 Task: Find connections with filter location Sherghāti with filter topic #Travellingwith filter profile language German with filter current company Sapient with filter school Vellore Institute of Technology with filter industry Savings Institutions with filter service category Public Speaking with filter keywords title Building Inspector
Action: Mouse moved to (634, 81)
Screenshot: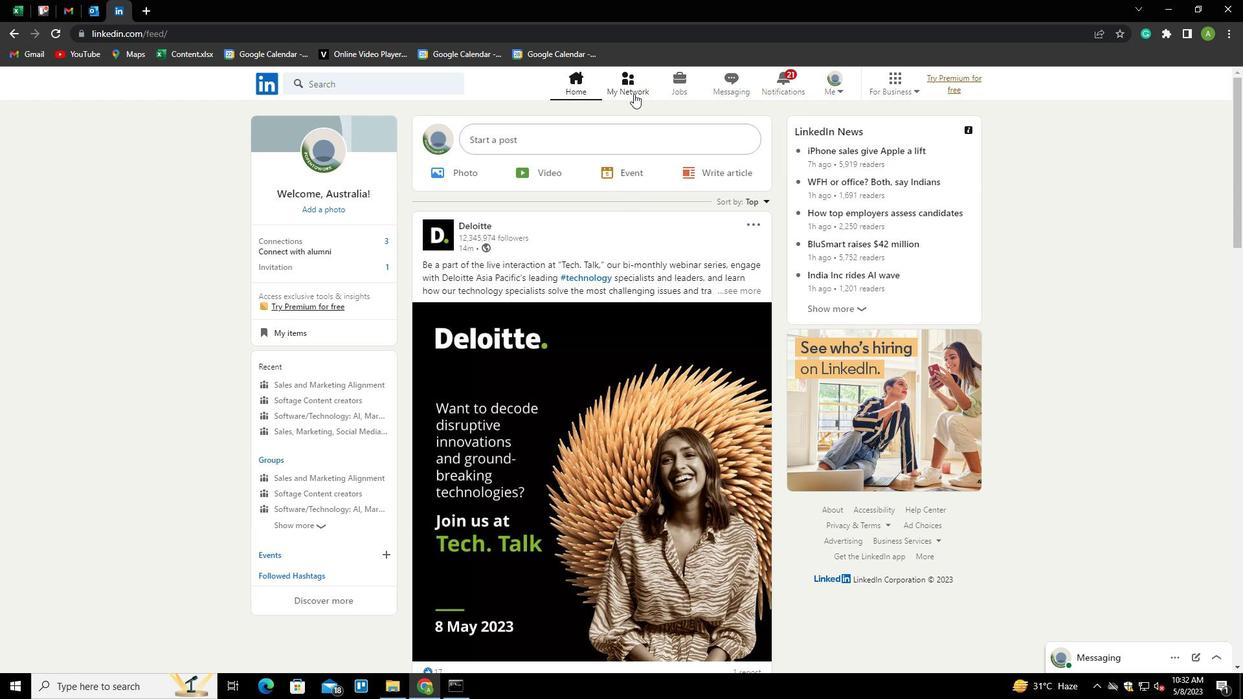 
Action: Mouse pressed left at (634, 81)
Screenshot: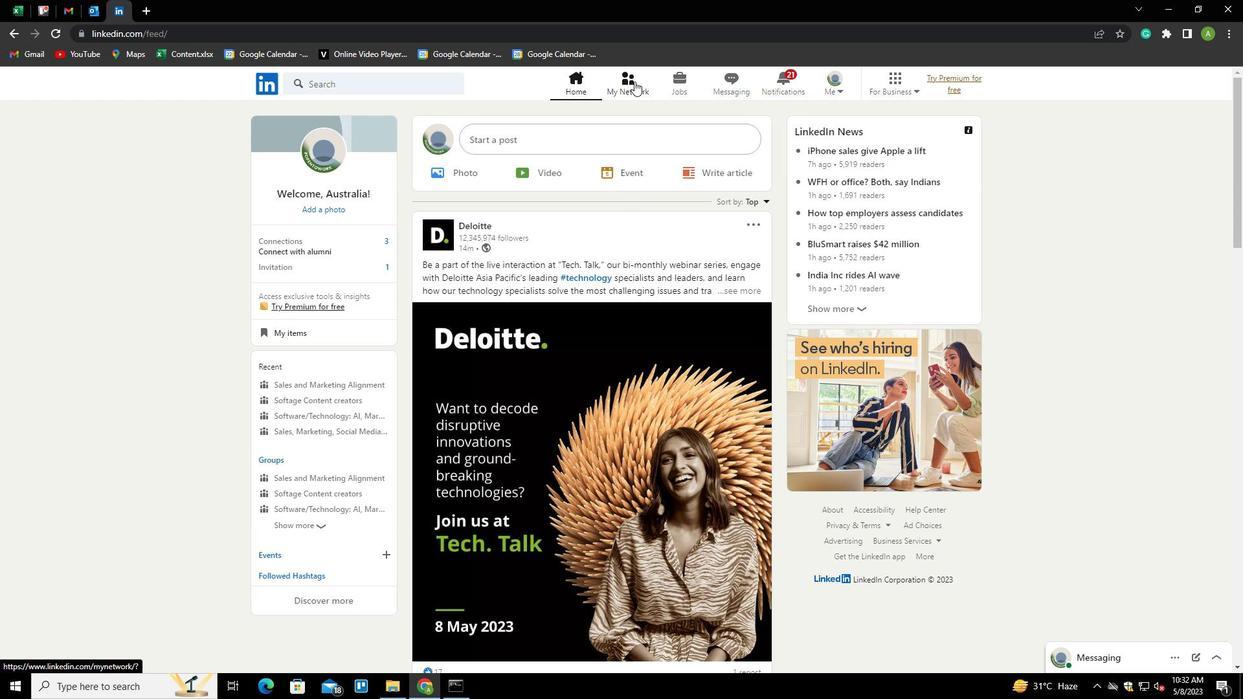 
Action: Mouse moved to (328, 152)
Screenshot: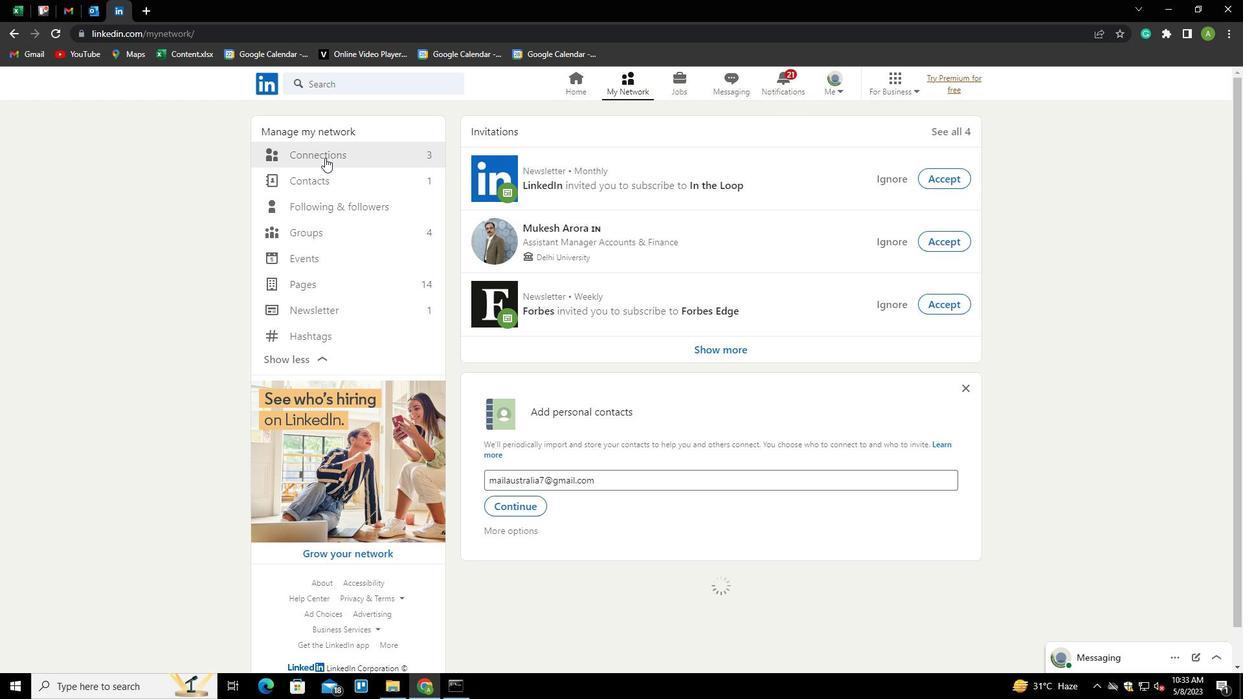 
Action: Mouse pressed left at (328, 152)
Screenshot: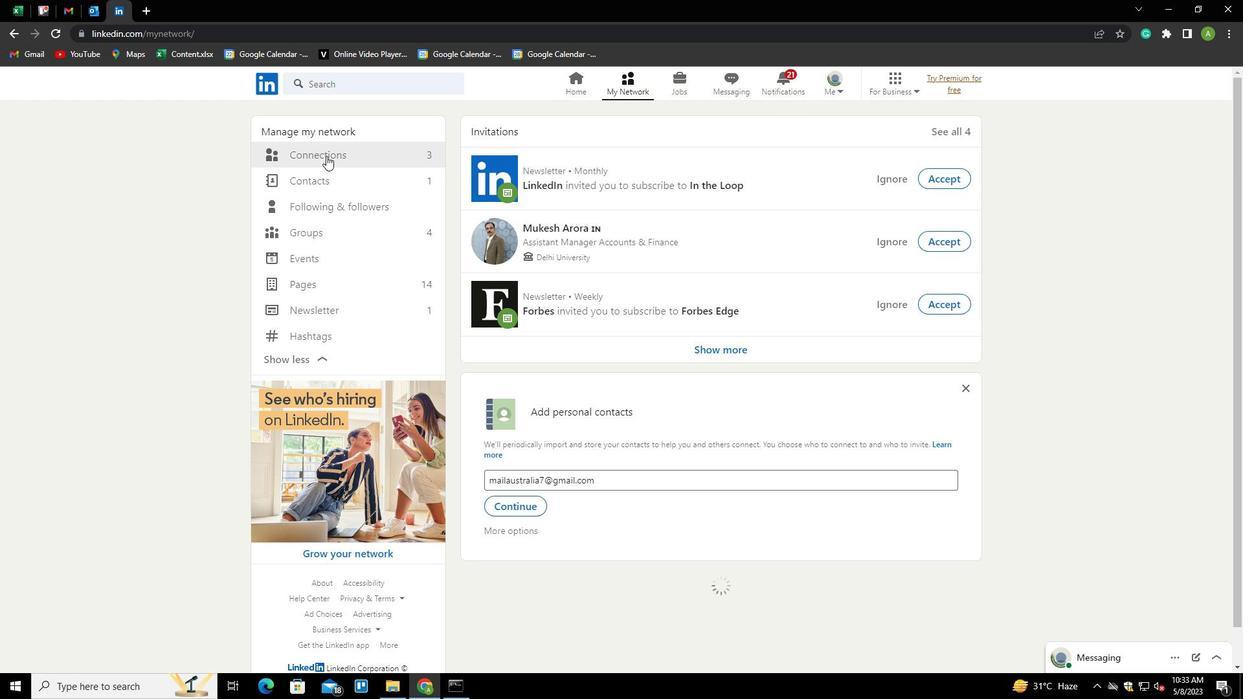 
Action: Mouse moved to (727, 150)
Screenshot: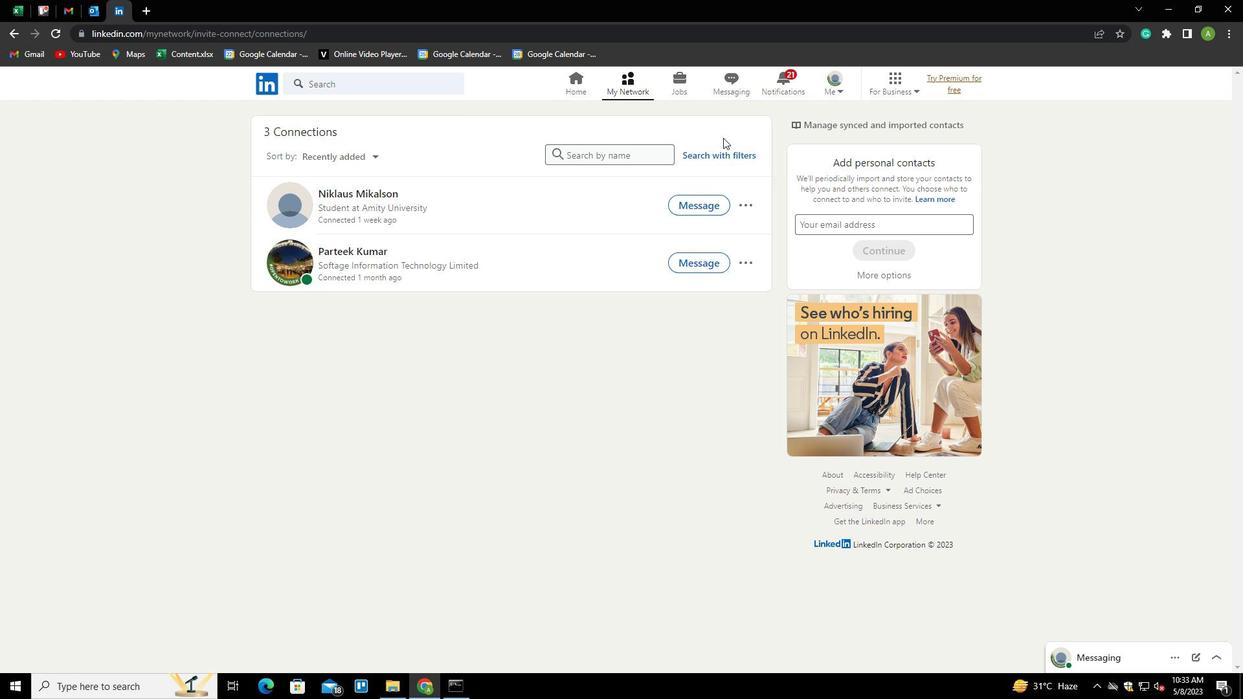 
Action: Mouse pressed left at (727, 150)
Screenshot: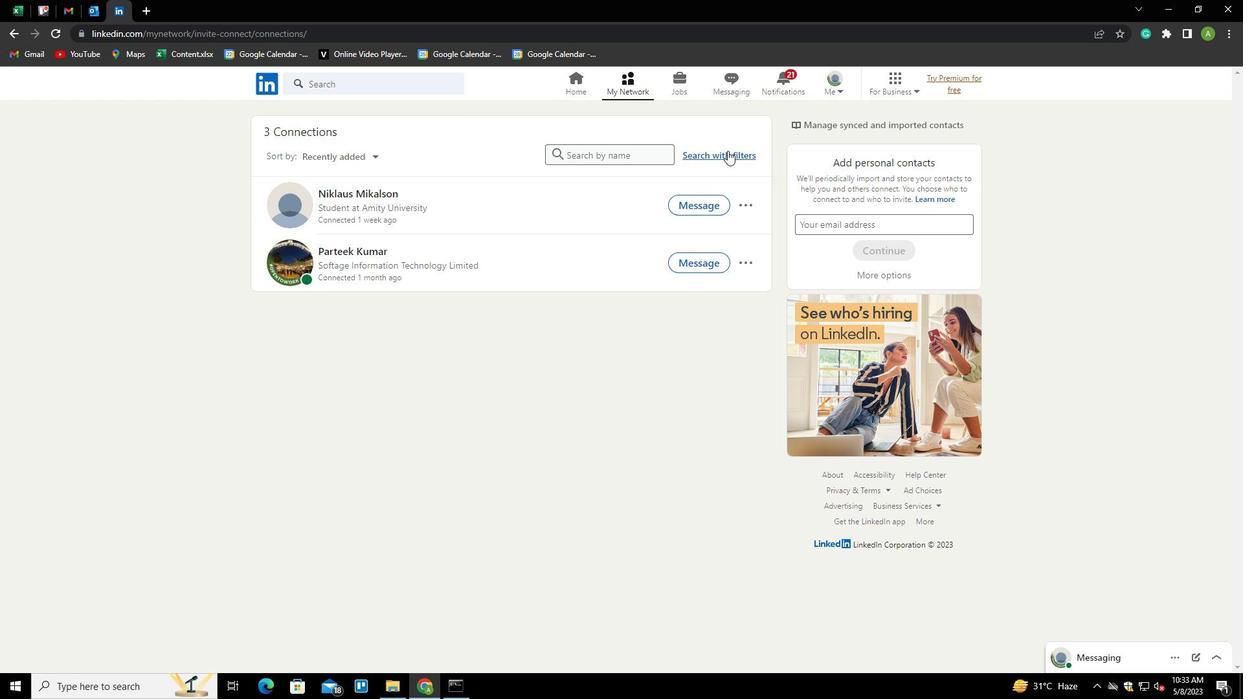 
Action: Mouse moved to (665, 122)
Screenshot: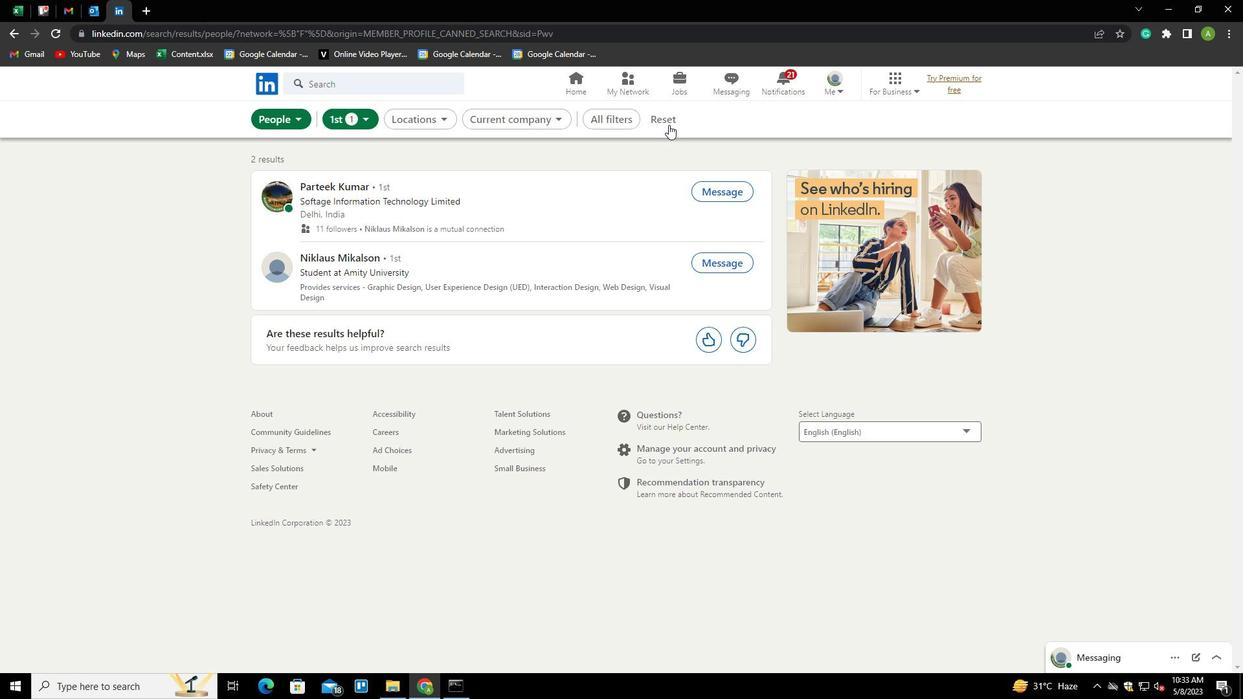 
Action: Mouse pressed left at (665, 122)
Screenshot: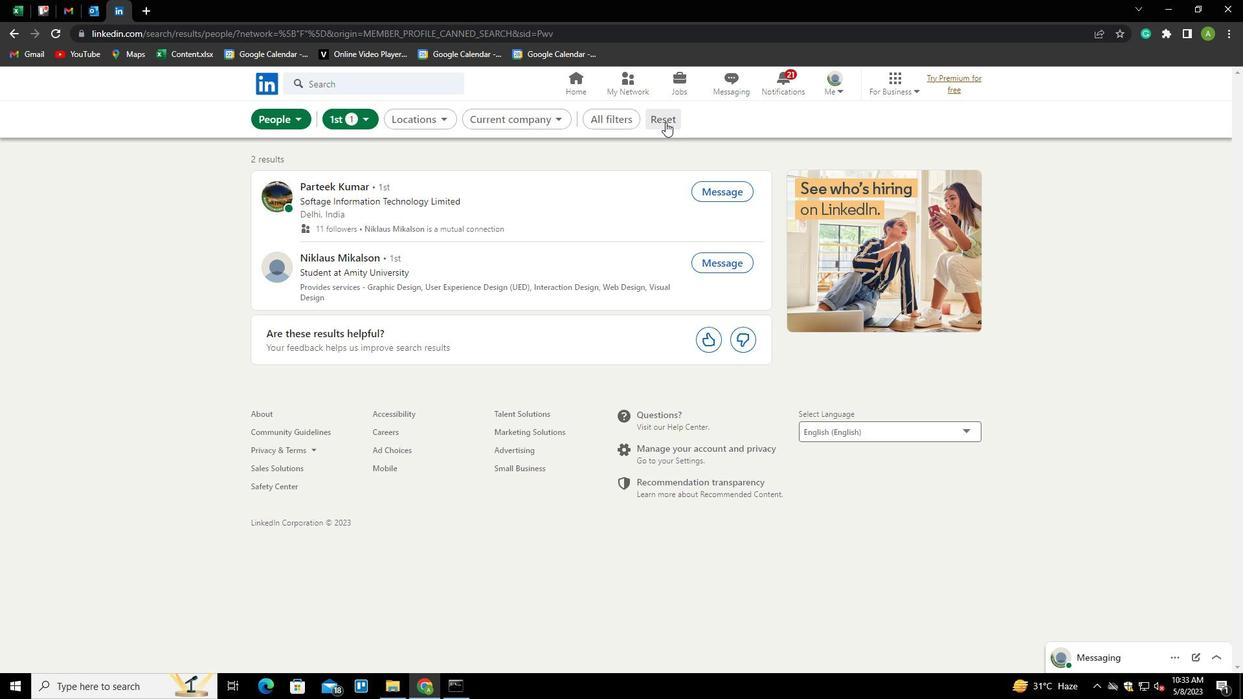 
Action: Mouse moved to (644, 119)
Screenshot: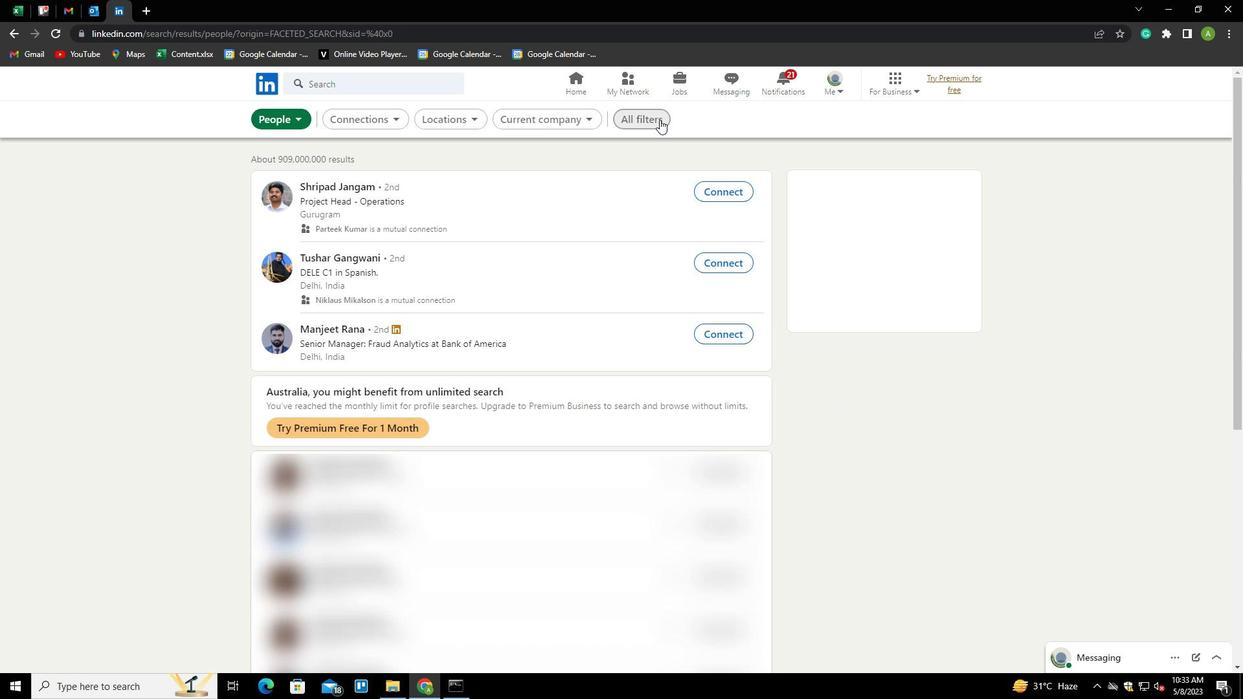 
Action: Mouse pressed left at (644, 119)
Screenshot: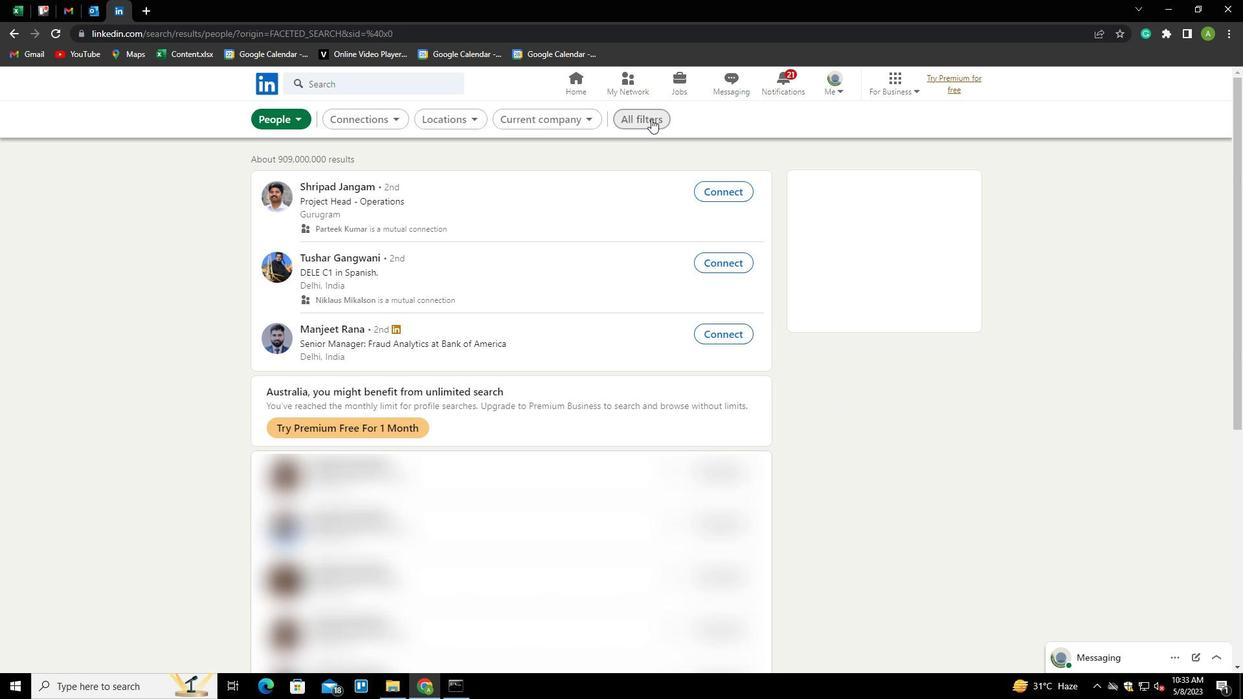 
Action: Mouse moved to (1131, 468)
Screenshot: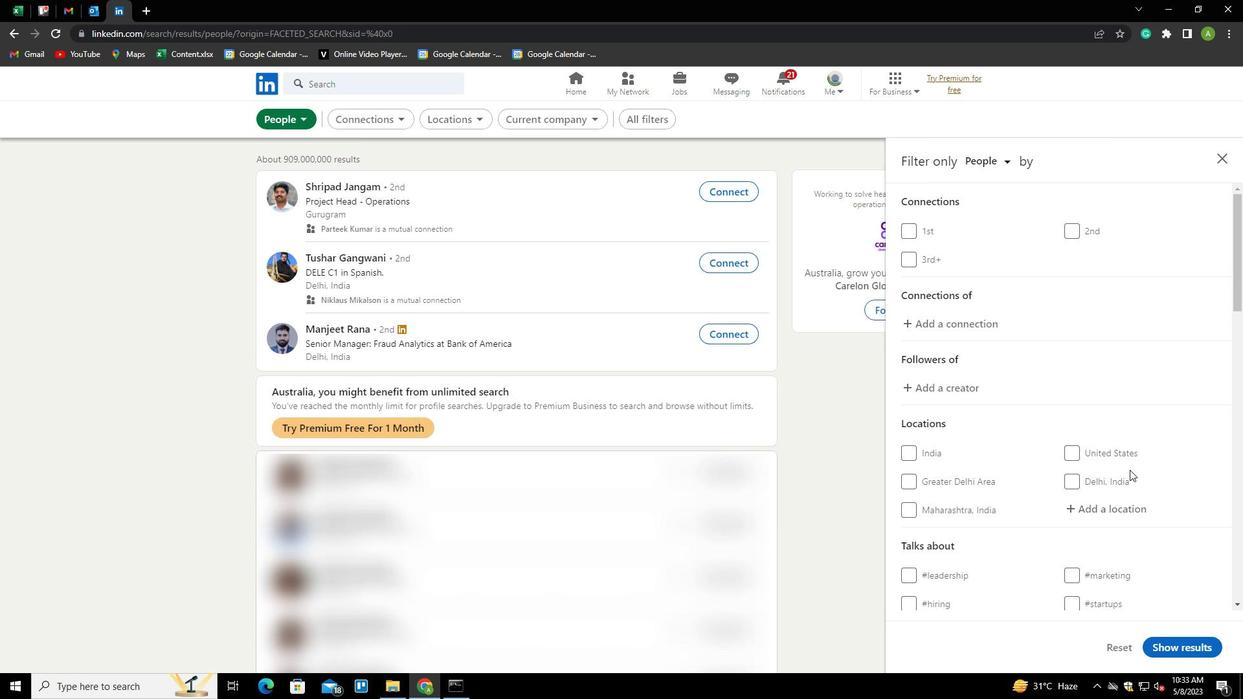 
Action: Mouse scrolled (1131, 467) with delta (0, 0)
Screenshot: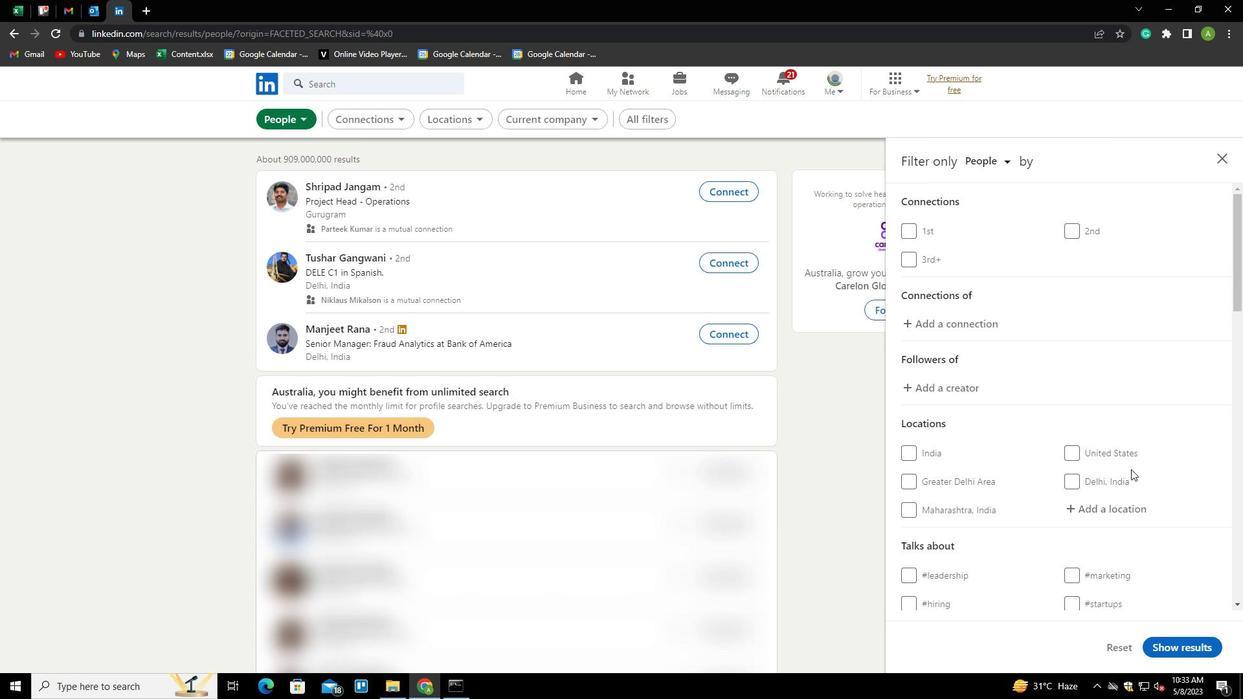 
Action: Mouse scrolled (1131, 467) with delta (0, 0)
Screenshot: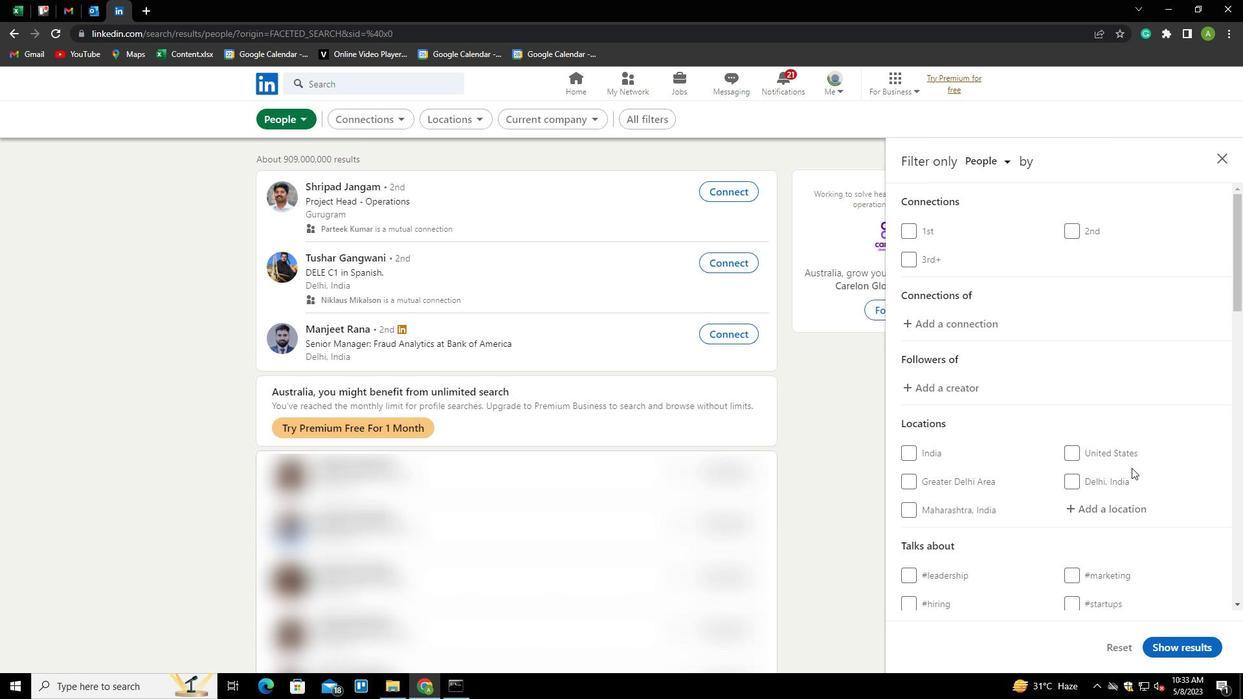 
Action: Mouse moved to (1114, 386)
Screenshot: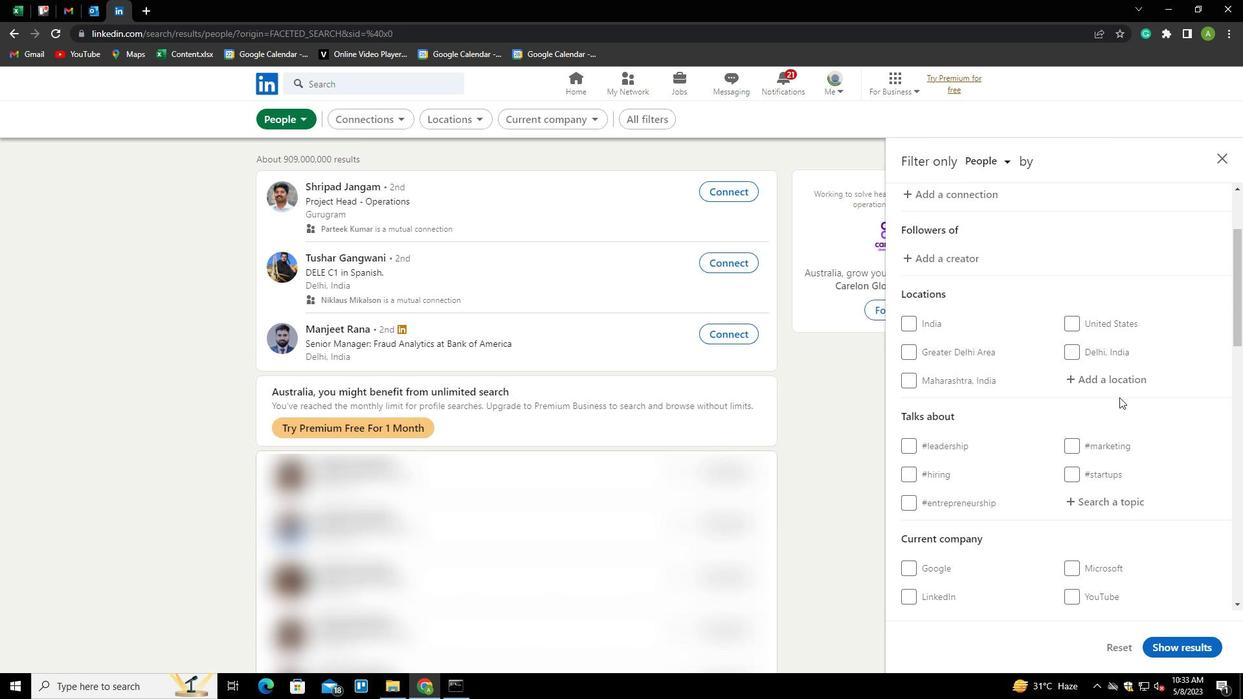 
Action: Mouse pressed left at (1114, 386)
Screenshot: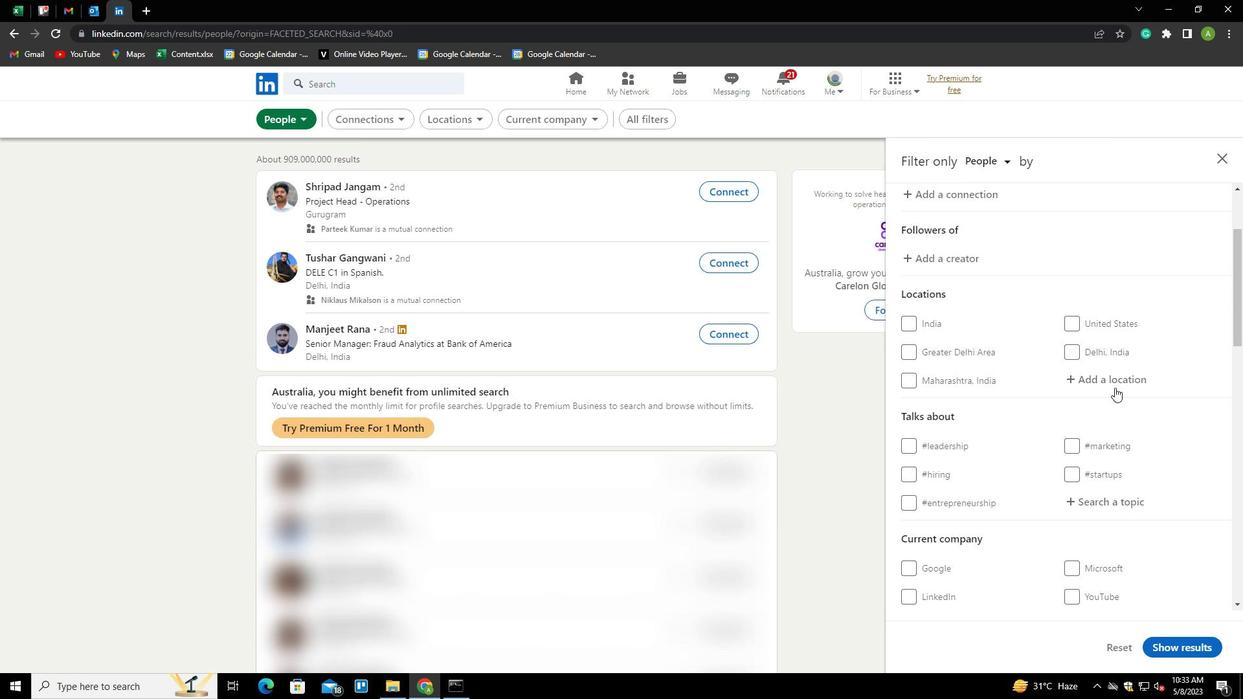 
Action: Key pressed <Key.shift>SHERGHATI<Key.down><Key.enter>
Screenshot: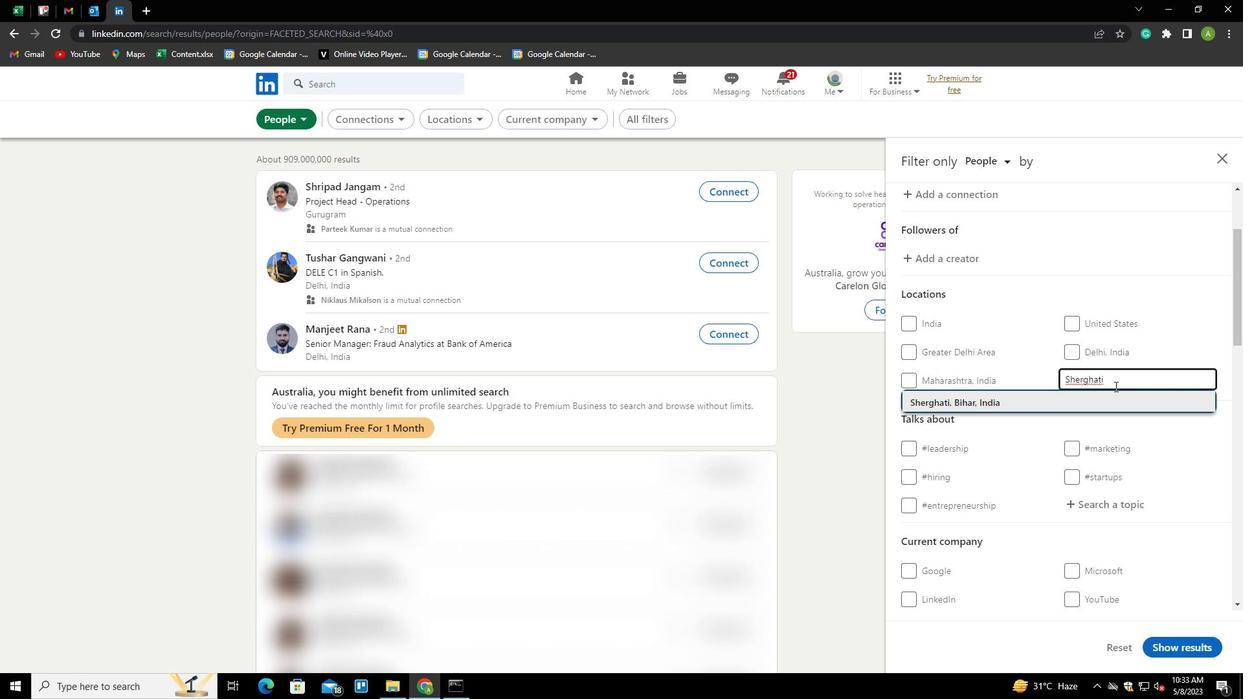 
Action: Mouse scrolled (1114, 385) with delta (0, 0)
Screenshot: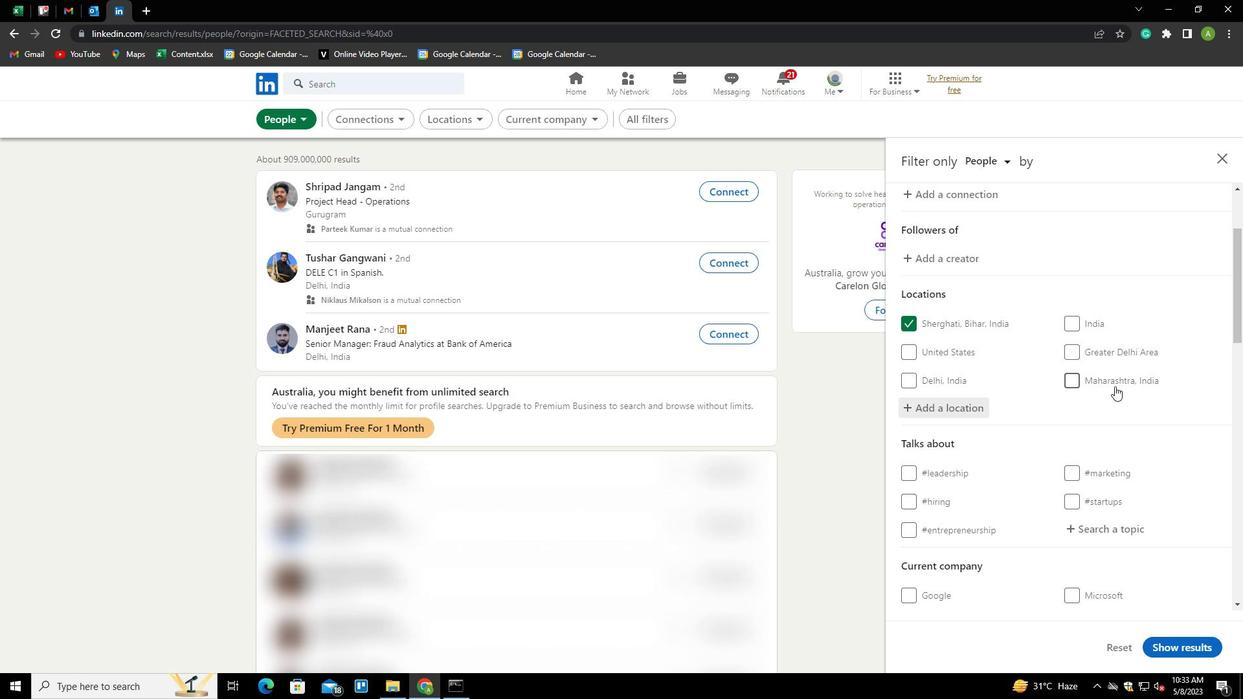 
Action: Mouse scrolled (1114, 385) with delta (0, 0)
Screenshot: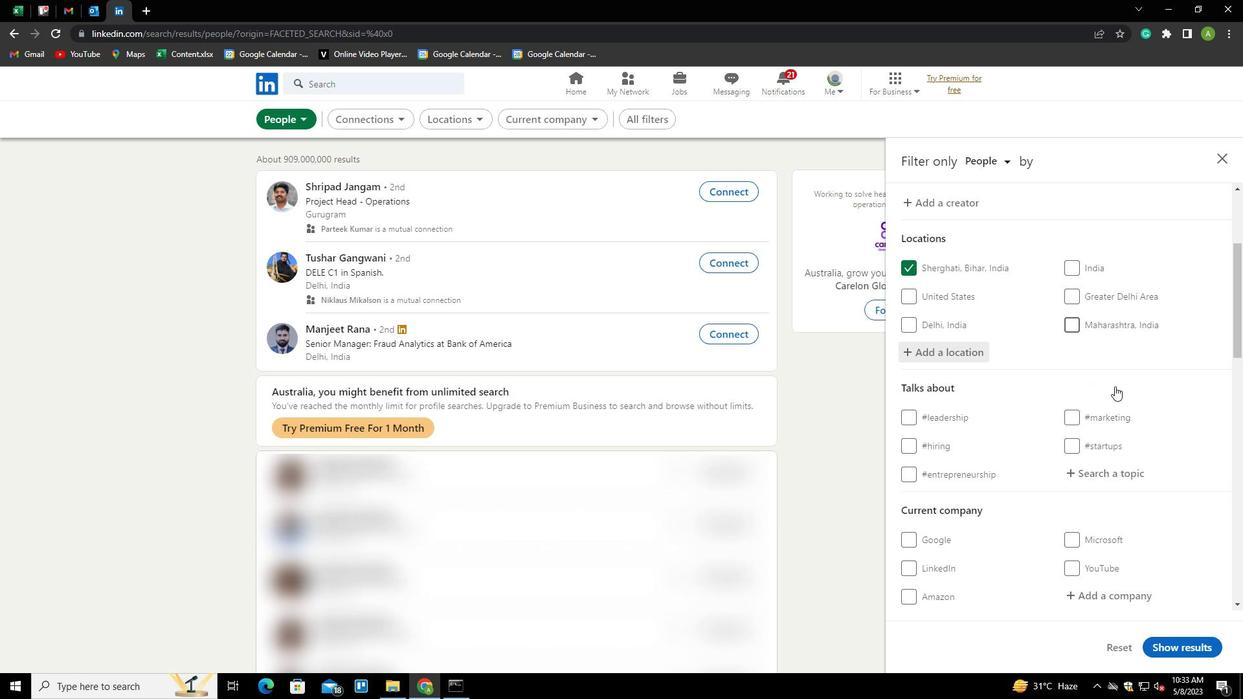 
Action: Mouse scrolled (1114, 385) with delta (0, 0)
Screenshot: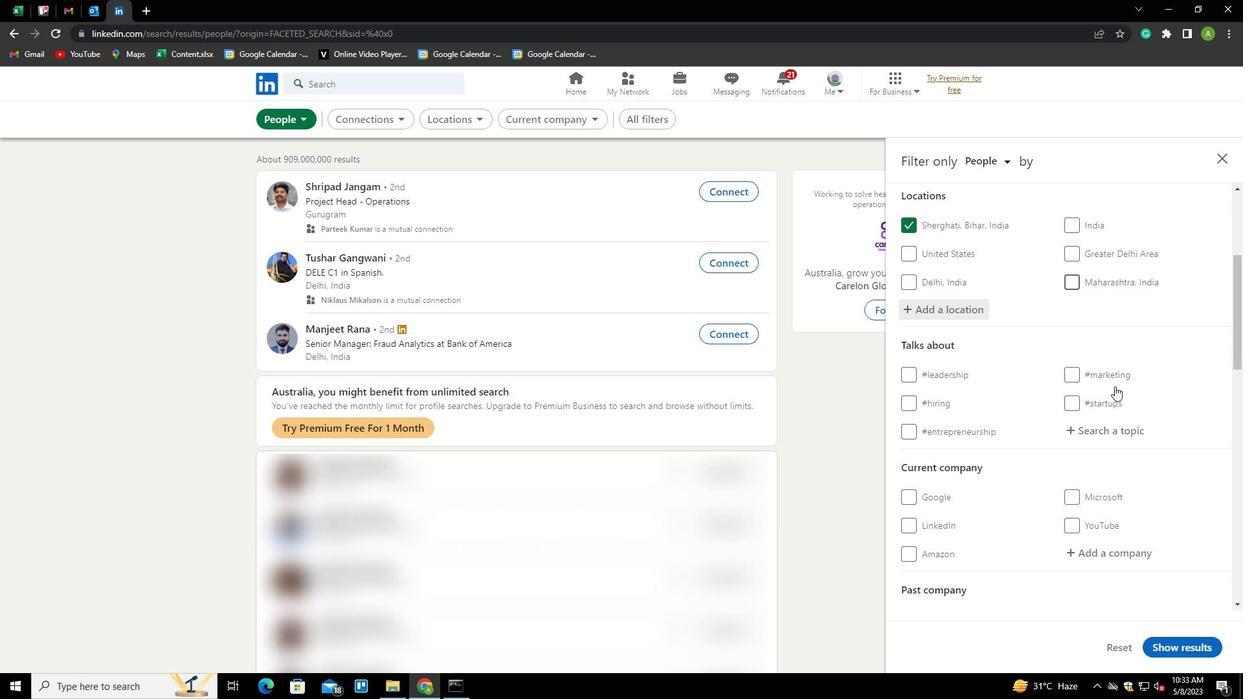 
Action: Mouse moved to (1105, 328)
Screenshot: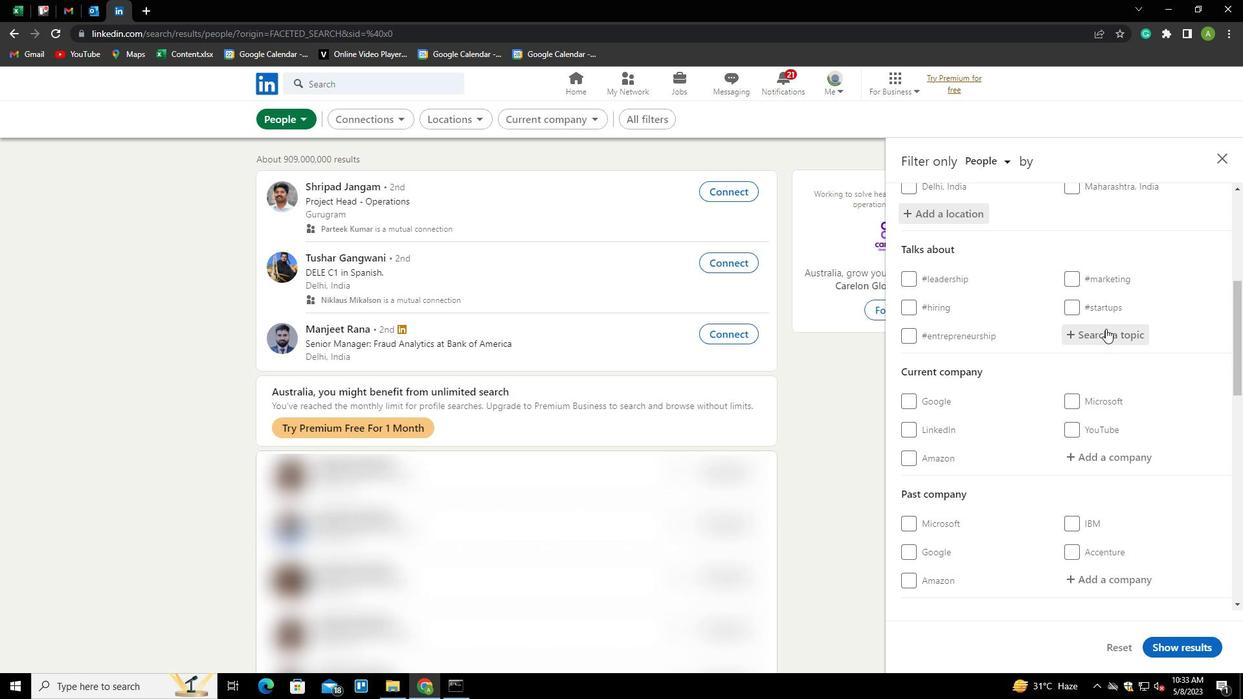 
Action: Mouse pressed left at (1105, 328)
Screenshot: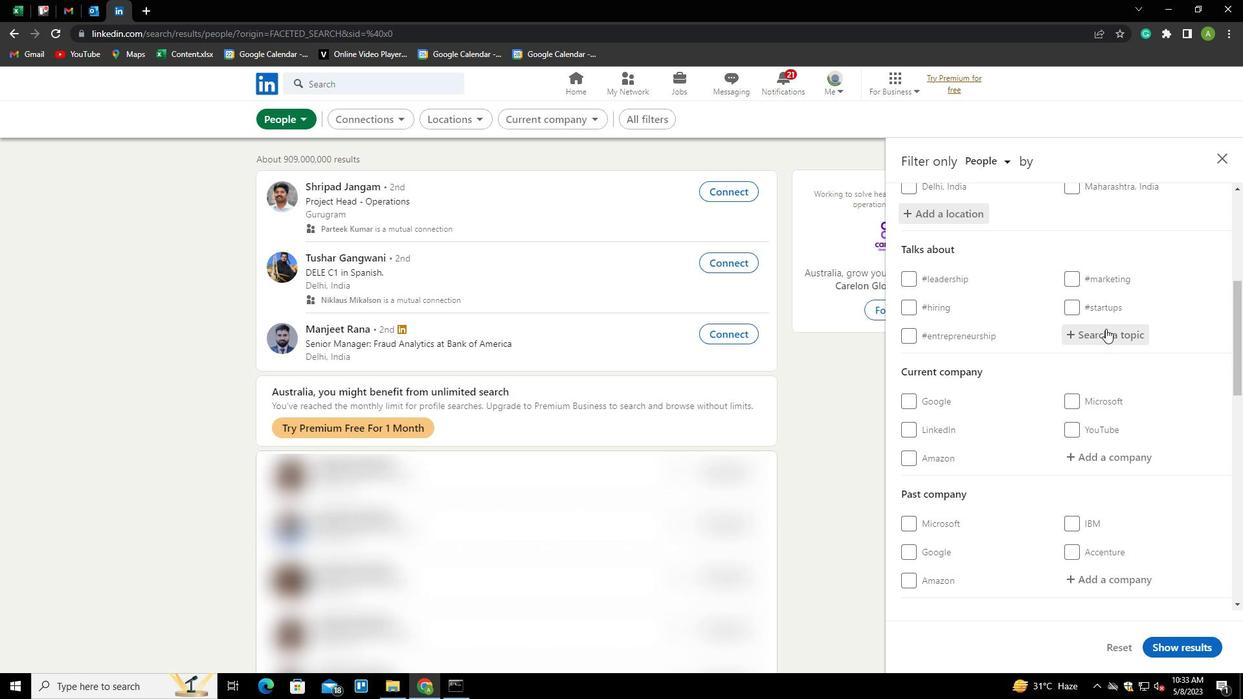 
Action: Key pressed <Key.shift>TRAVELLING<Key.down><Key.enter>
Screenshot: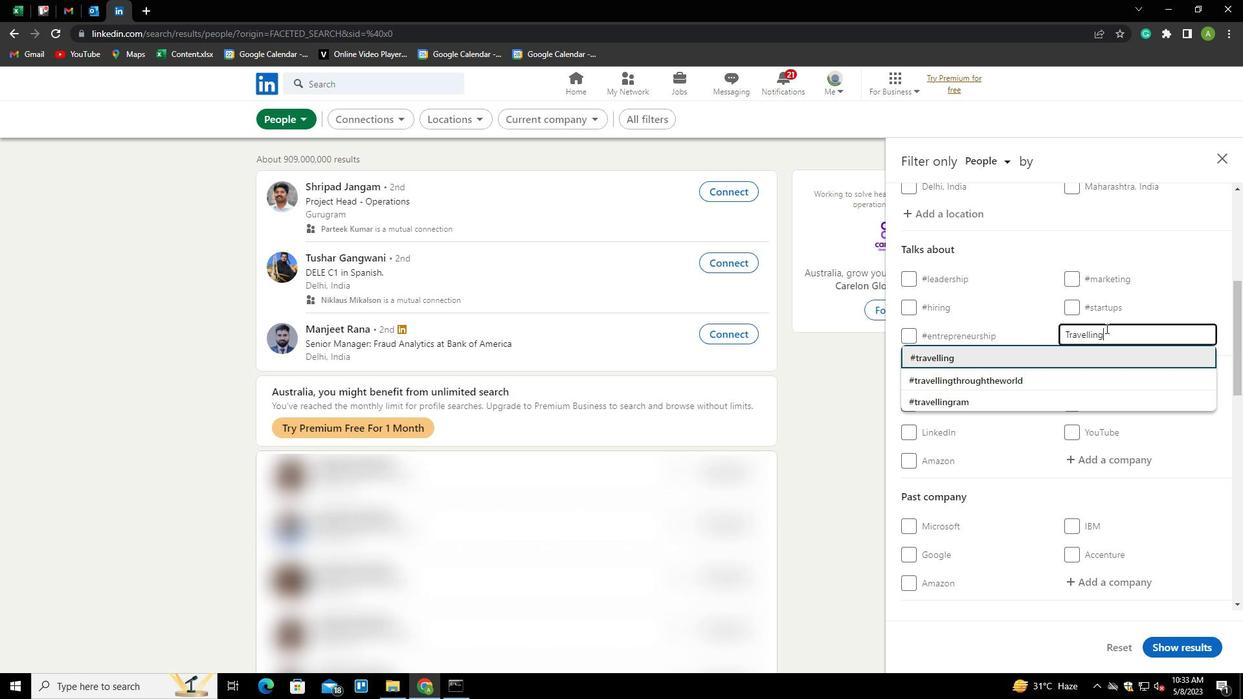 
Action: Mouse scrolled (1105, 327) with delta (0, 0)
Screenshot: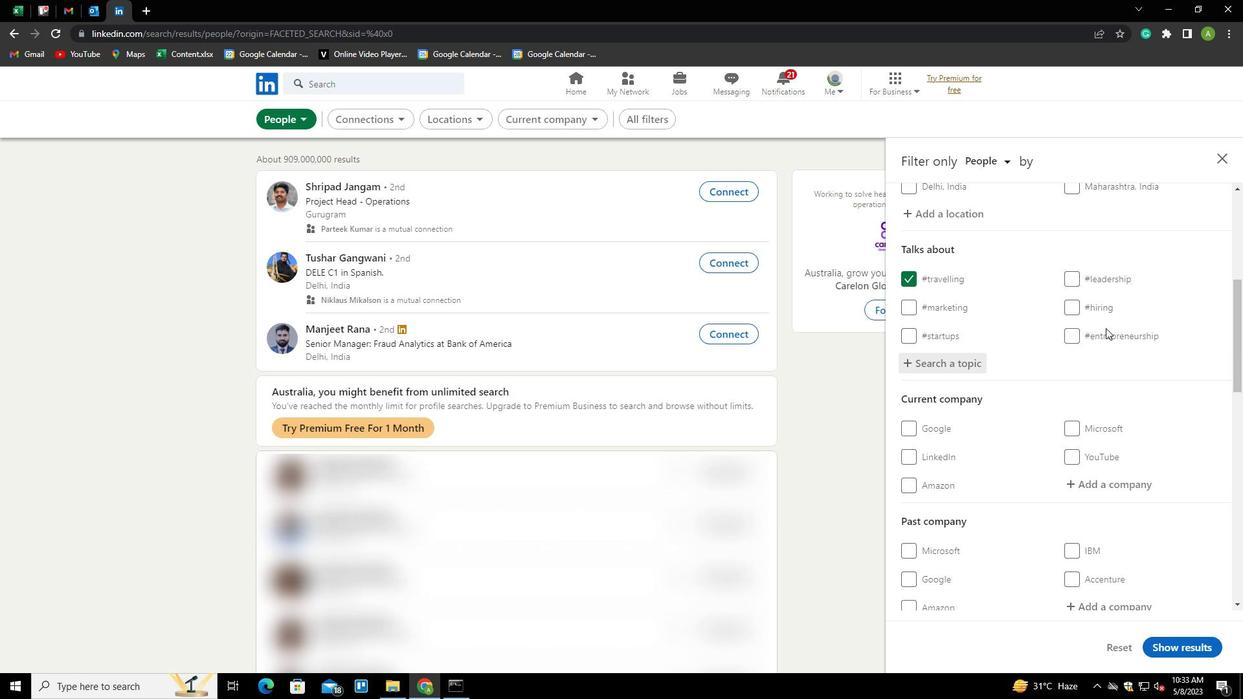 
Action: Mouse scrolled (1105, 327) with delta (0, 0)
Screenshot: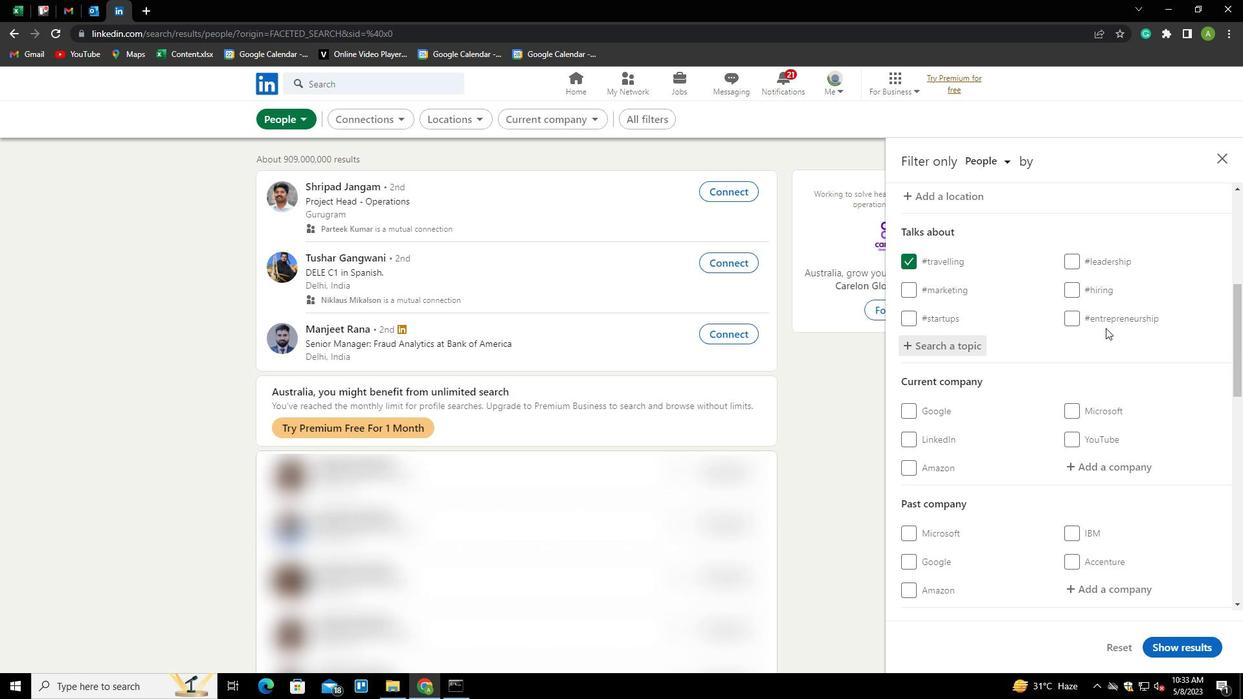 
Action: Mouse scrolled (1105, 327) with delta (0, 0)
Screenshot: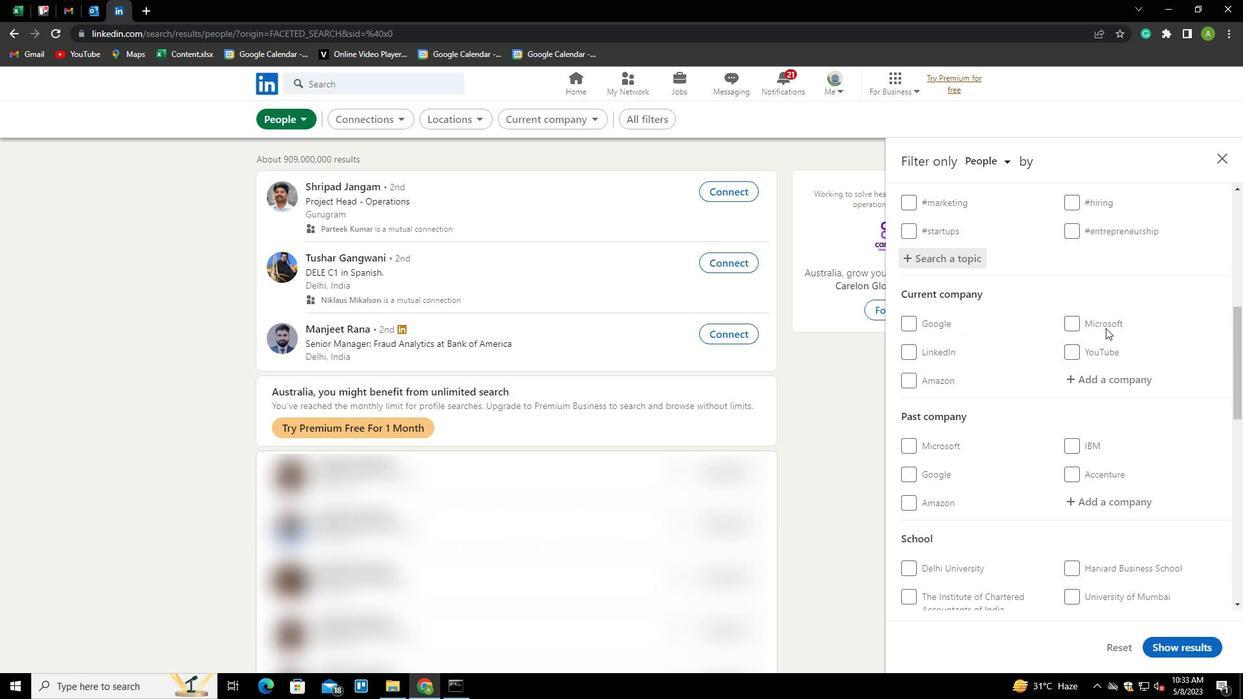 
Action: Mouse scrolled (1105, 327) with delta (0, 0)
Screenshot: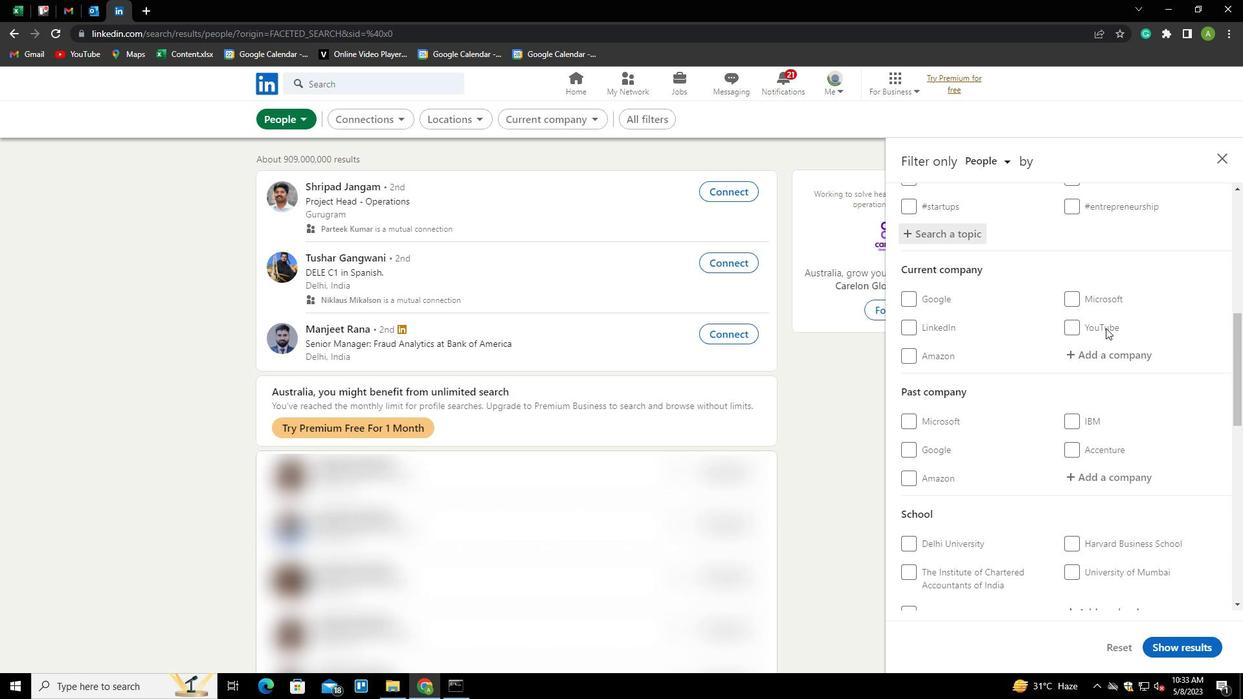 
Action: Mouse scrolled (1105, 327) with delta (0, 0)
Screenshot: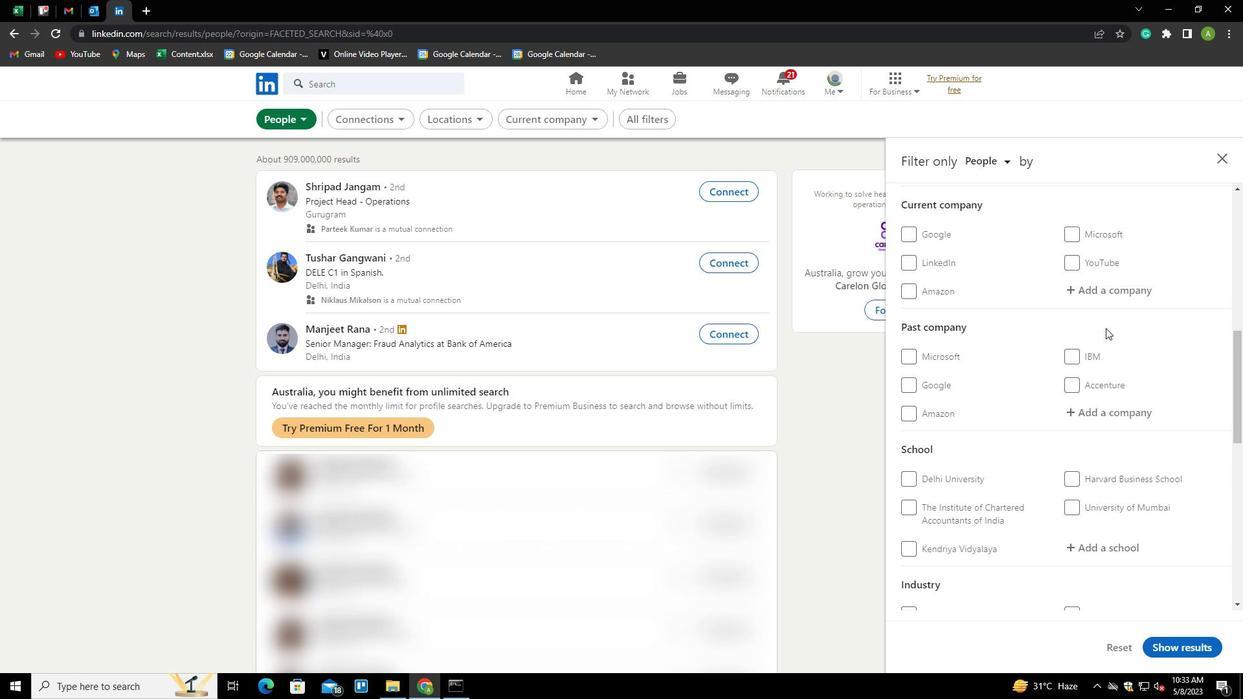 
Action: Mouse scrolled (1105, 327) with delta (0, 0)
Screenshot: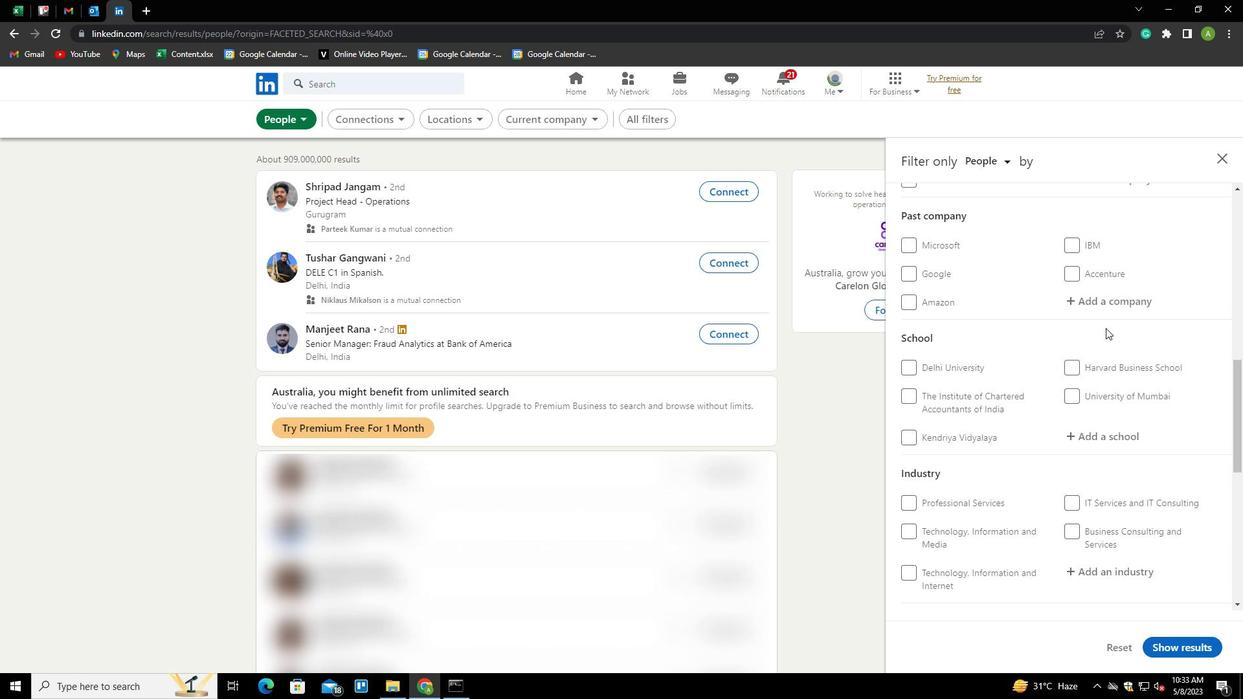 
Action: Mouse scrolled (1105, 327) with delta (0, 0)
Screenshot: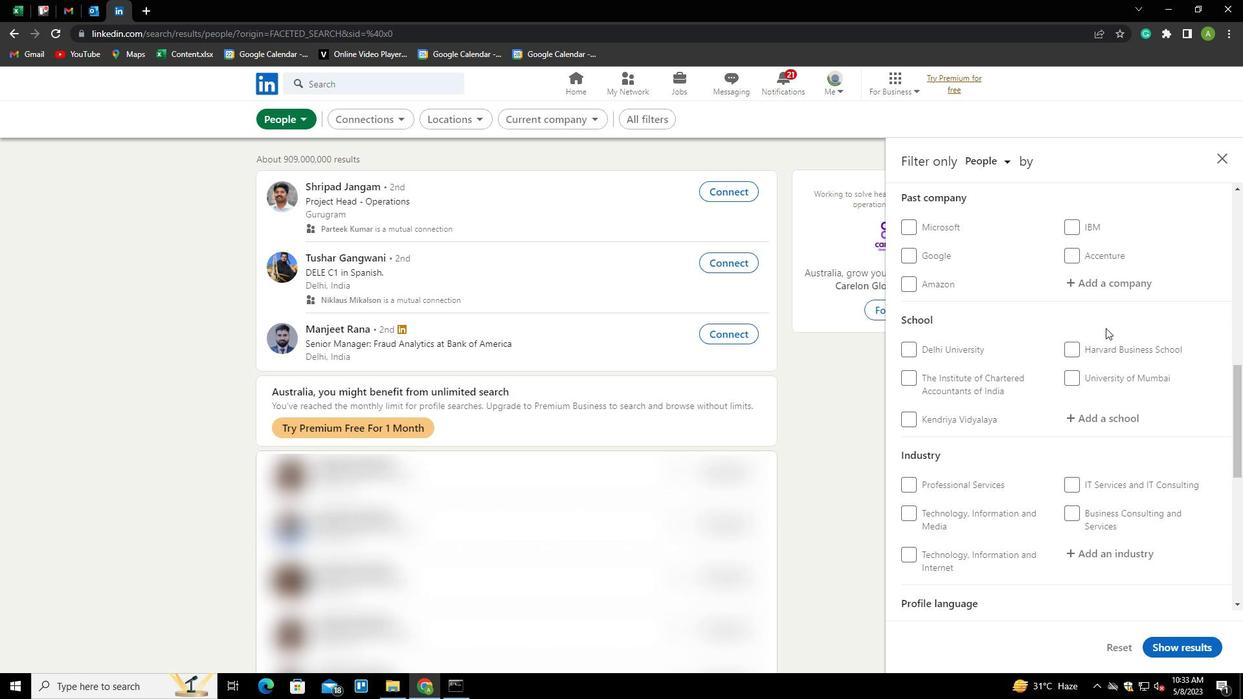 
Action: Mouse moved to (905, 559)
Screenshot: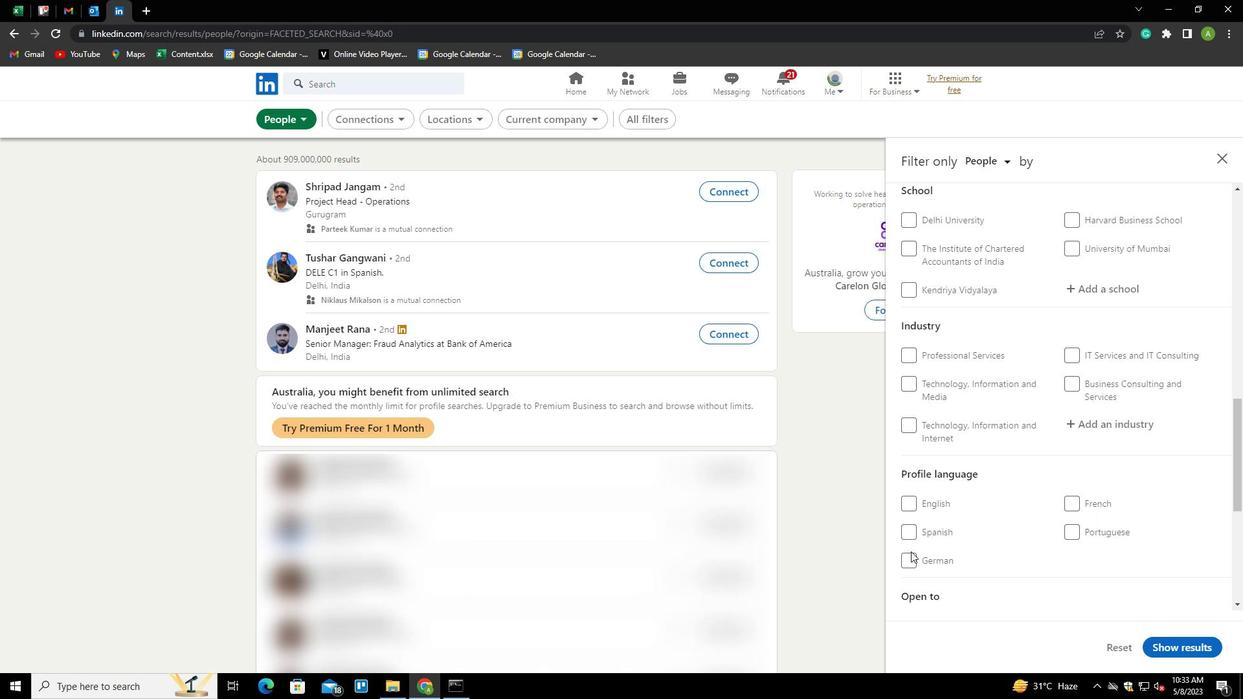 
Action: Mouse pressed left at (905, 559)
Screenshot: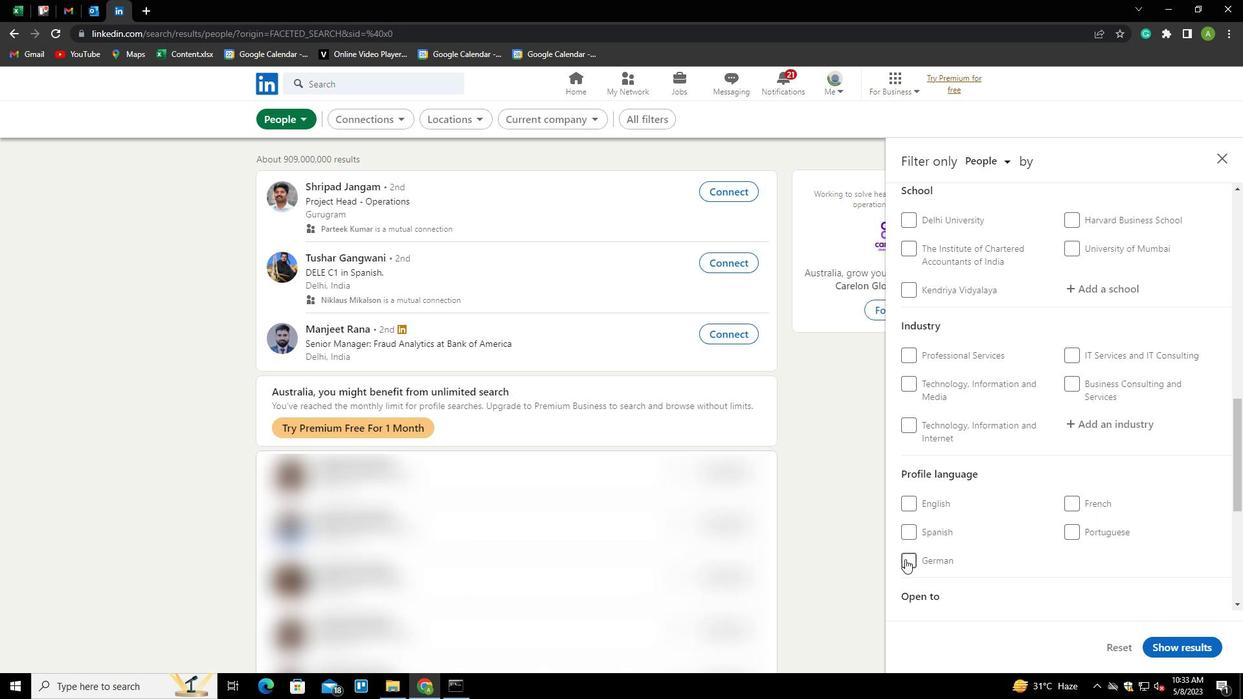 
Action: Mouse moved to (1002, 521)
Screenshot: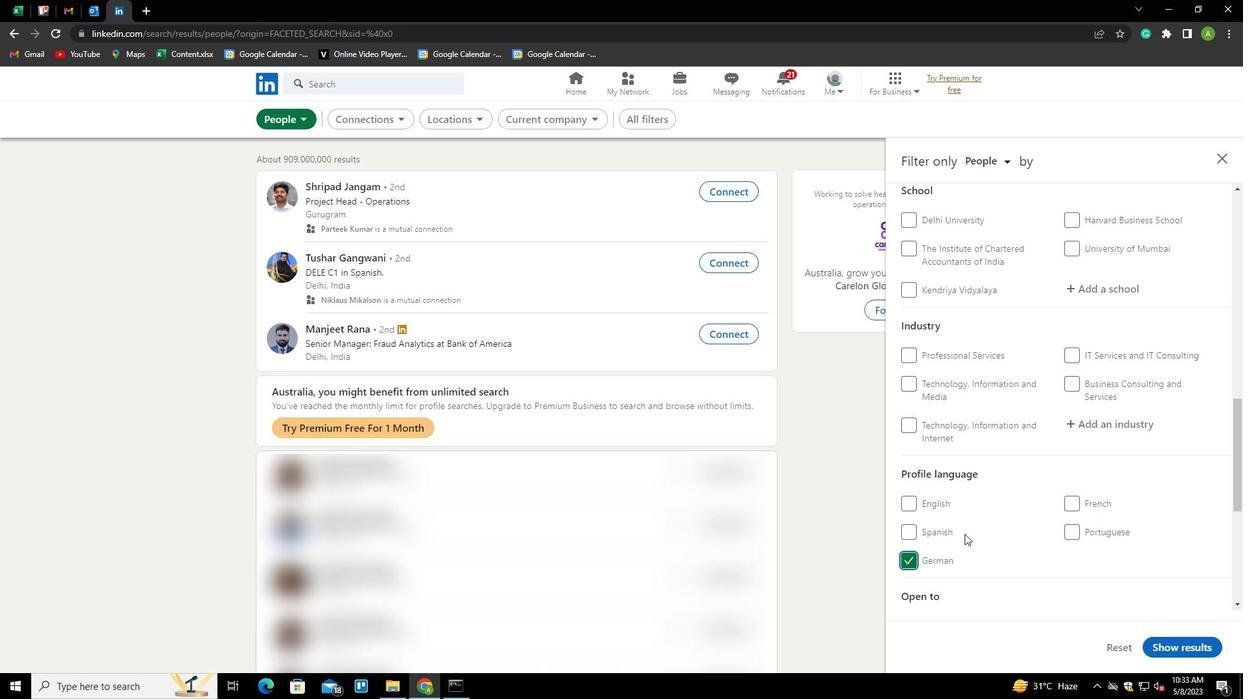 
Action: Mouse scrolled (1002, 521) with delta (0, 0)
Screenshot: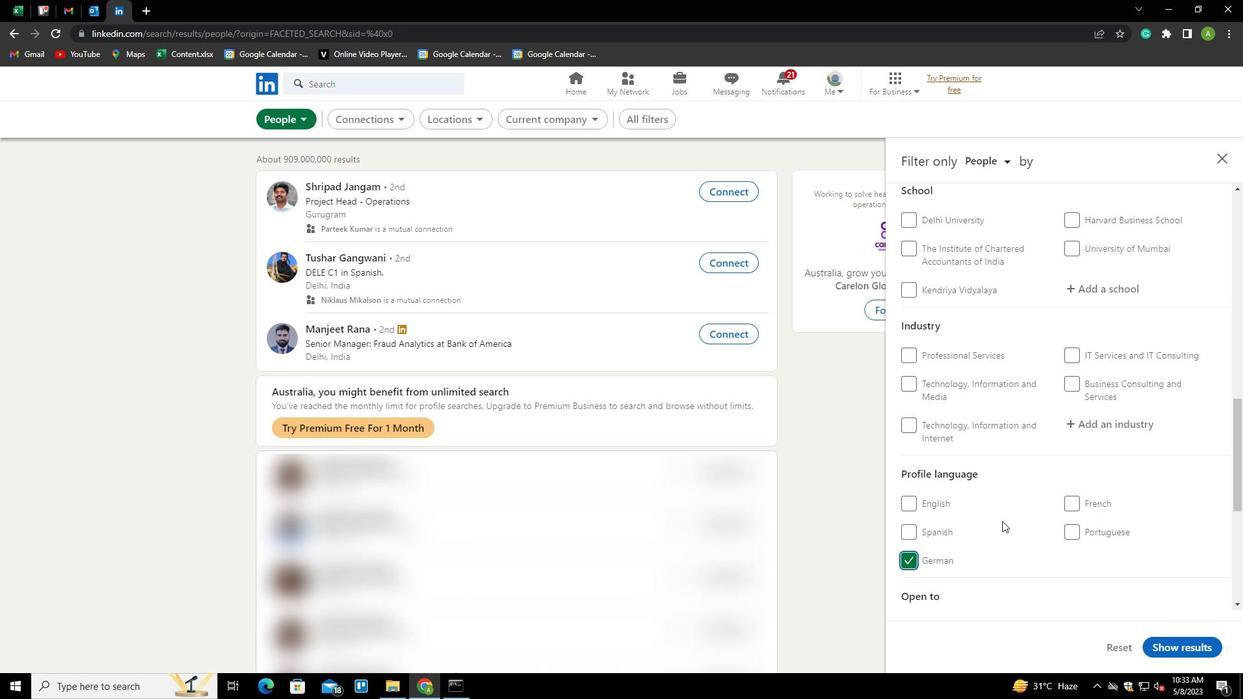 
Action: Mouse scrolled (1002, 521) with delta (0, 0)
Screenshot: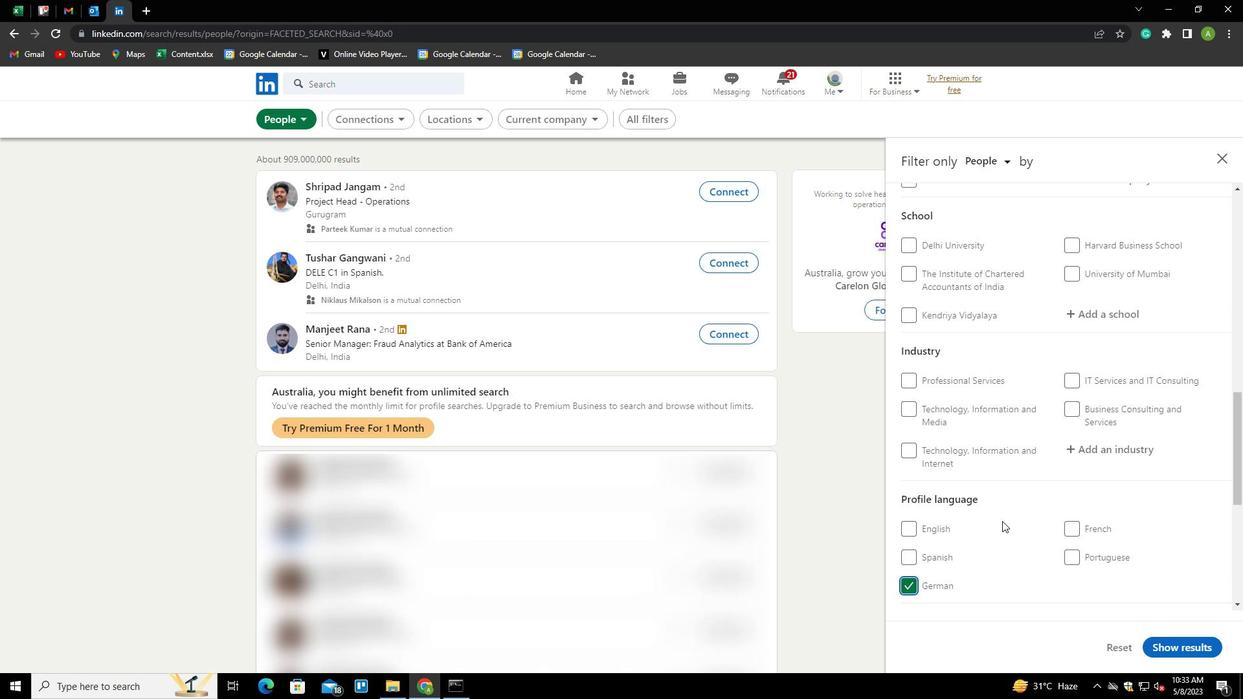 
Action: Mouse scrolled (1002, 521) with delta (0, 0)
Screenshot: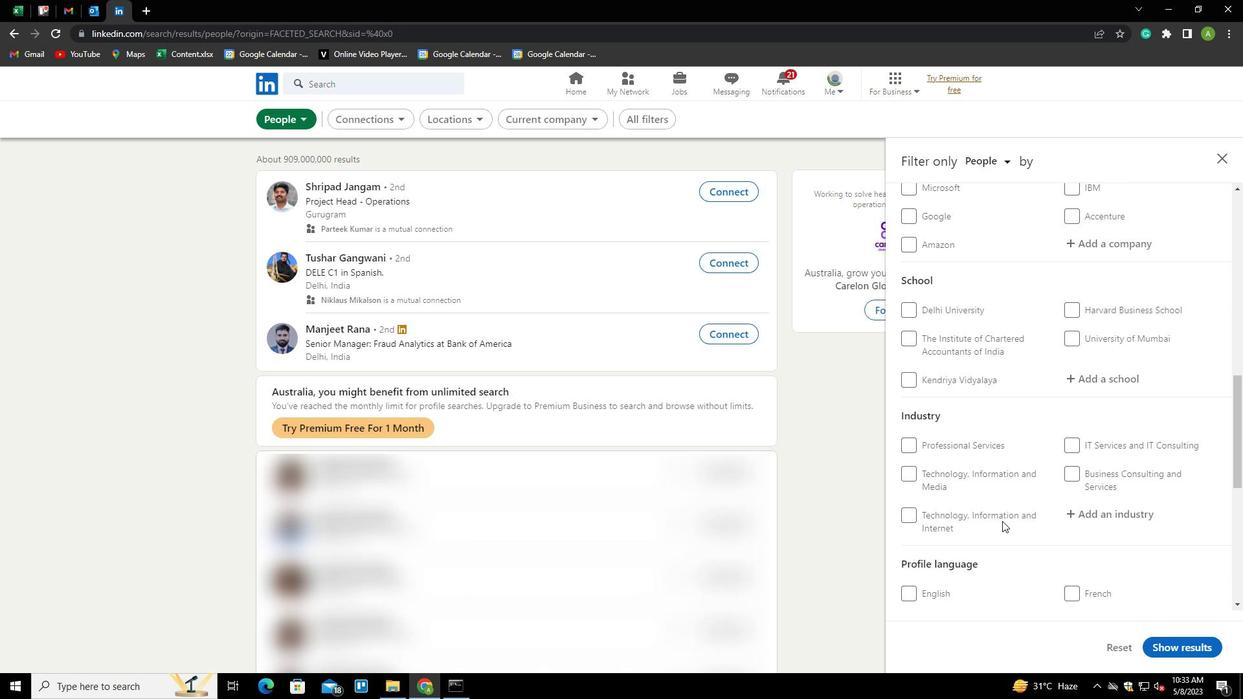 
Action: Mouse scrolled (1002, 521) with delta (0, 0)
Screenshot: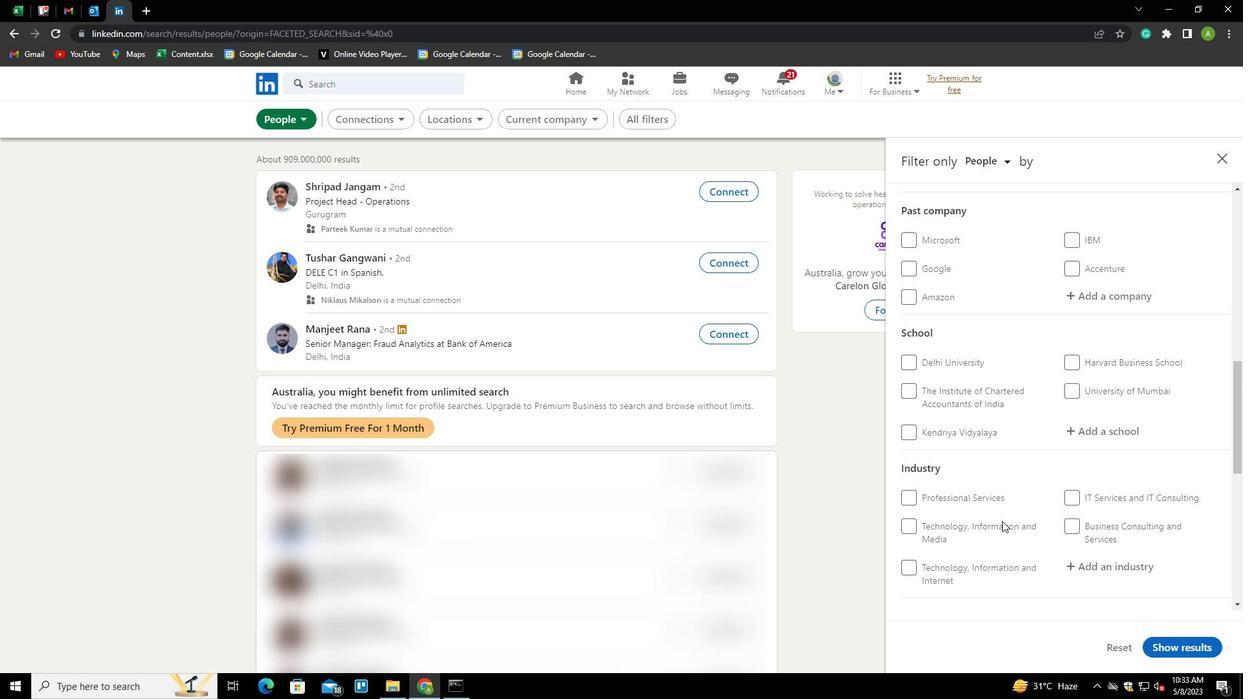 
Action: Mouse scrolled (1002, 521) with delta (0, 0)
Screenshot: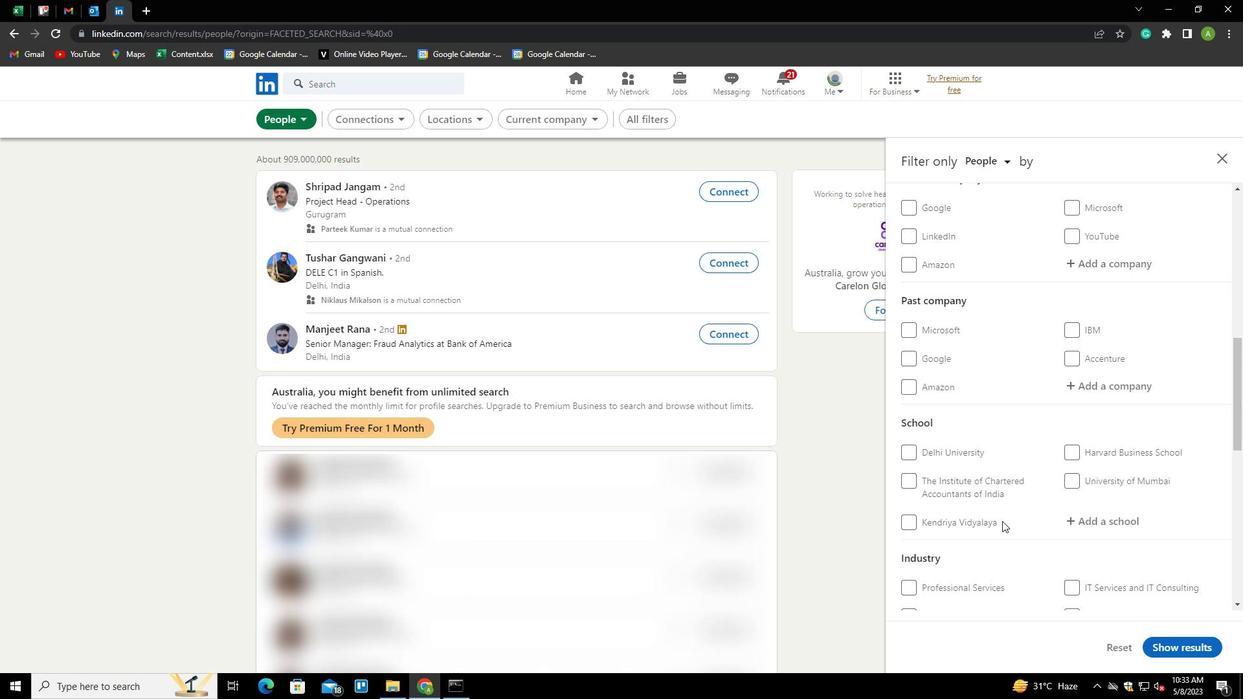 
Action: Mouse moved to (1076, 338)
Screenshot: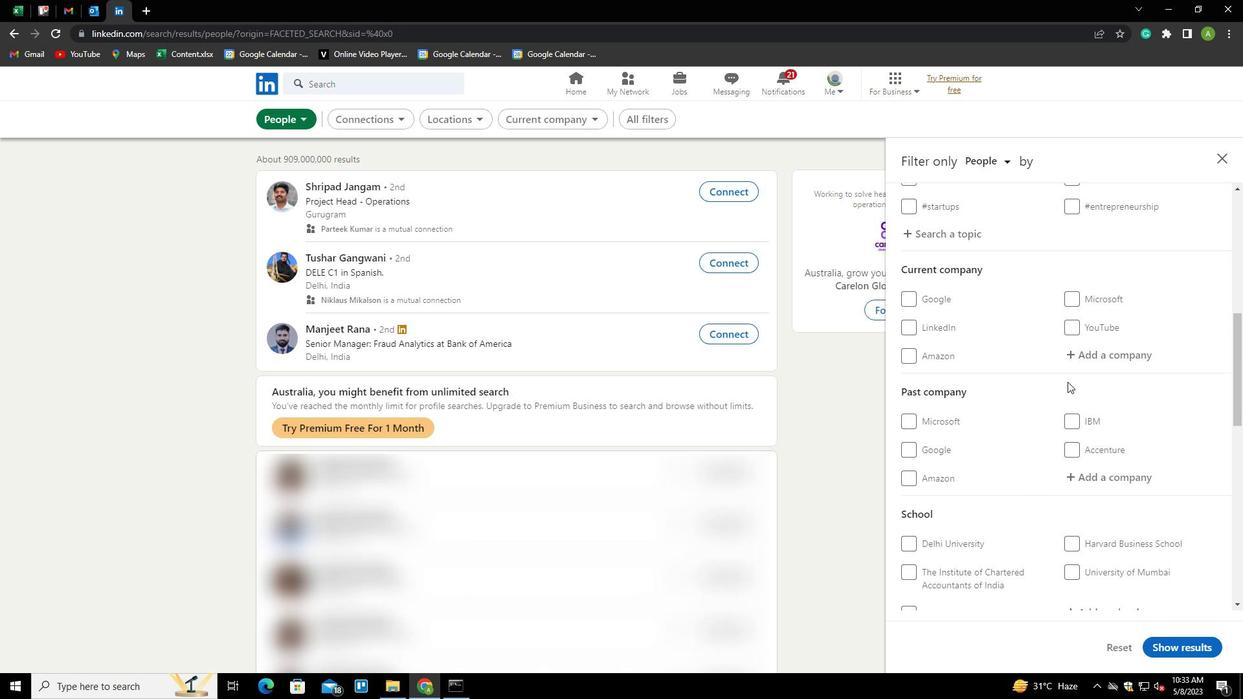 
Action: Mouse pressed left at (1076, 338)
Screenshot: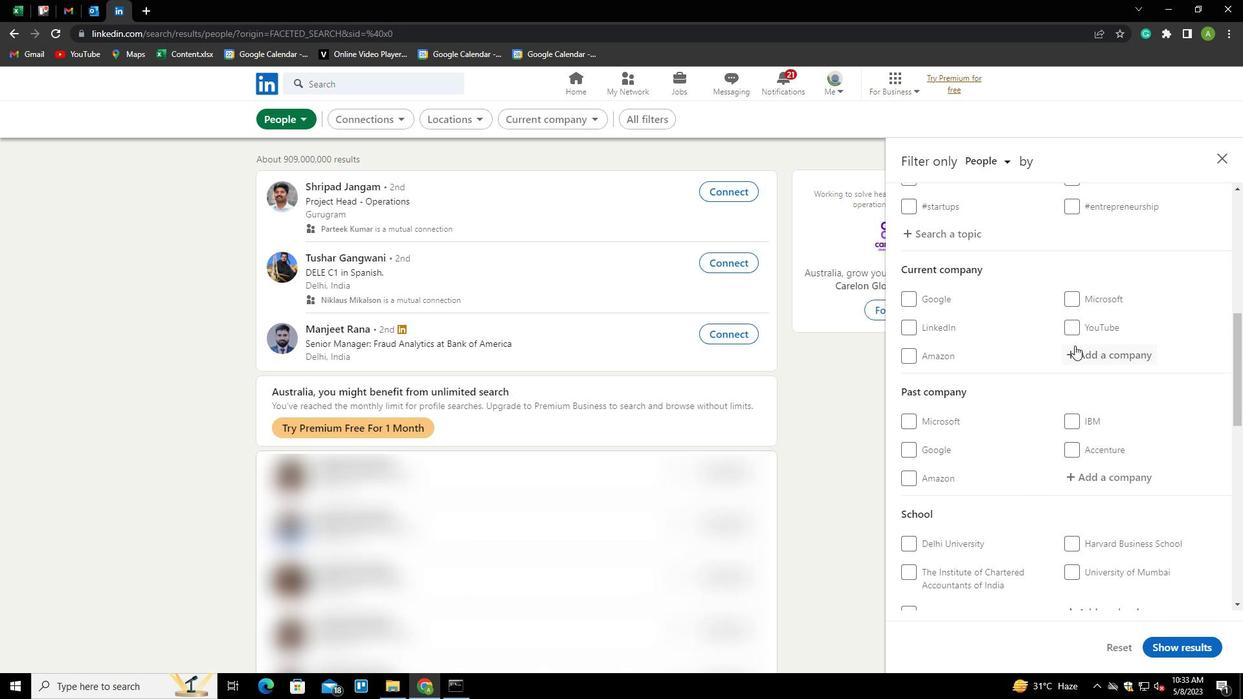 
Action: Mouse moved to (1077, 350)
Screenshot: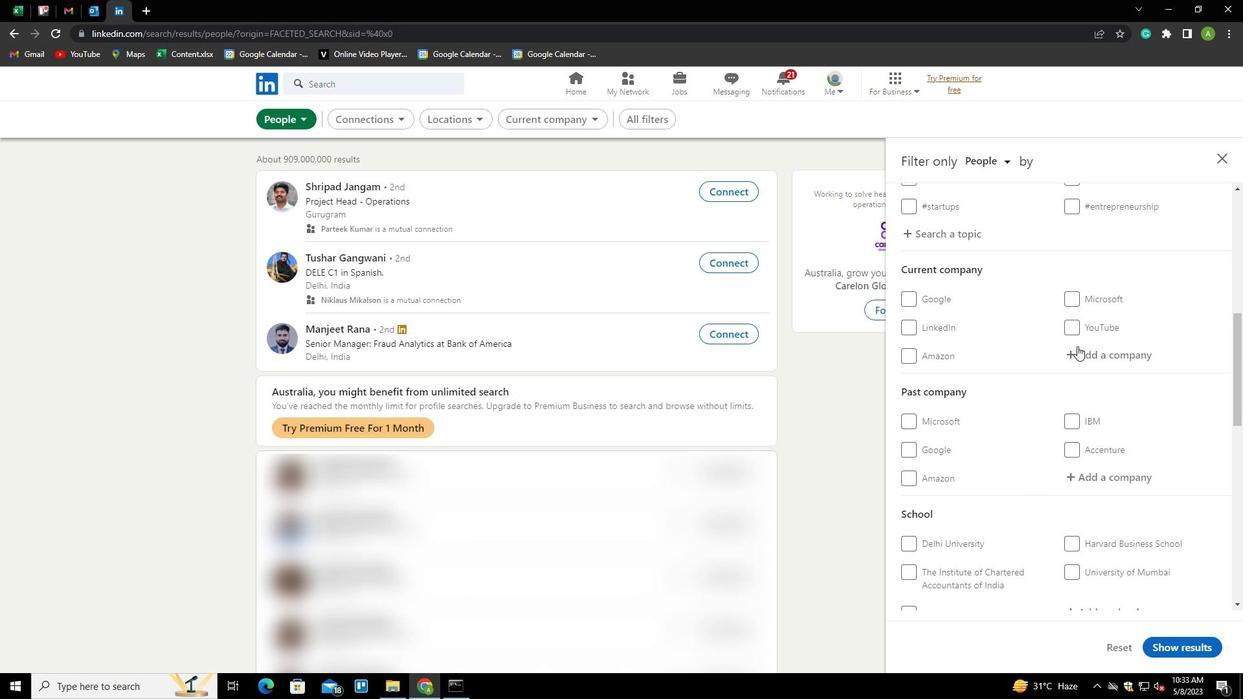 
Action: Mouse pressed left at (1077, 350)
Screenshot: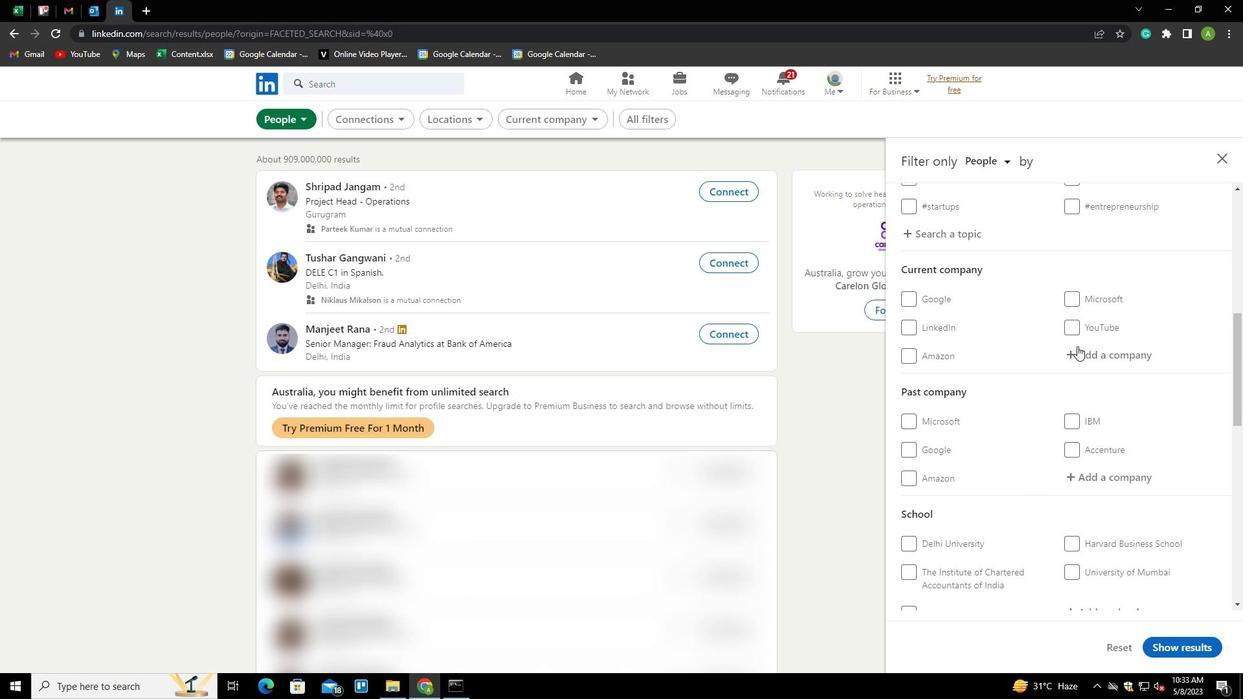 
Action: Key pressed <Key.shift>P<Key.backspace>SAPIENT<Key.down><Key.enter>
Screenshot: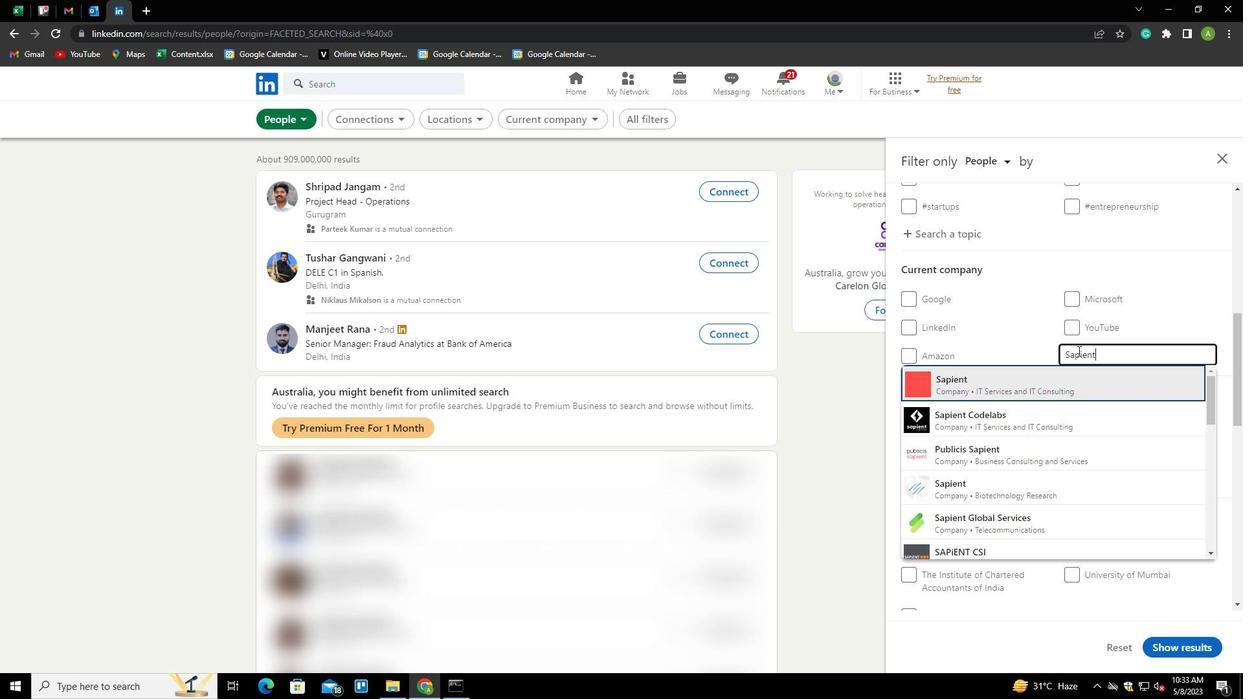 
Action: Mouse scrolled (1077, 350) with delta (0, 0)
Screenshot: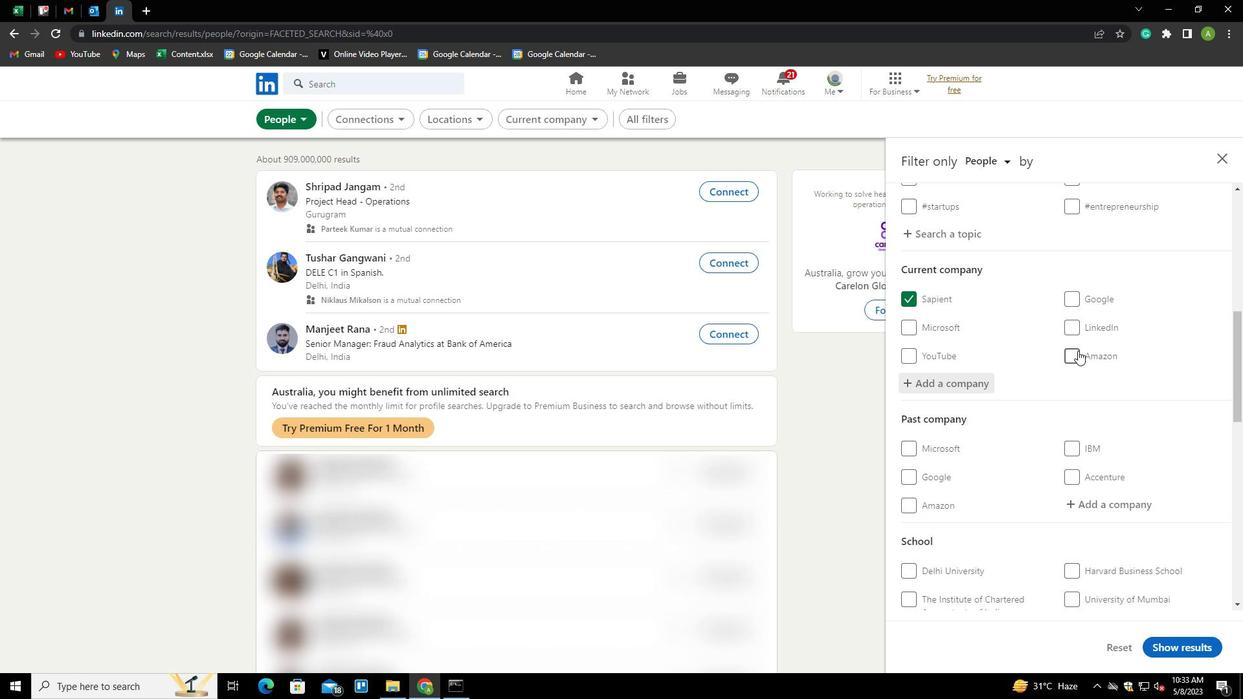 
Action: Mouse scrolled (1077, 350) with delta (0, 0)
Screenshot: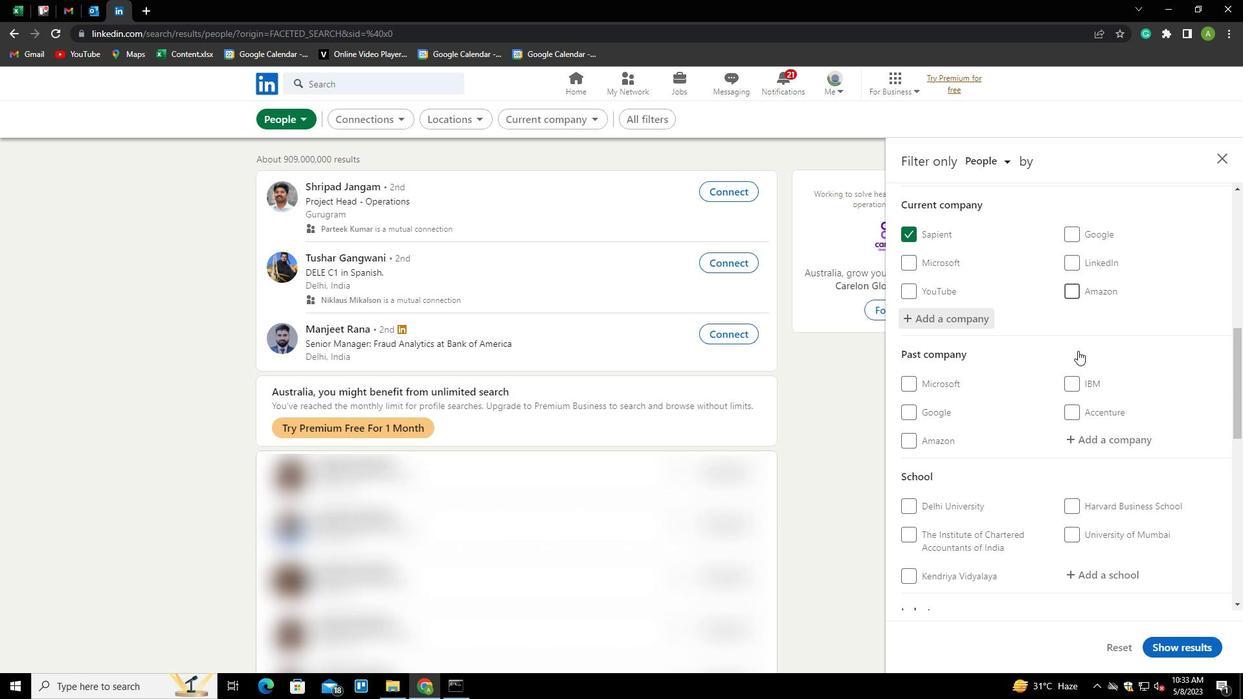 
Action: Mouse moved to (1081, 352)
Screenshot: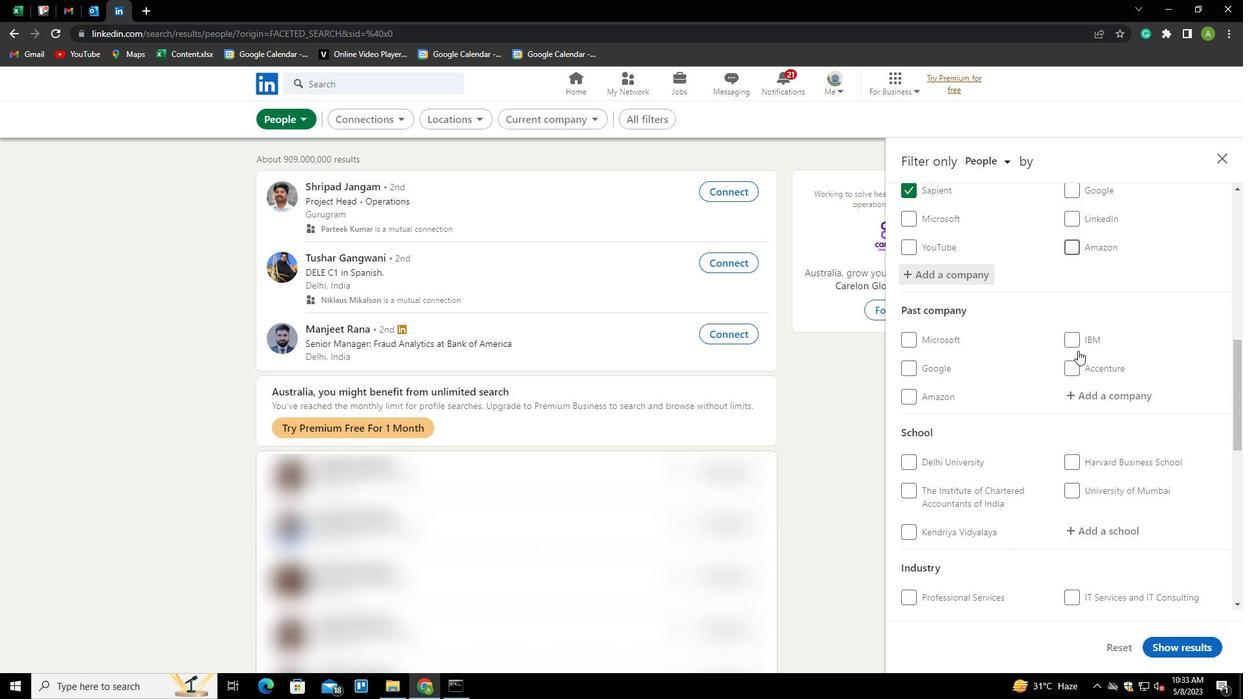 
Action: Mouse scrolled (1081, 351) with delta (0, 0)
Screenshot: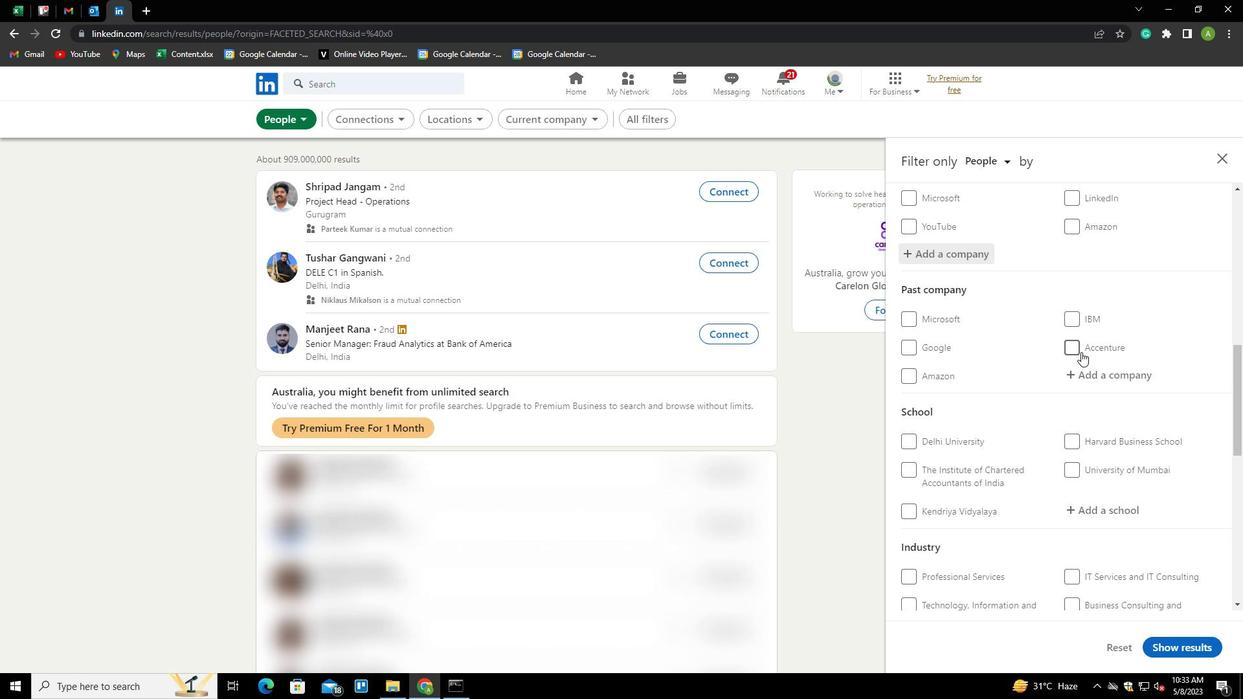 
Action: Mouse moved to (1089, 372)
Screenshot: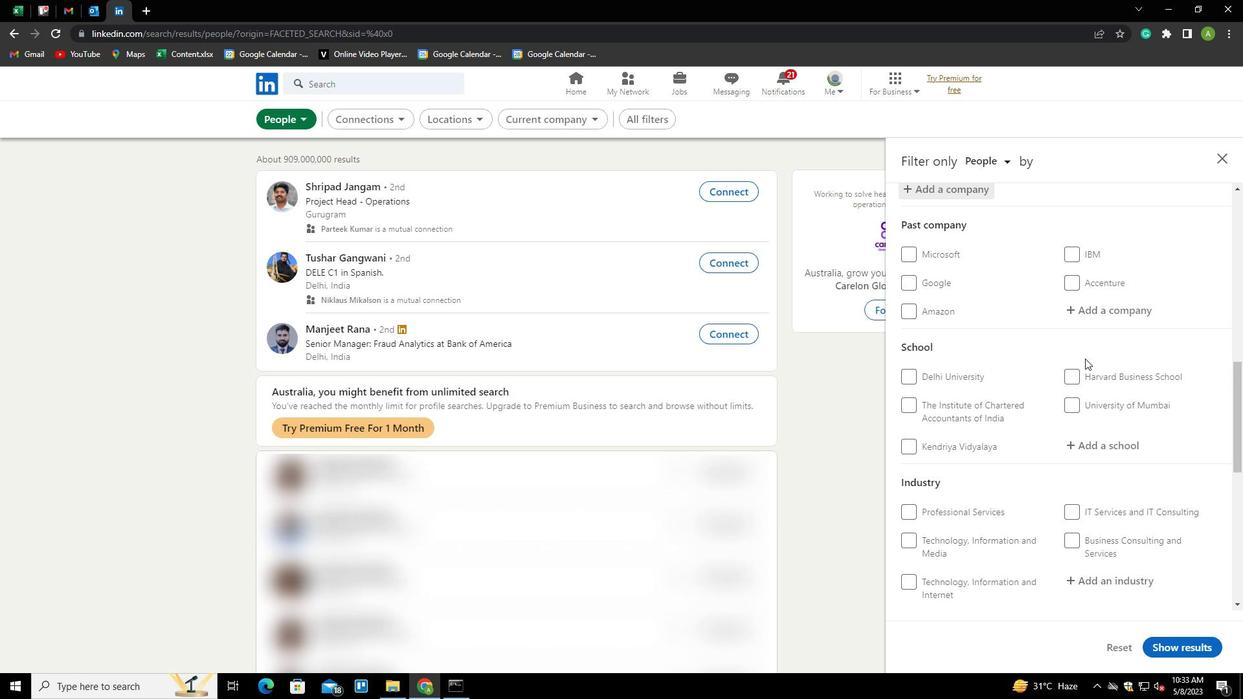 
Action: Mouse scrolled (1089, 372) with delta (0, 0)
Screenshot: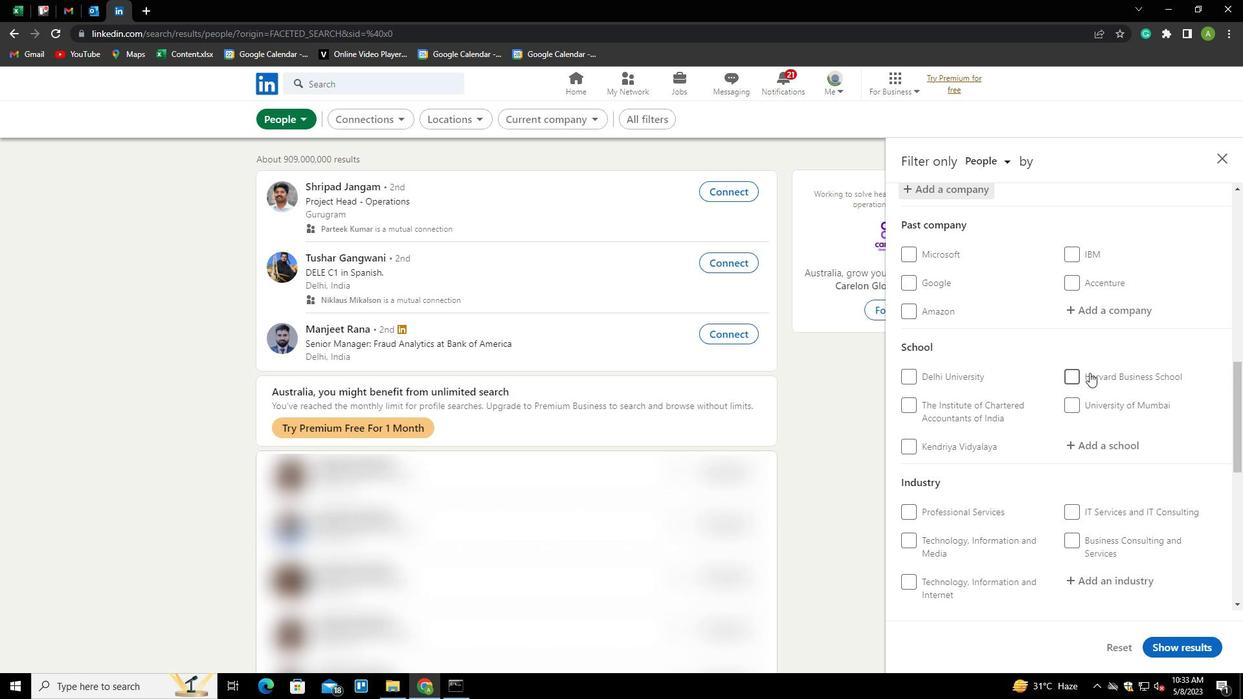 
Action: Mouse moved to (1085, 383)
Screenshot: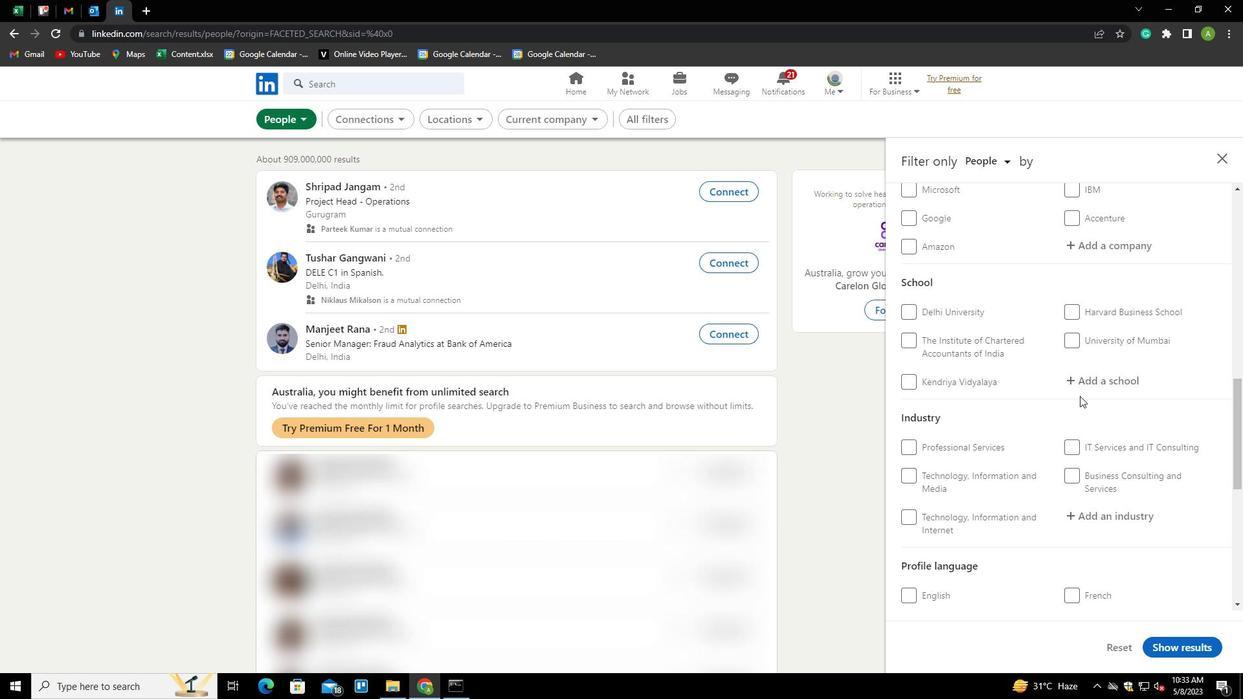 
Action: Mouse pressed left at (1085, 383)
Screenshot: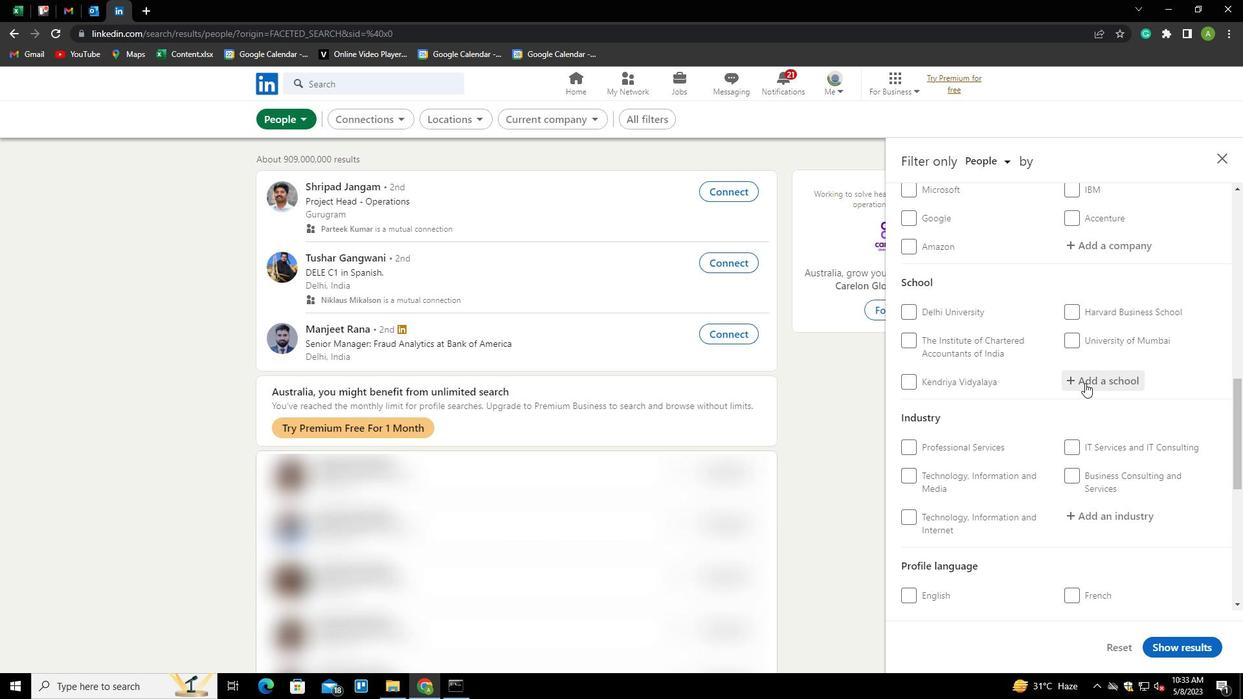 
Action: Key pressed <Key.shift><Key.shift><Key.shift><Key.shift><Key.shift><Key.shift><Key.shift><Key.shift><Key.shift><Key.shift><Key.shift><Key.shift><Key.shift><Key.shift><Key.shift><Key.shift><Key.shift><Key.shift><Key.shift><Key.shift><Key.shift><Key.shift>VELLORE<Key.space><Key.shift>INSTITUTE<Key.space>OF<Key.space><Key.shift>TECHO<Key.backspace>NOLOGY<Key.down><Key.enter>
Screenshot: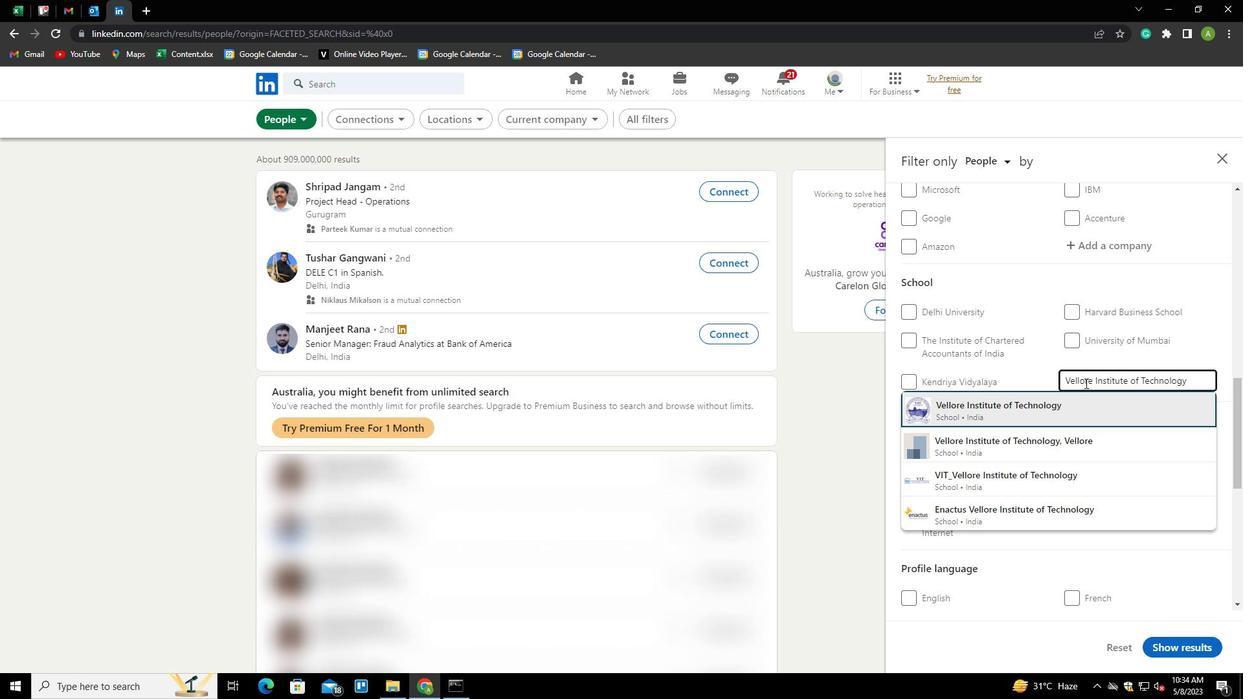 
Action: Mouse scrolled (1085, 382) with delta (0, 0)
Screenshot: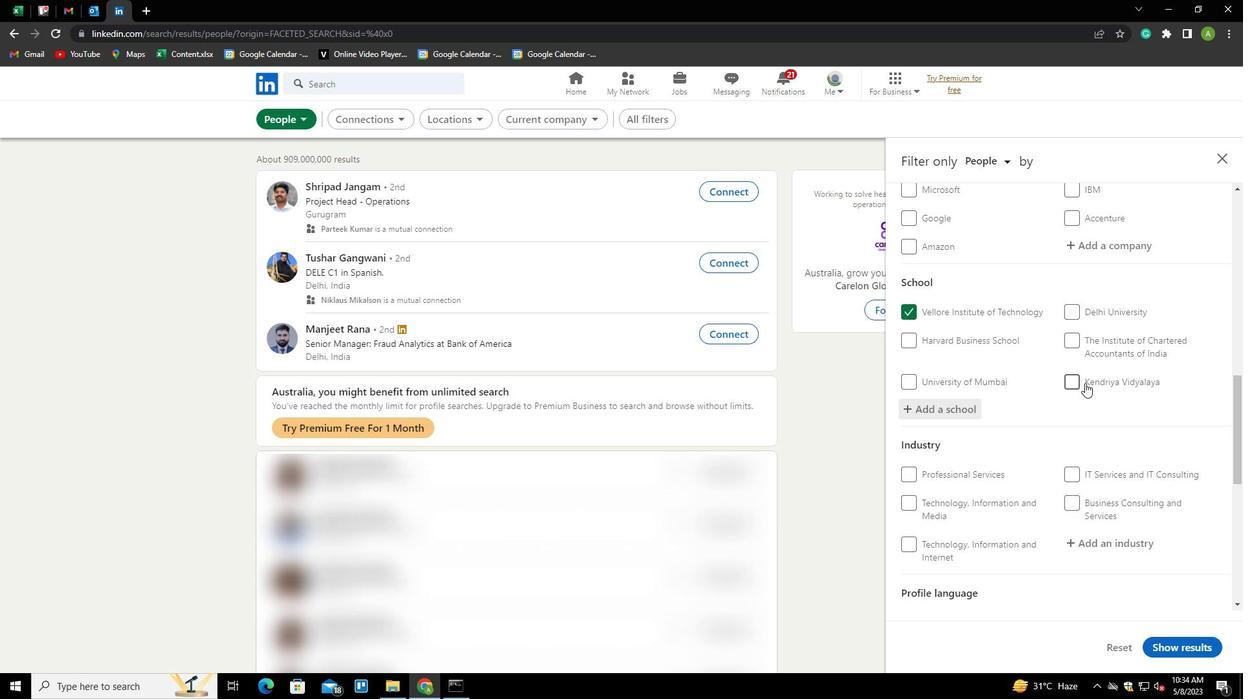 
Action: Mouse scrolled (1085, 382) with delta (0, 0)
Screenshot: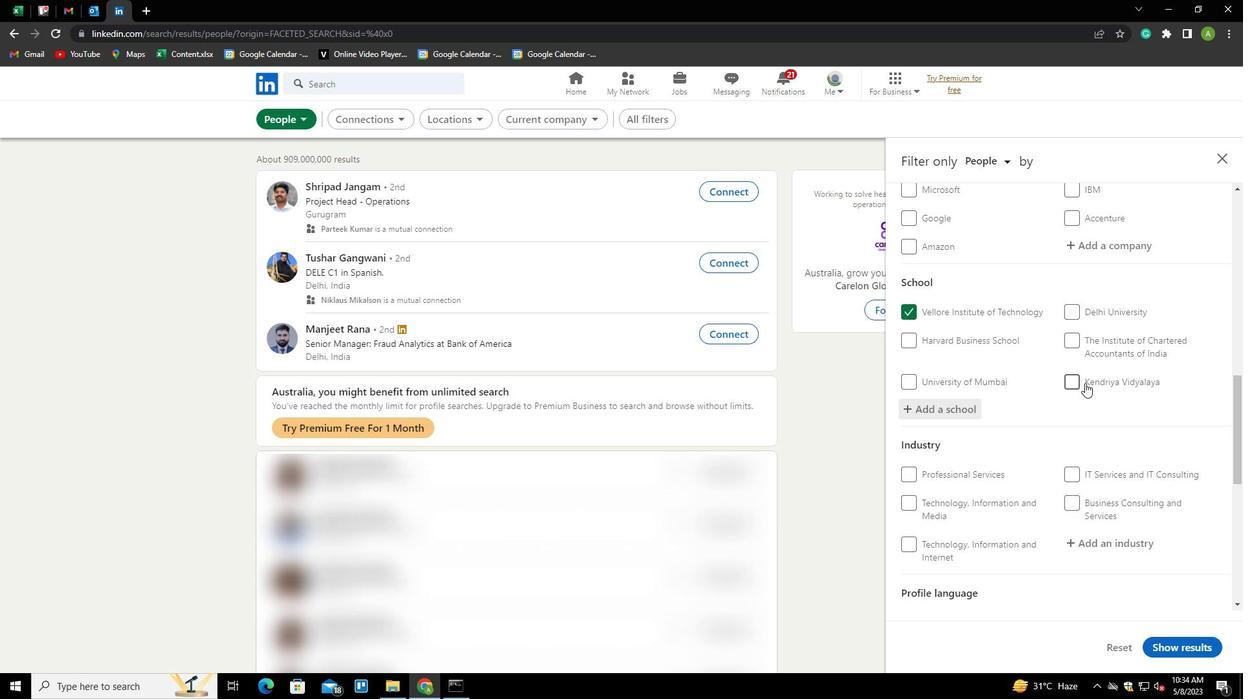 
Action: Mouse scrolled (1085, 382) with delta (0, 0)
Screenshot: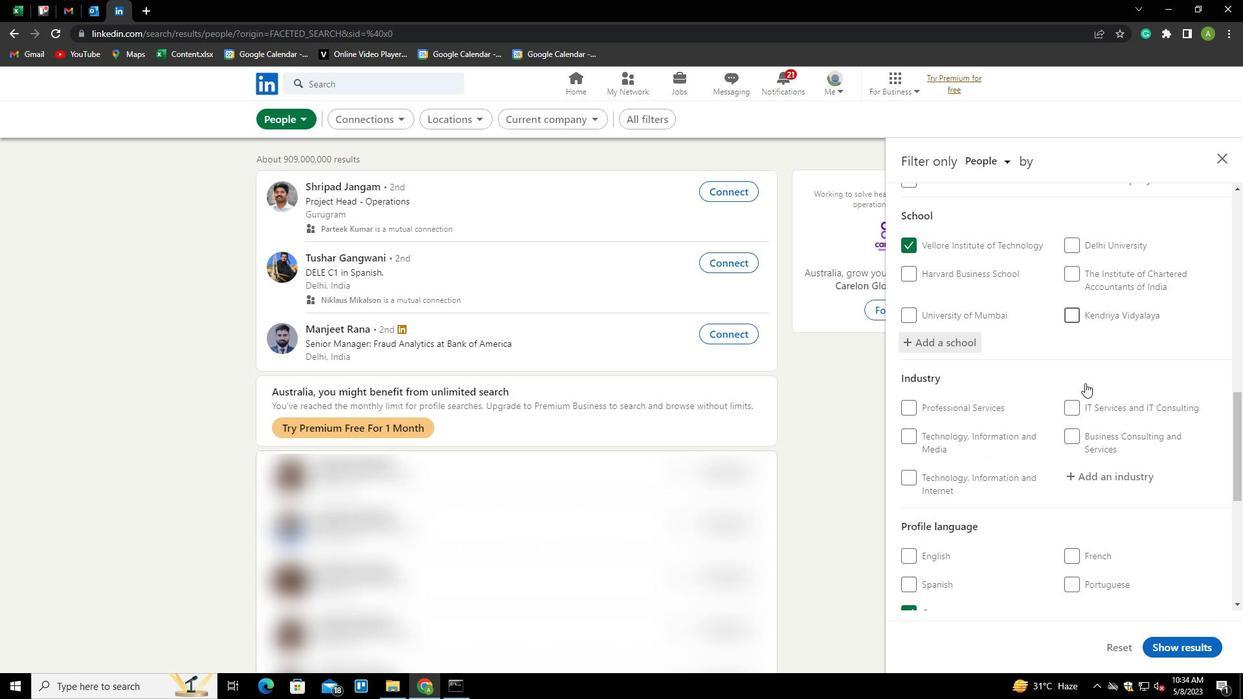 
Action: Mouse moved to (1094, 348)
Screenshot: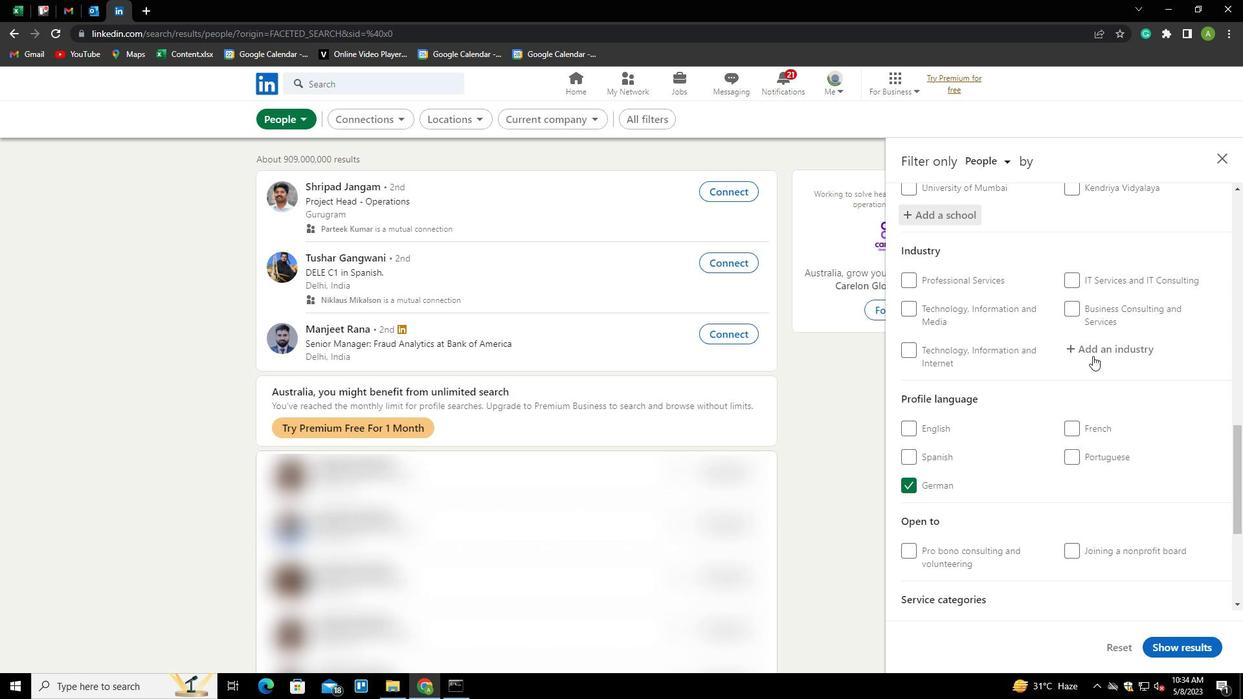
Action: Mouse pressed left at (1094, 348)
Screenshot: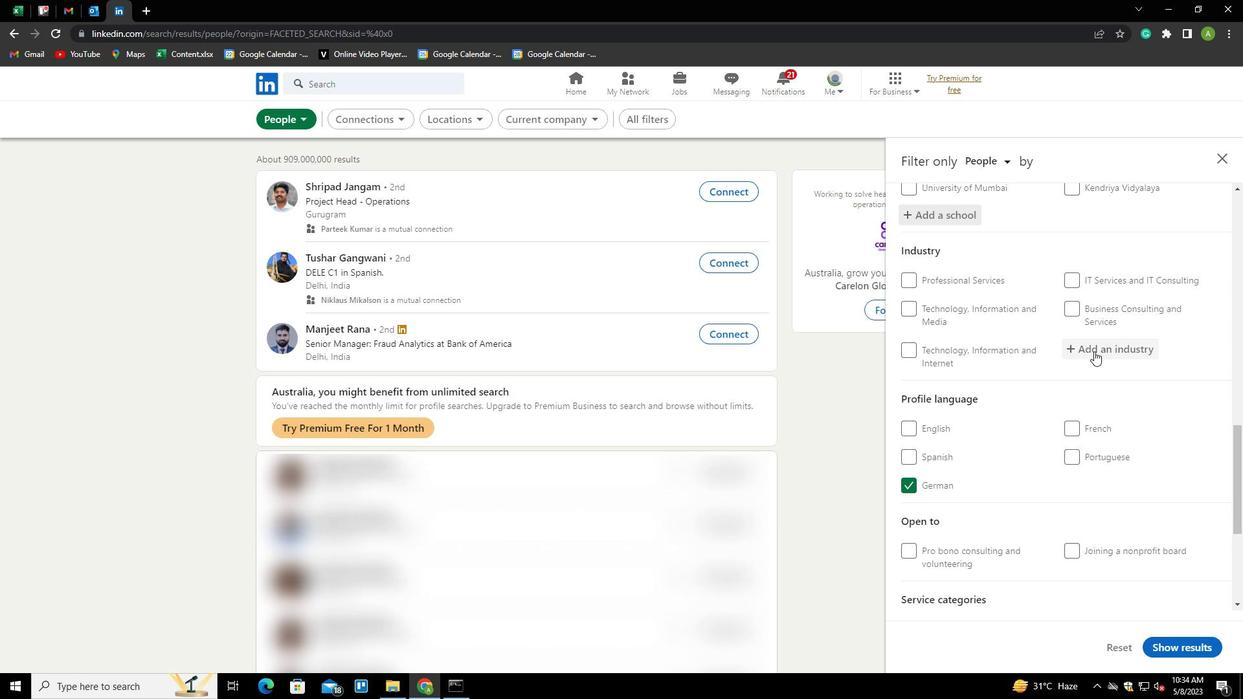 
Action: Key pressed <Key.shift>SAVINGS<Key.space><Key.shift>INSTITUTIONS<Key.down><Key.enter>
Screenshot: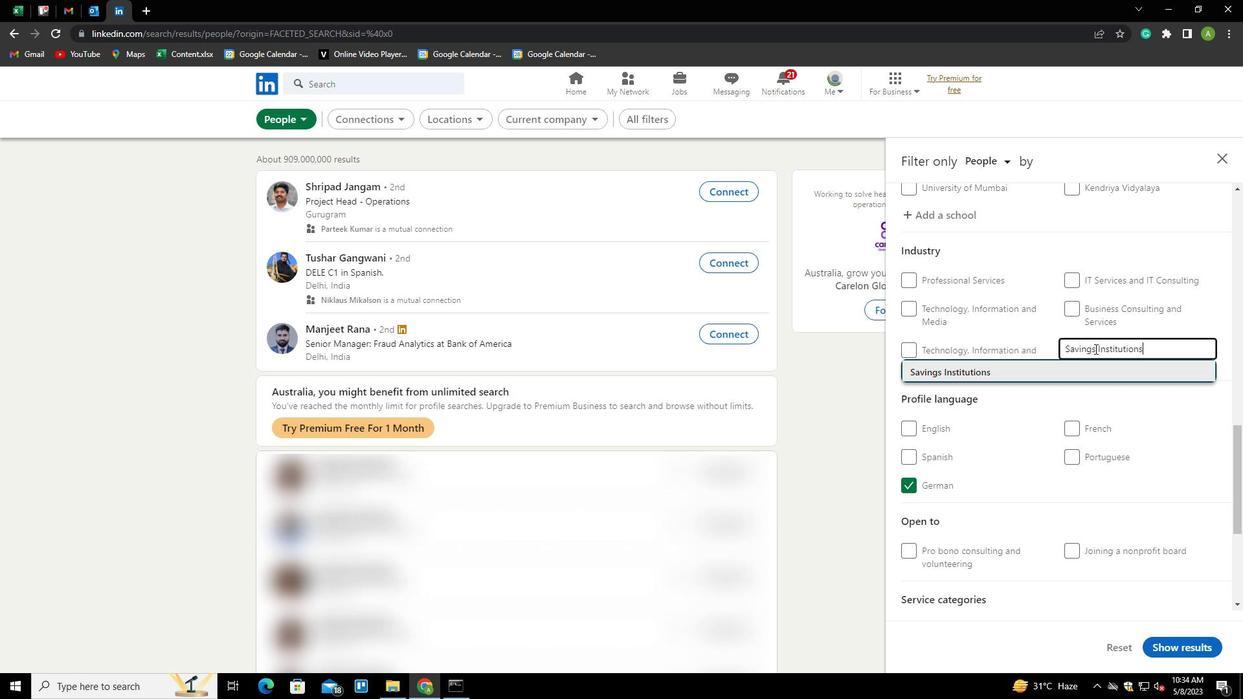 
Action: Mouse scrolled (1094, 348) with delta (0, 0)
Screenshot: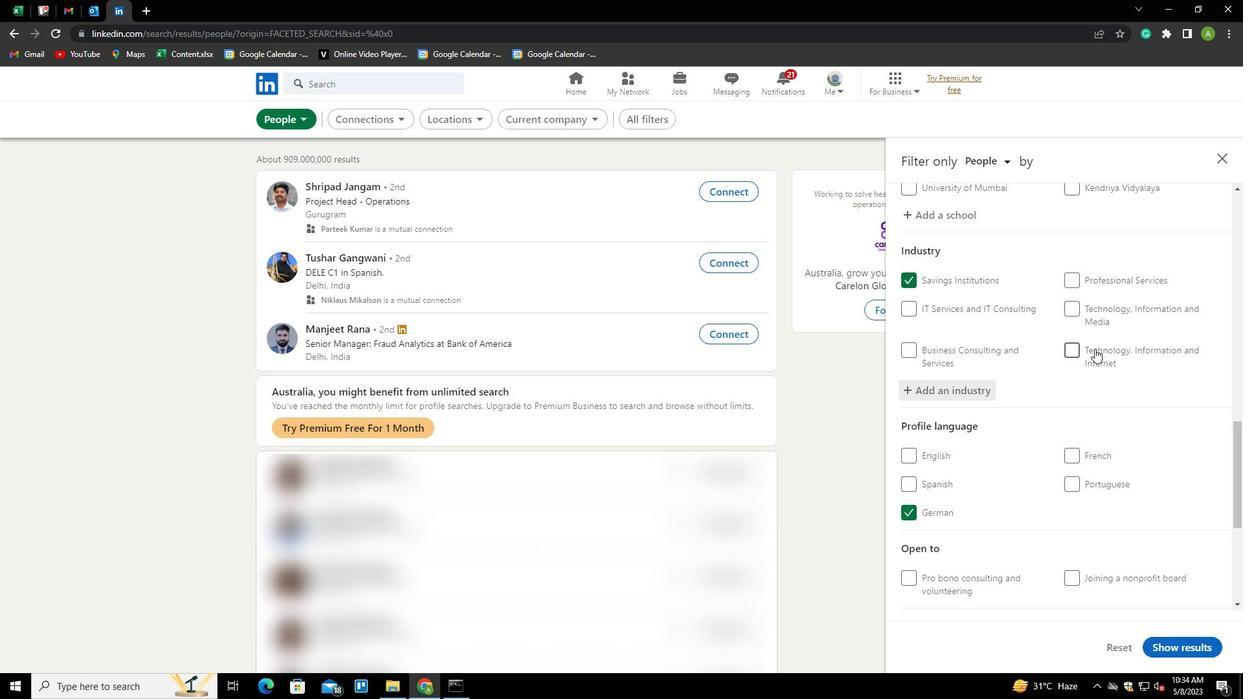 
Action: Mouse scrolled (1094, 348) with delta (0, 0)
Screenshot: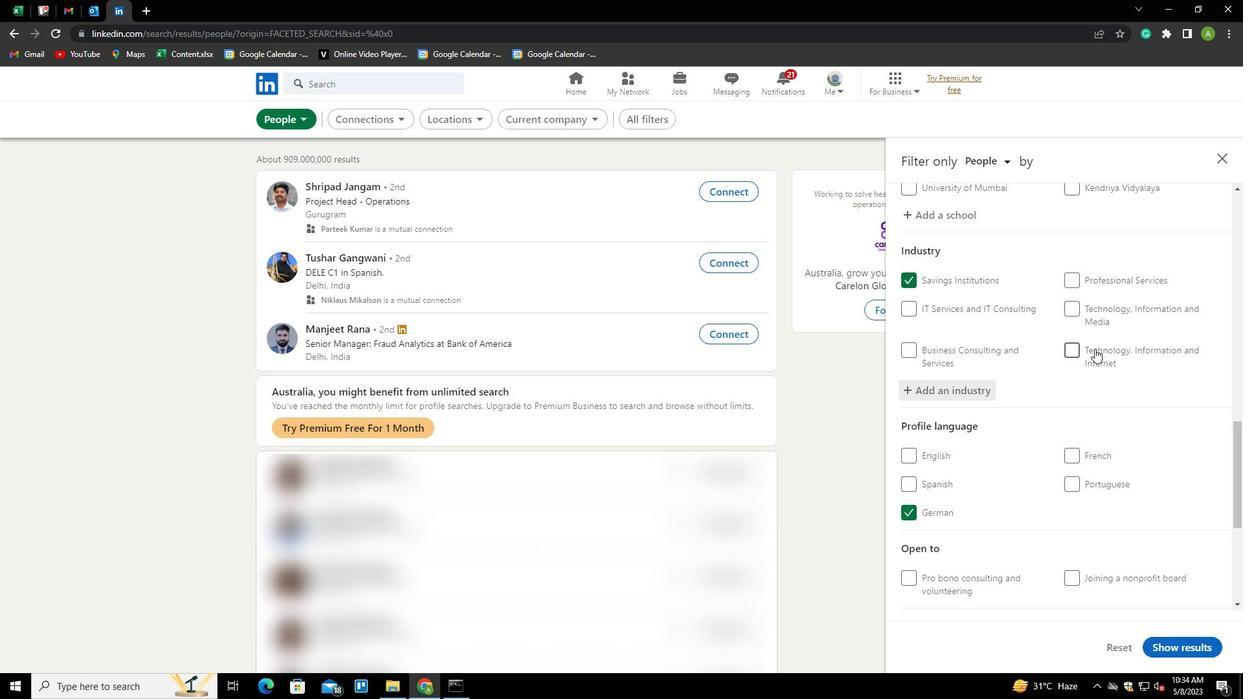 
Action: Mouse scrolled (1094, 348) with delta (0, 0)
Screenshot: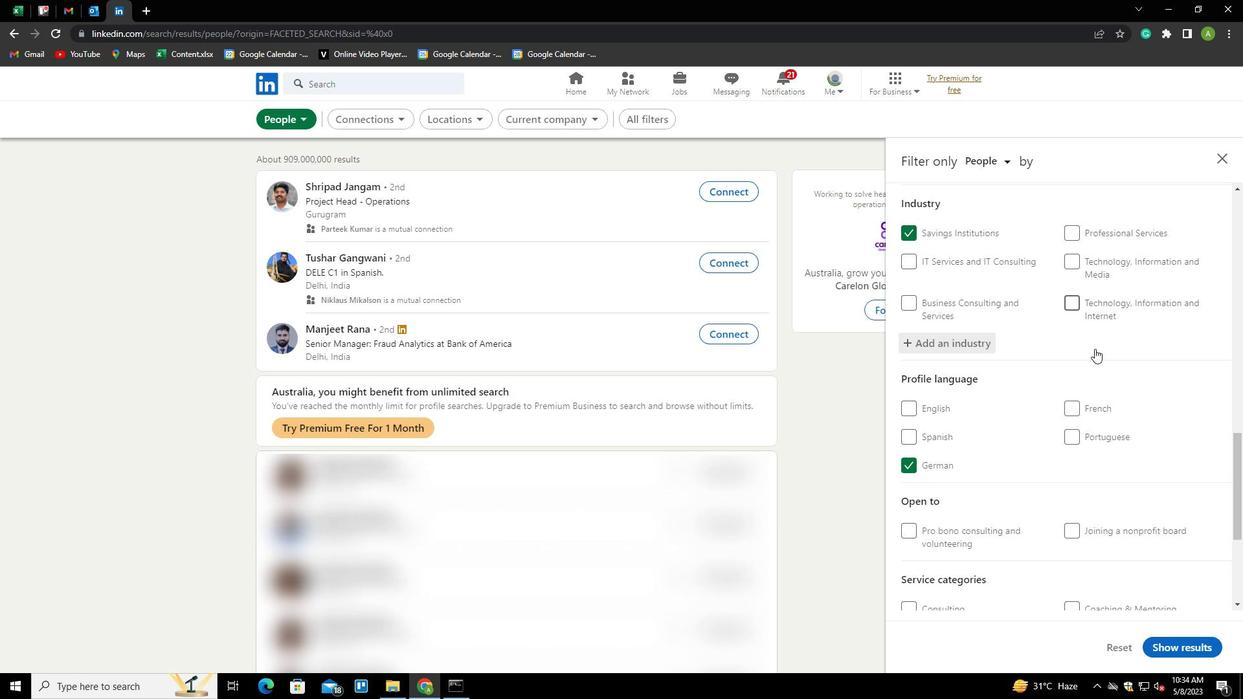 
Action: Mouse scrolled (1094, 348) with delta (0, 0)
Screenshot: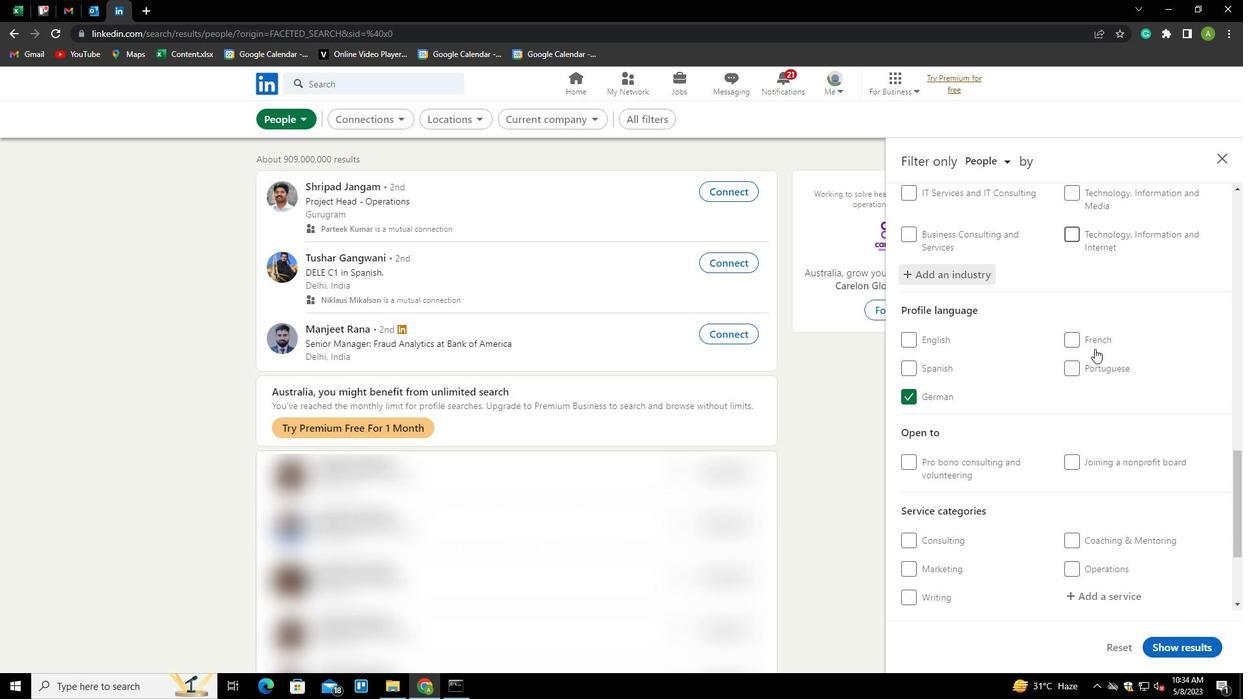 
Action: Mouse moved to (1101, 448)
Screenshot: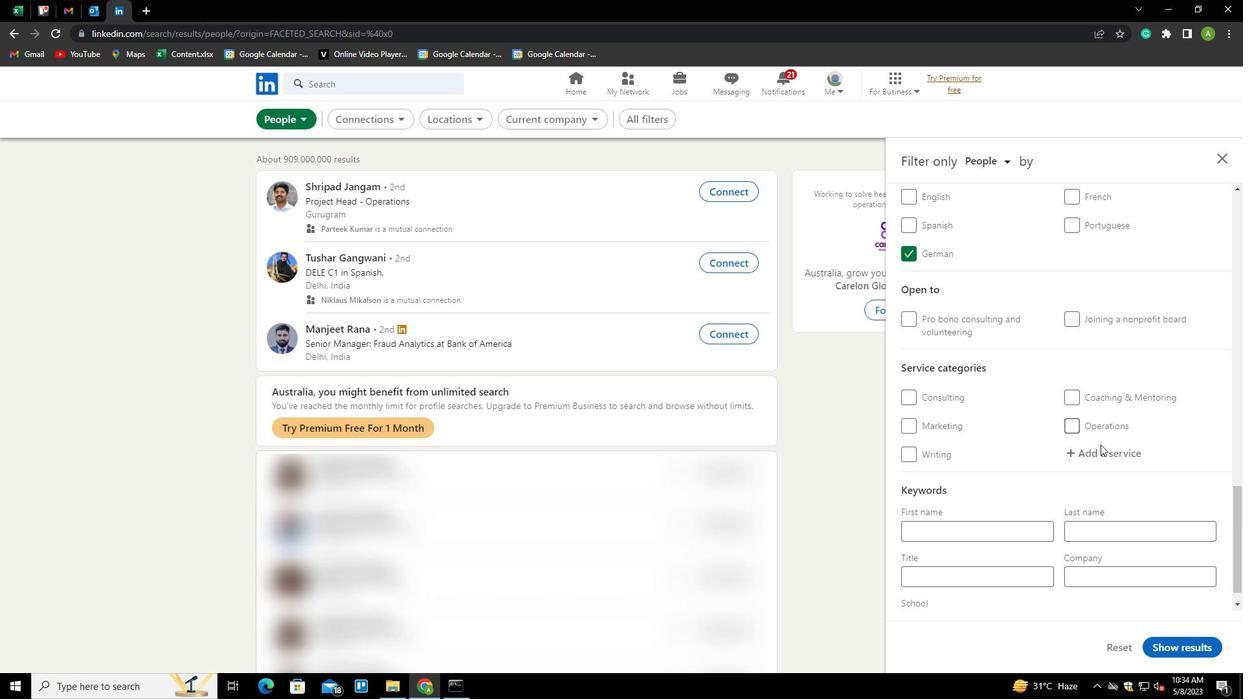 
Action: Mouse pressed left at (1101, 448)
Screenshot: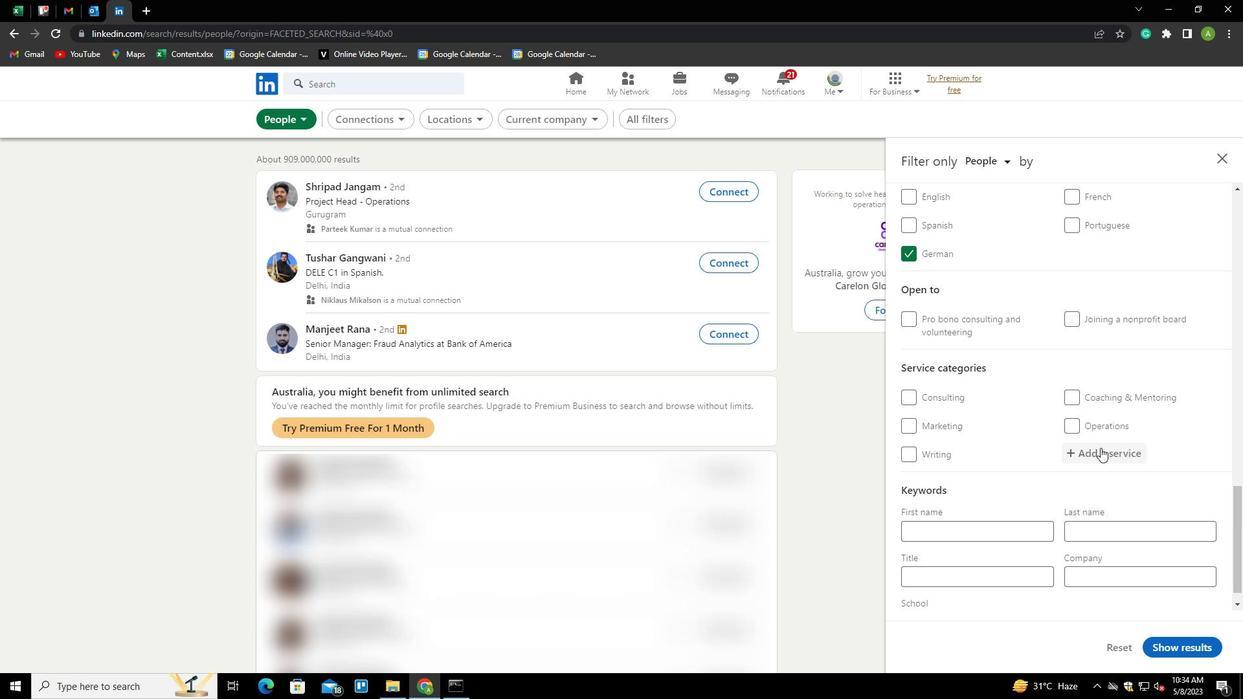
Action: Key pressed <Key.shift>SAVINGS<Key.space><Key.shift><Key.shift><Key.shift><Key.shift><Key.shift><Key.shift><Key.shift><Key.shift><Key.shift><Key.shift><Key.shift><Key.shift><Key.shift><Key.shift><Key.shift><Key.shift><Key.shift><Key.shift><Key.shift><Key.shift><Key.shift><Key.shift><Key.shift><Key.shift><Key.shift><Key.shift><Key.shift><Key.shift><Key.shift><Key.shift><Key.shift><Key.shift><Key.shift><Key.shift><Key.shift><Key.shift><Key.shift><Key.shift><Key.shift><Key.shift><Key.shift><Key.shift>INSTITUTIONS
Screenshot: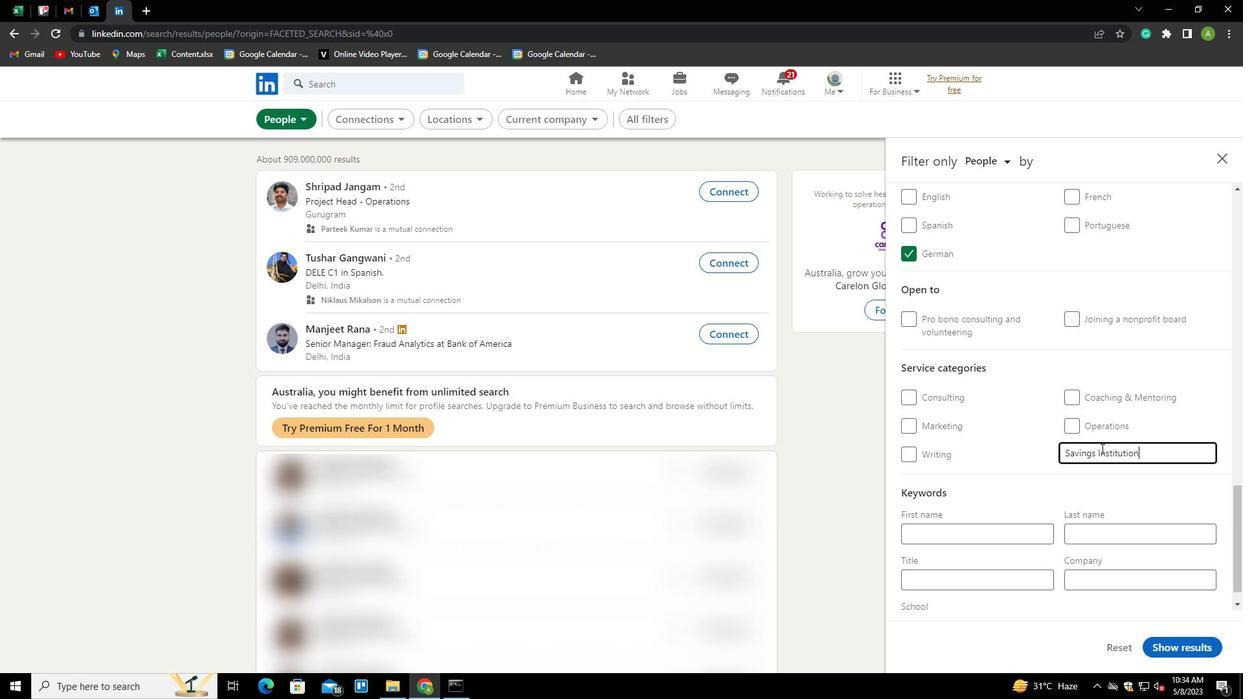 
Action: Mouse moved to (1066, 487)
Screenshot: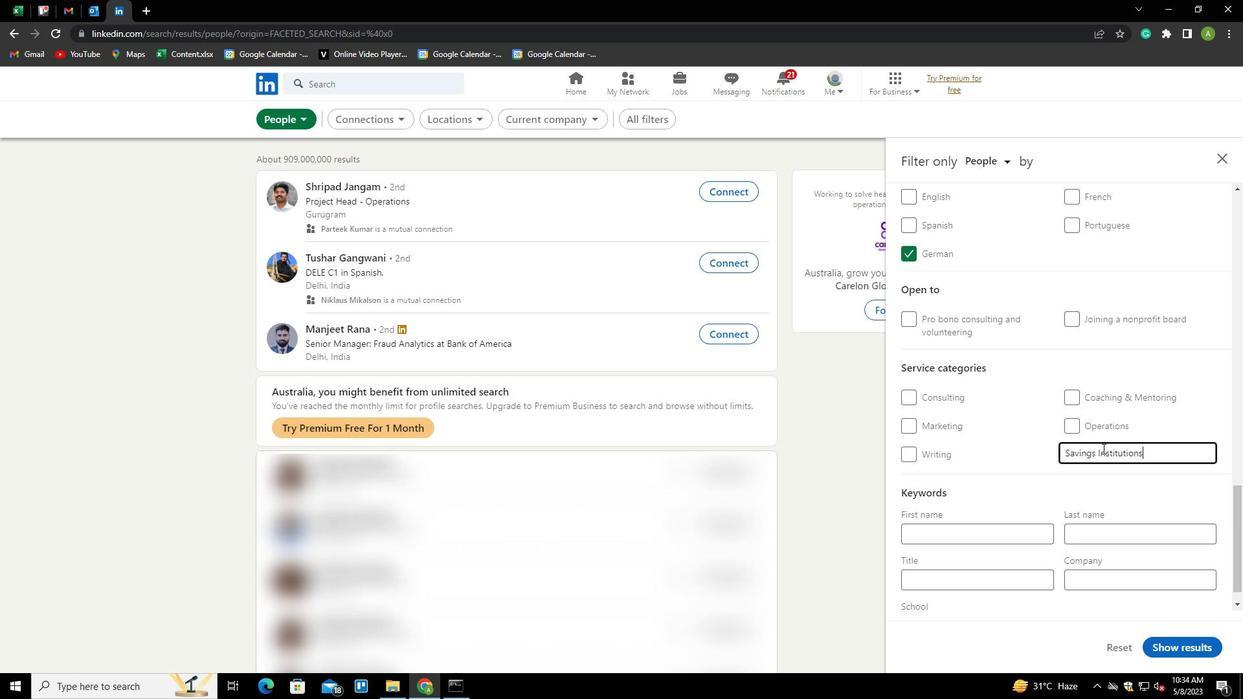 
Action: Mouse scrolled (1066, 486) with delta (0, 0)
Screenshot: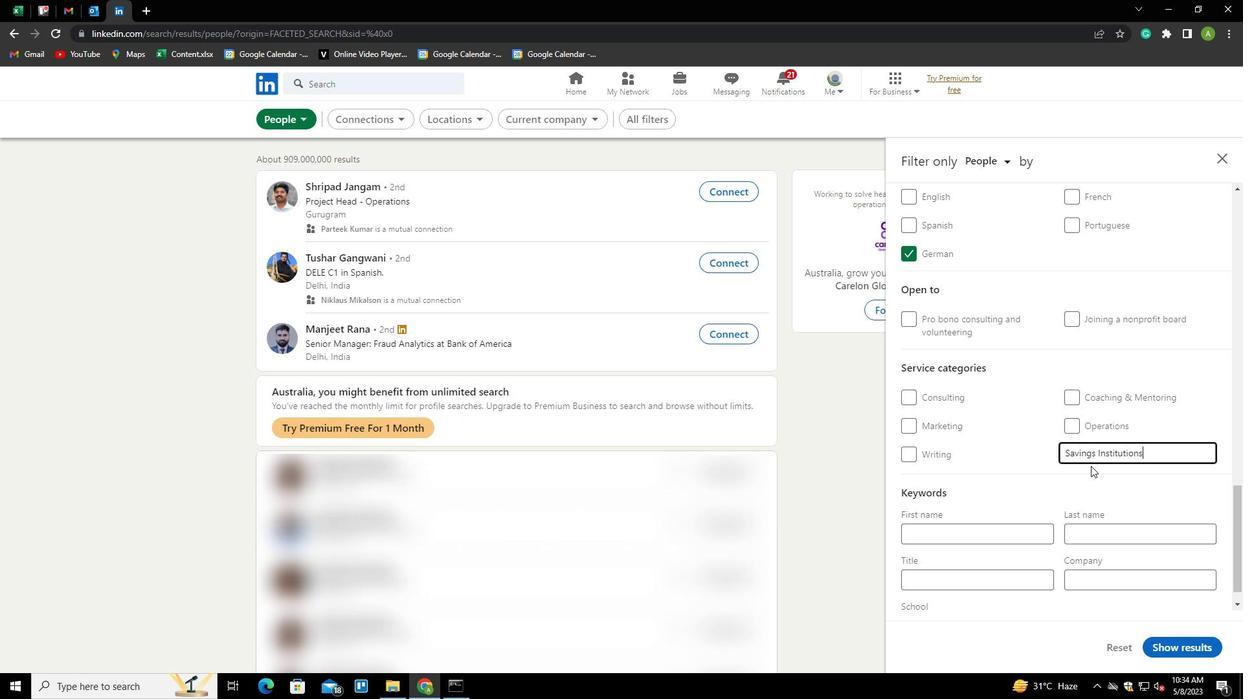 
Action: Mouse scrolled (1066, 486) with delta (0, 0)
Screenshot: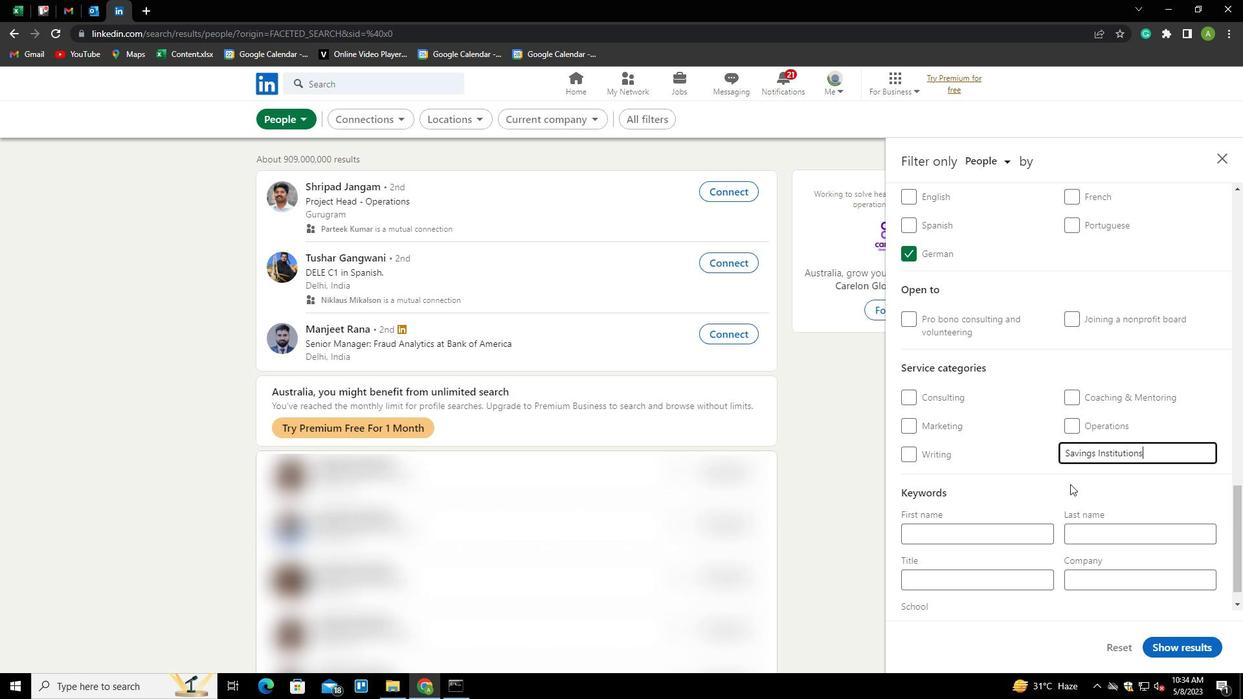 
Action: Mouse scrolled (1066, 486) with delta (0, 0)
Screenshot: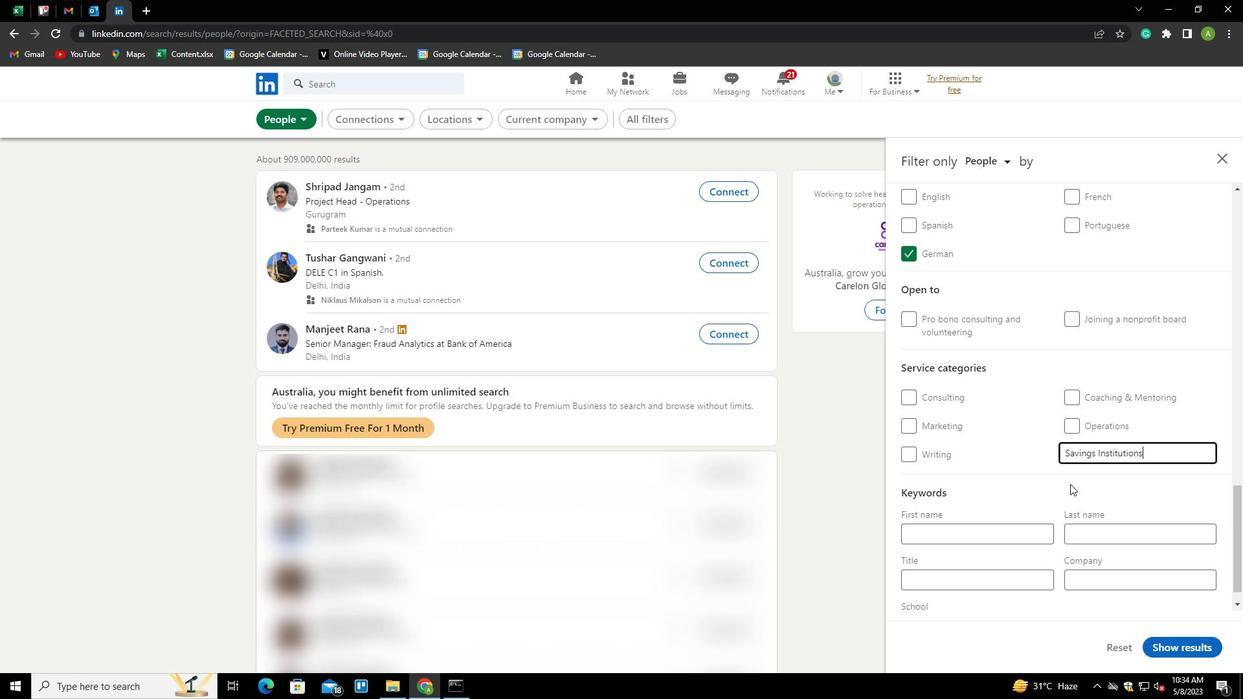 
Action: Mouse scrolled (1066, 486) with delta (0, 0)
Screenshot: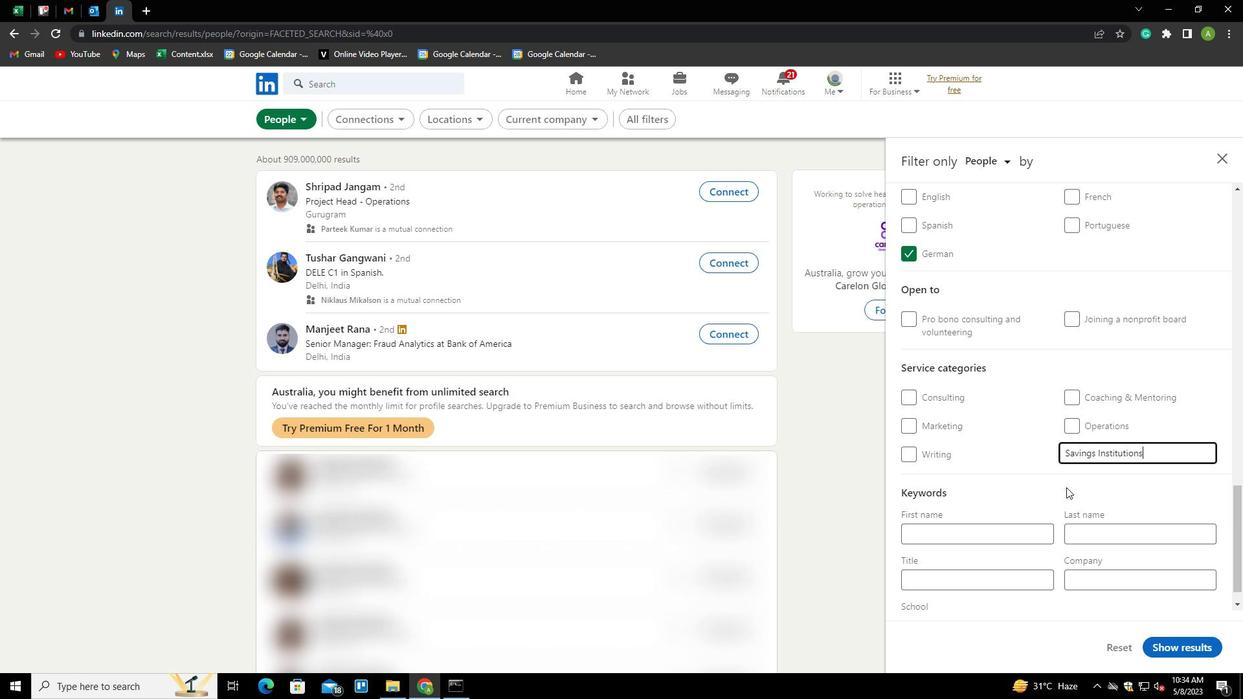 
Action: Mouse scrolled (1066, 486) with delta (0, 0)
Screenshot: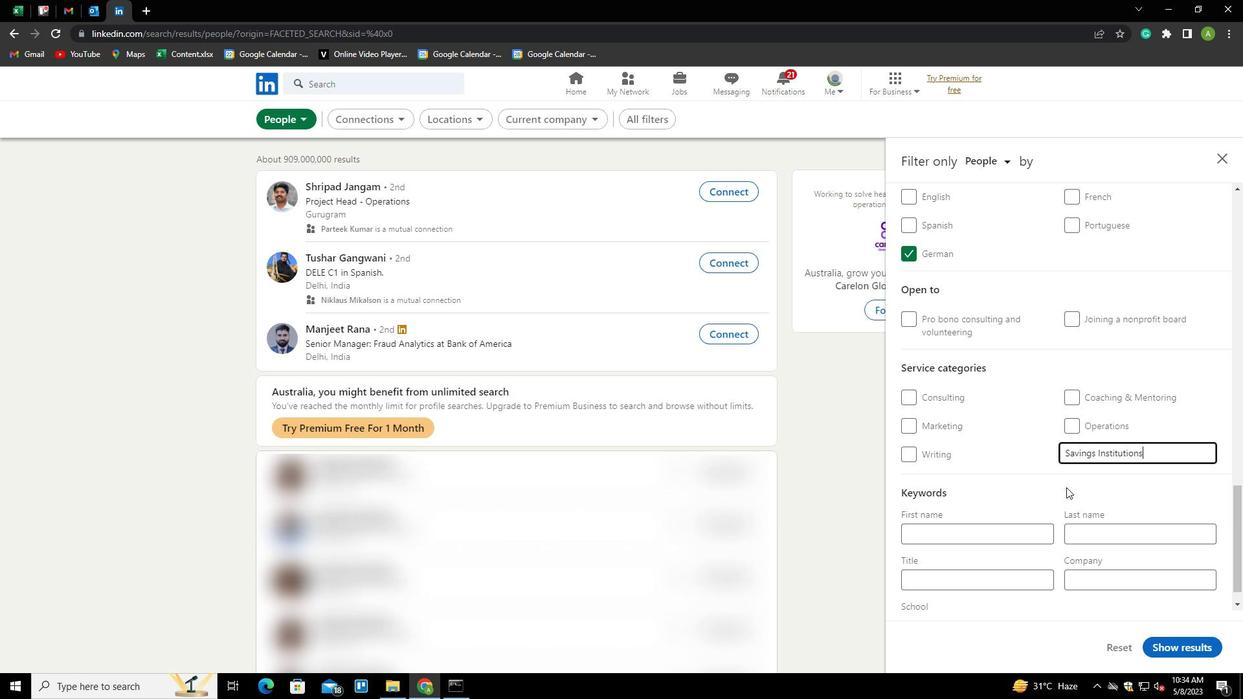 
Action: Mouse moved to (1009, 558)
Screenshot: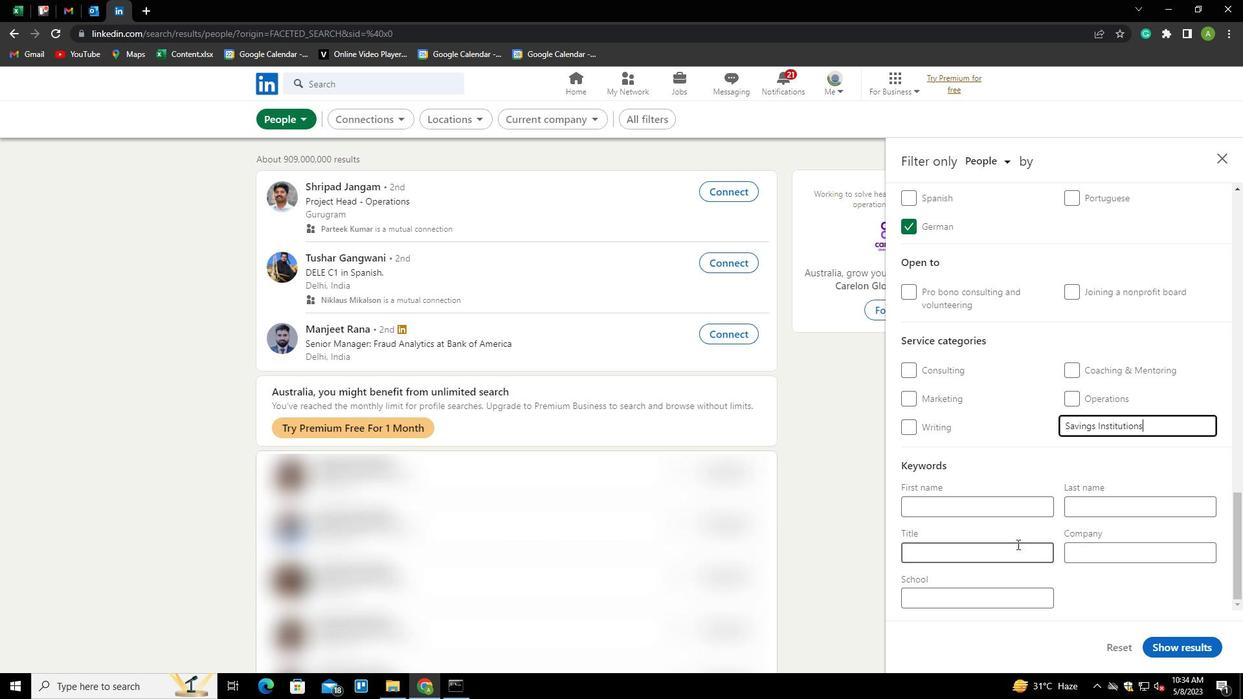 
Action: Mouse pressed left at (1009, 558)
Screenshot: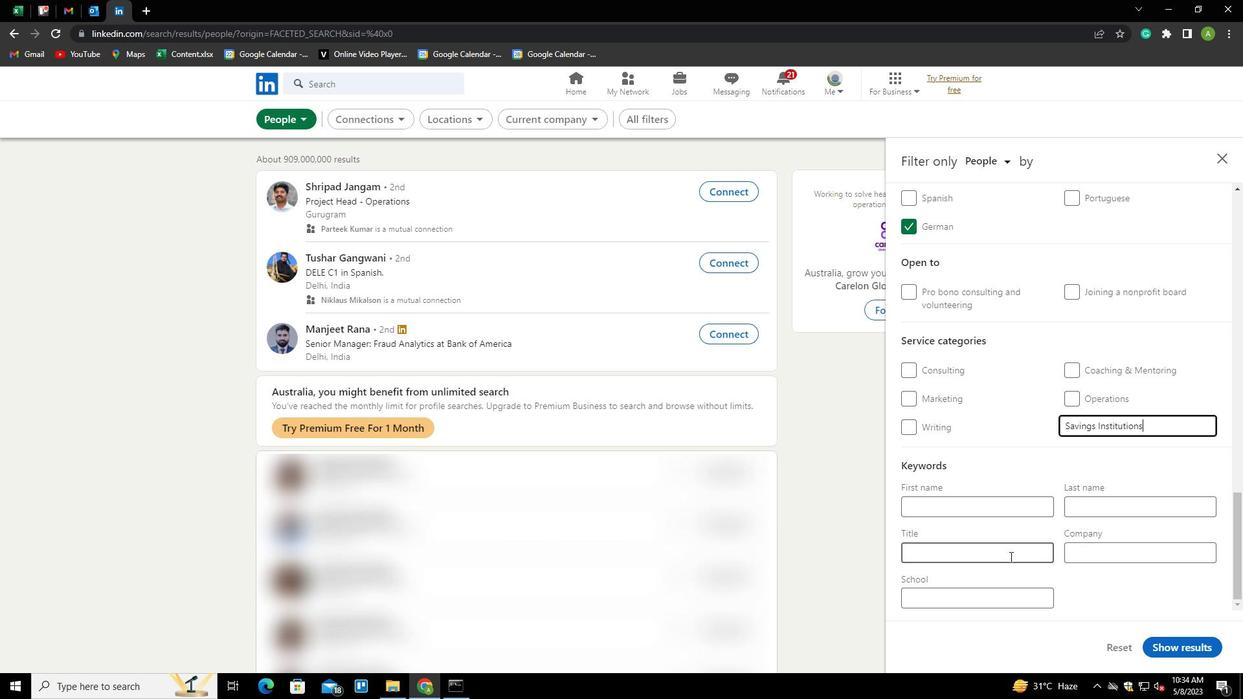 
Action: Key pressed <Key.shift>BUILDING<Key.space><Key.shift>INSPERC<Key.backspace>TOR
Screenshot: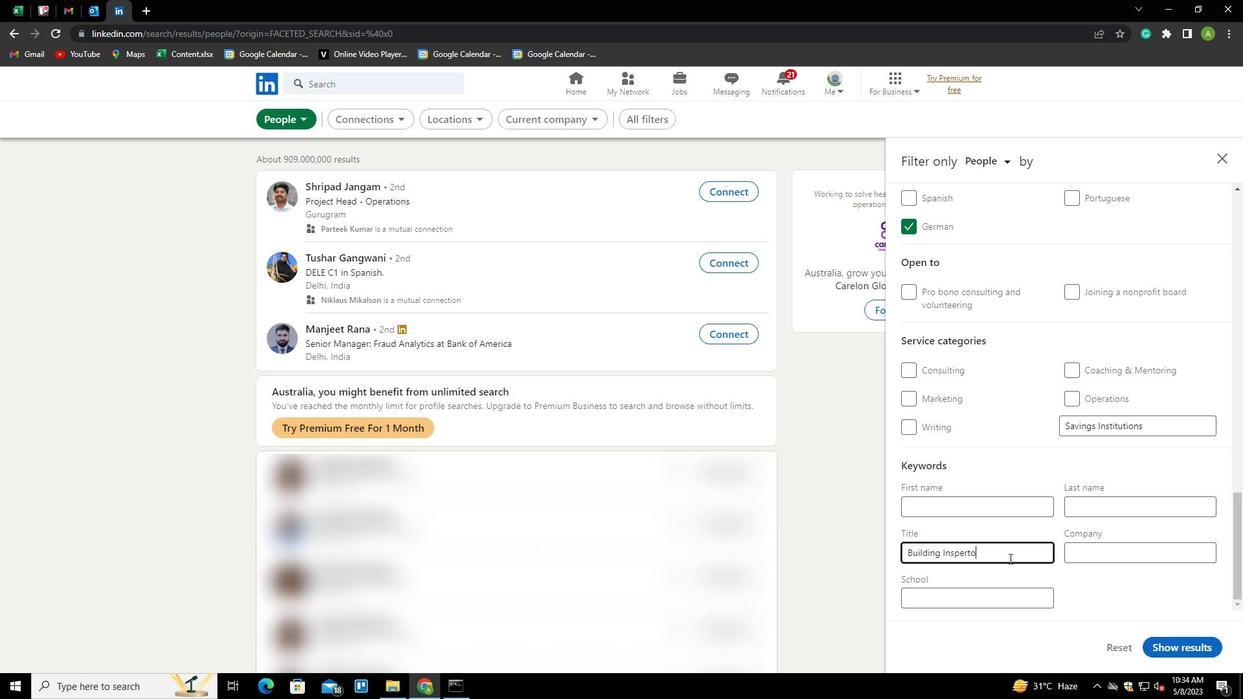 
Action: Mouse moved to (1105, 587)
Screenshot: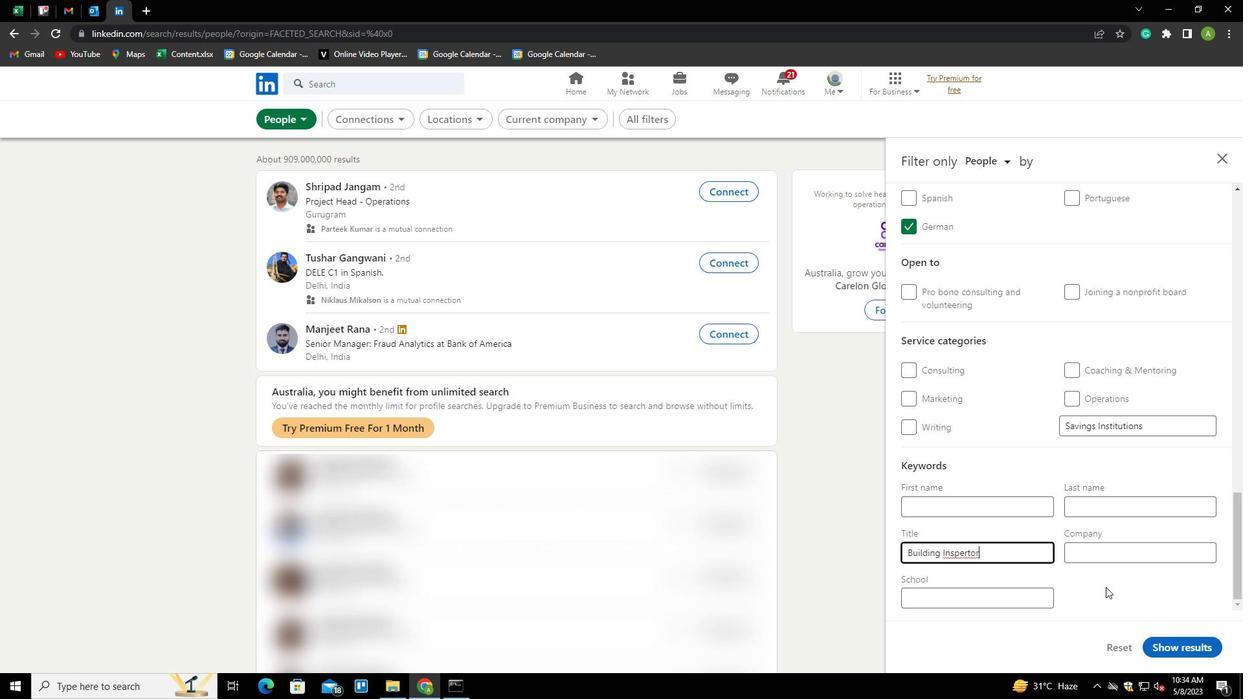 
Action: Mouse pressed left at (1105, 587)
Screenshot: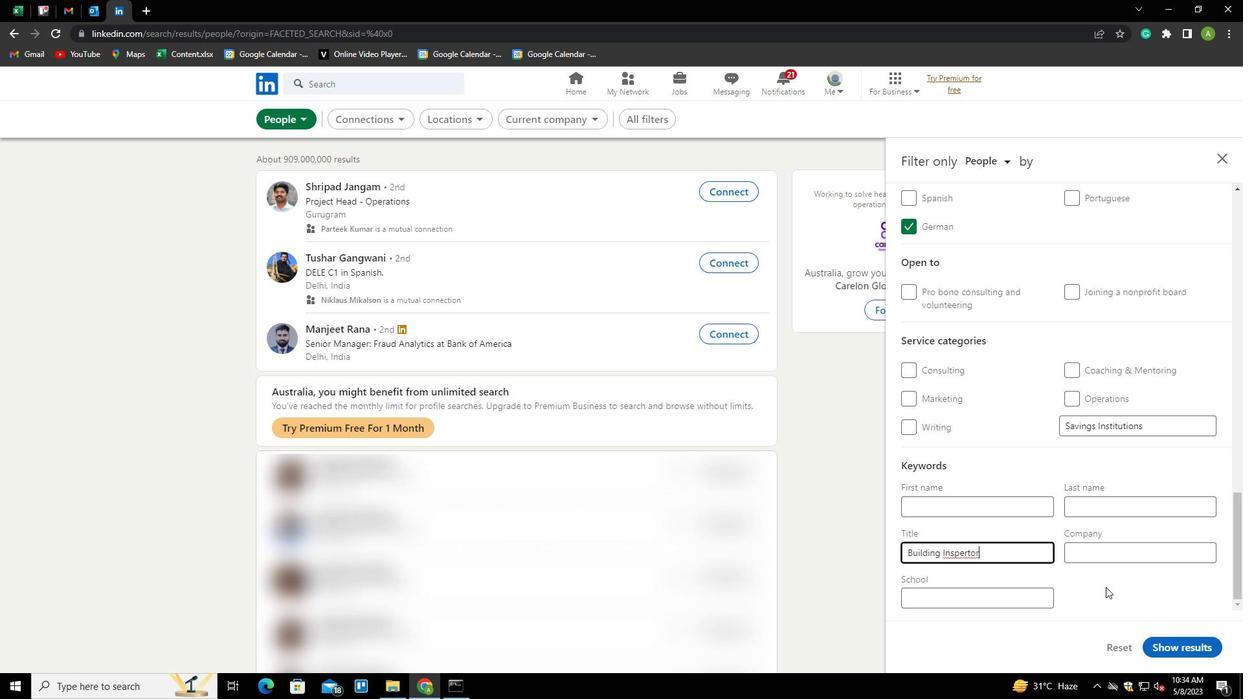 
Action: Mouse moved to (964, 550)
Screenshot: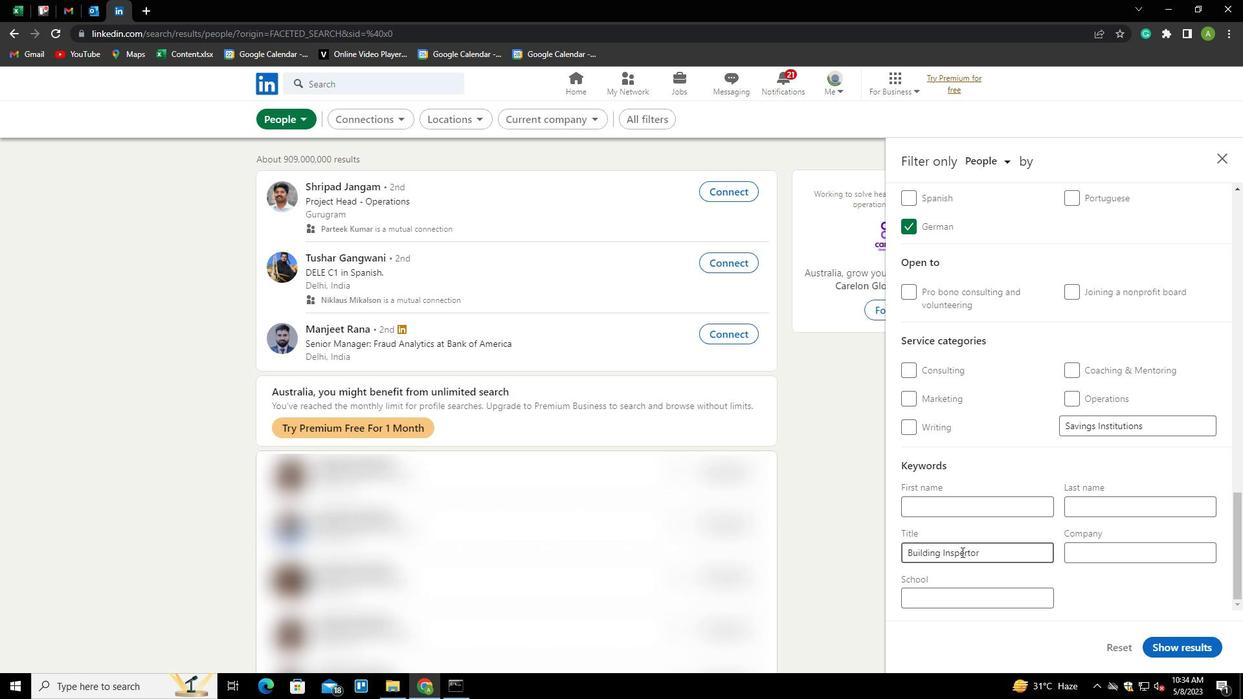 
Action: Mouse pressed left at (964, 550)
Screenshot: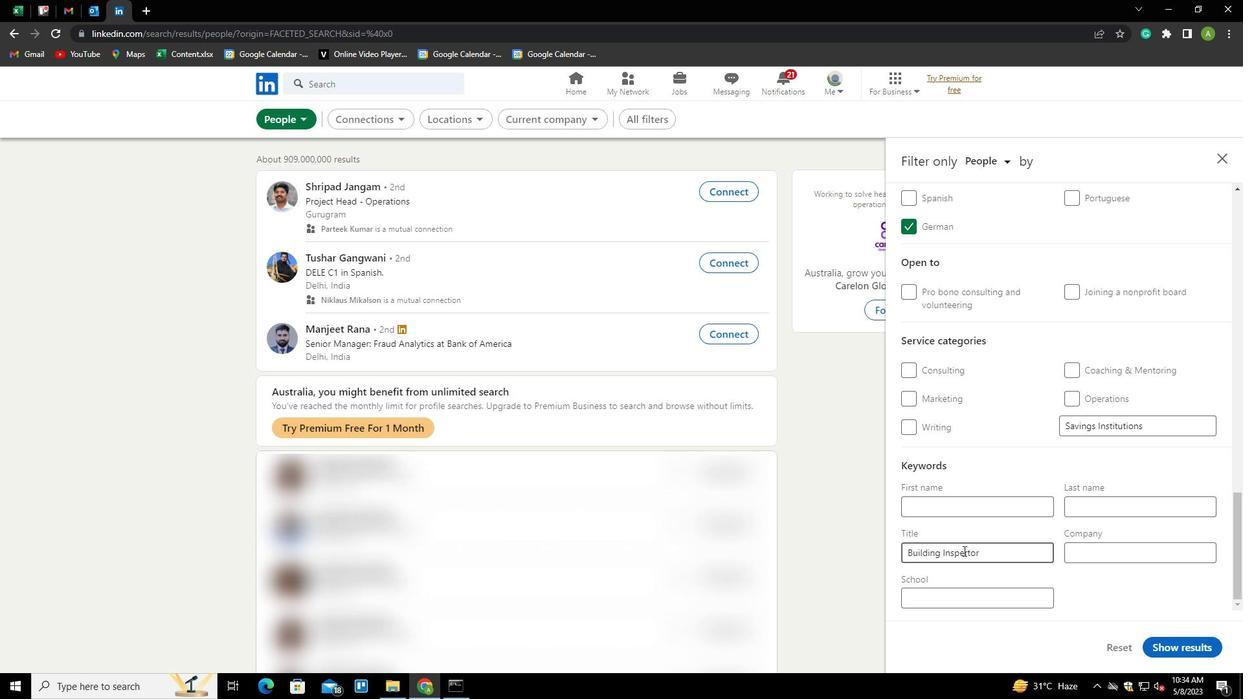 
Action: Mouse moved to (1006, 563)
Screenshot: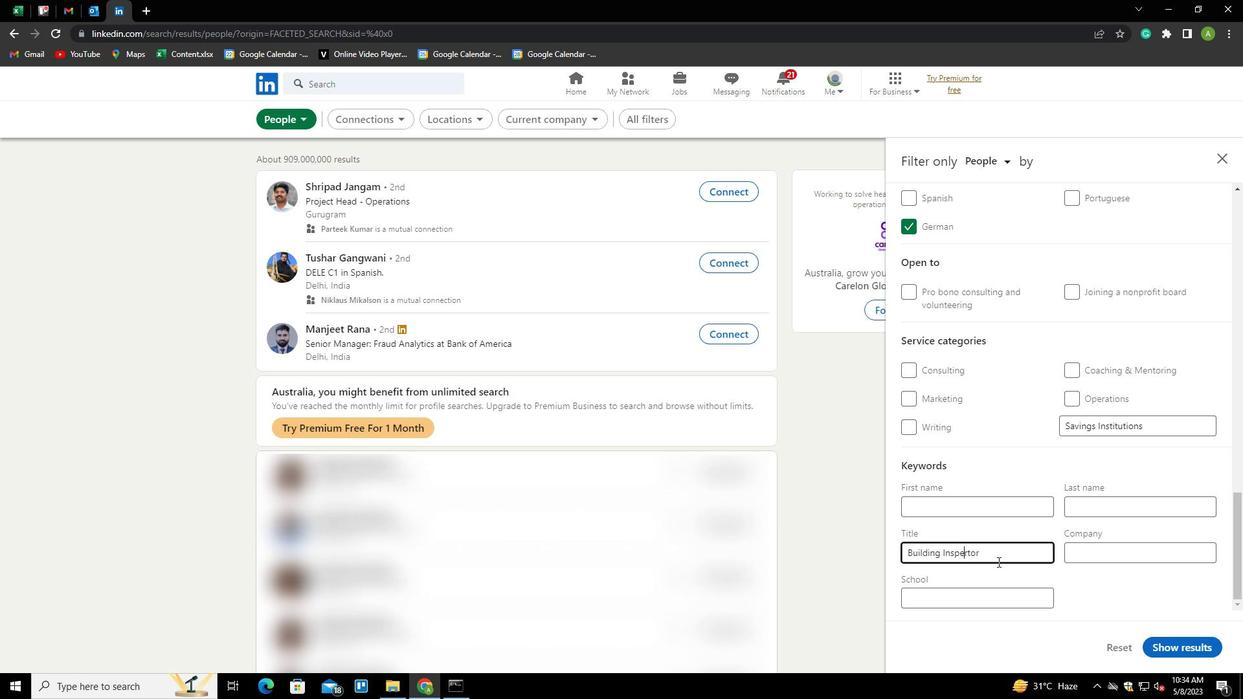 
Action: Key pressed <Key.right><Key.backspace>C
Screenshot: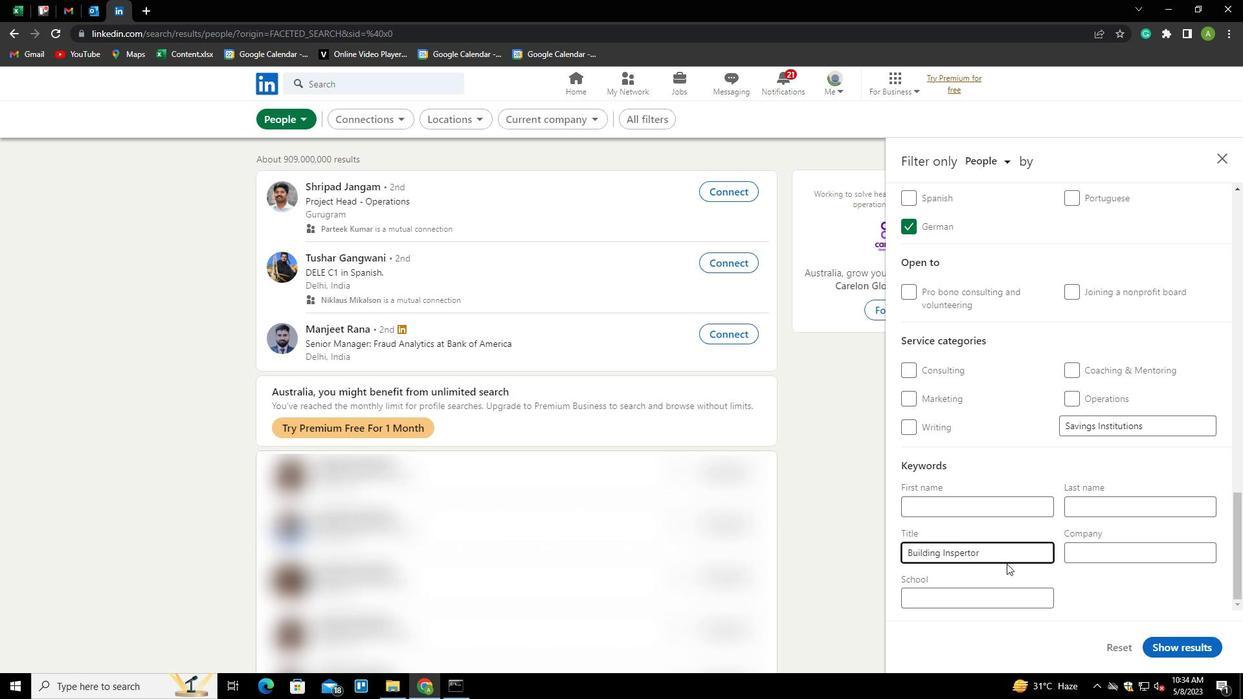 
Action: Mouse moved to (1189, 596)
Screenshot: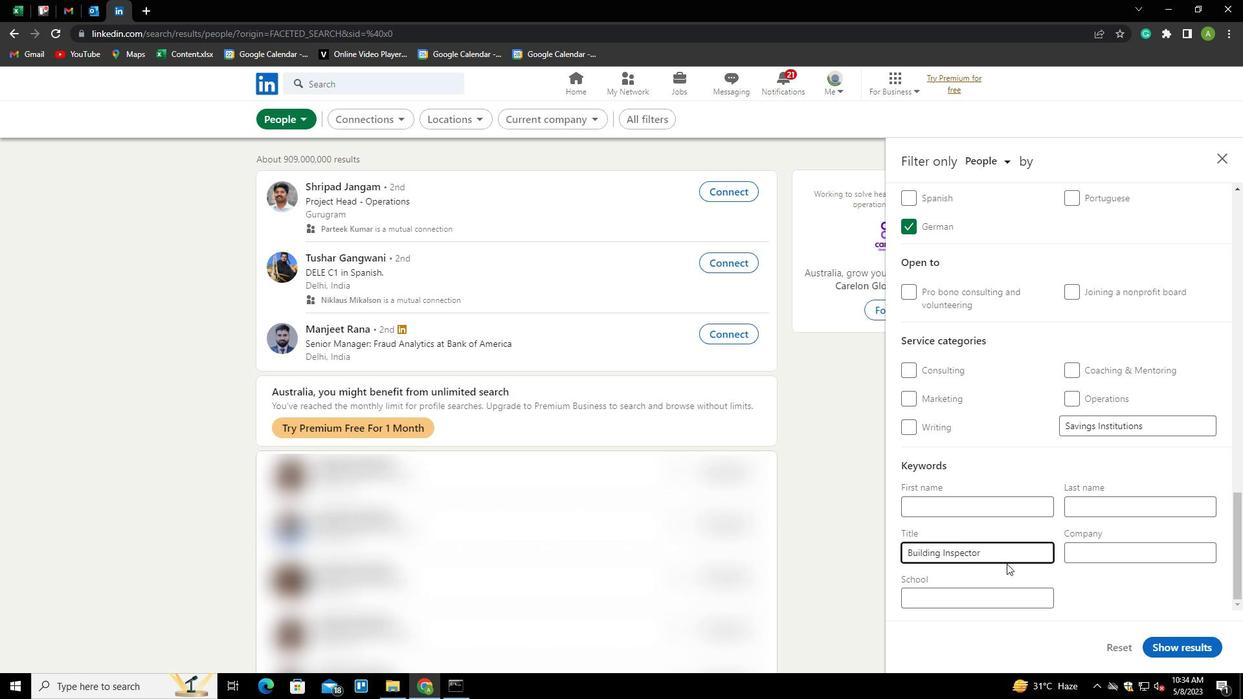 
Action: Mouse pressed left at (1189, 596)
Screenshot: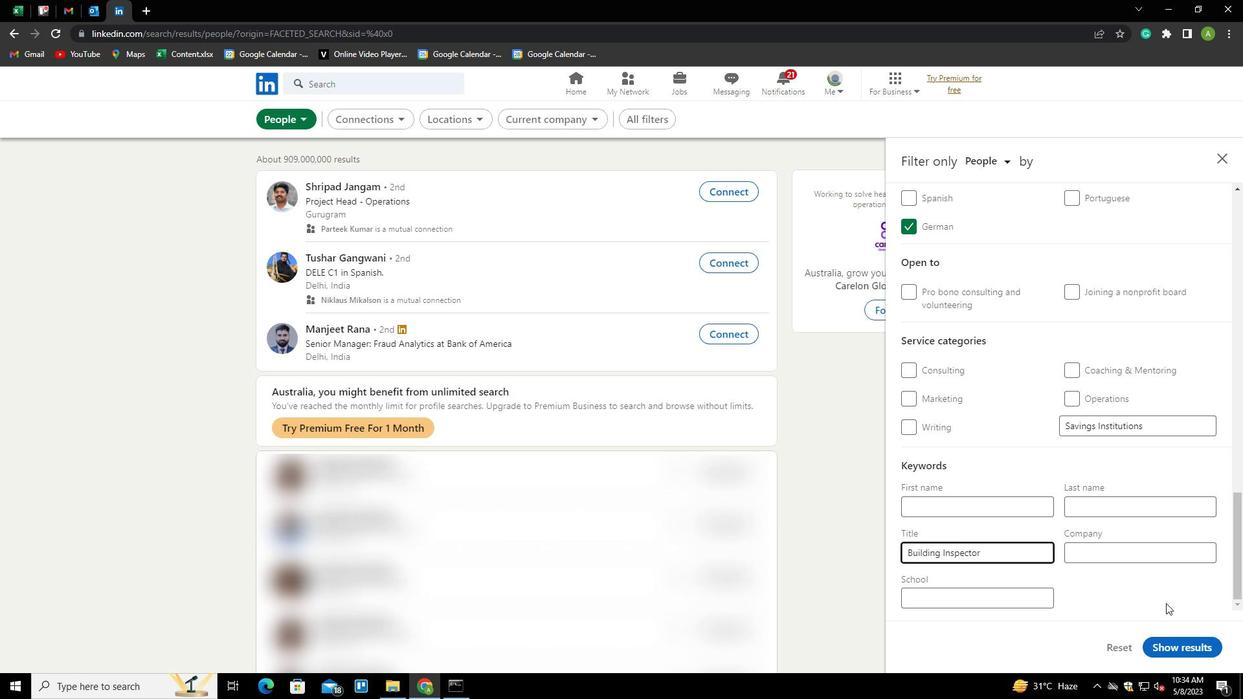 
Action: Mouse moved to (1205, 642)
Screenshot: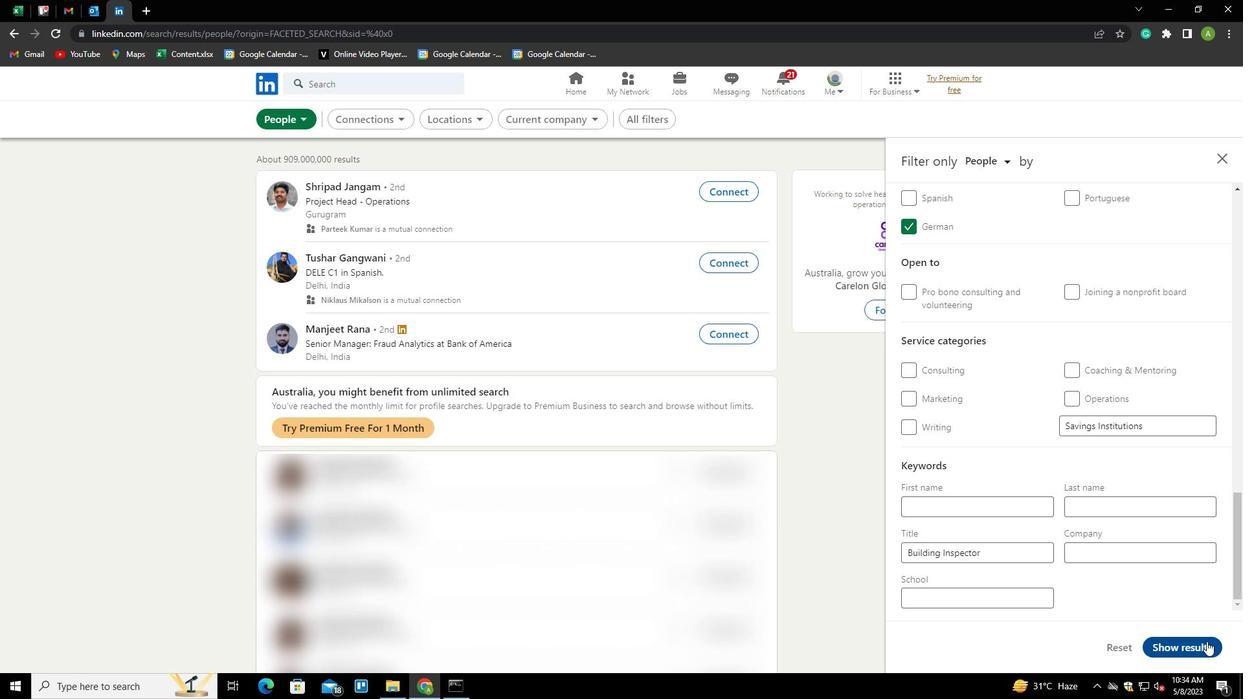 
Action: Mouse pressed left at (1205, 642)
Screenshot: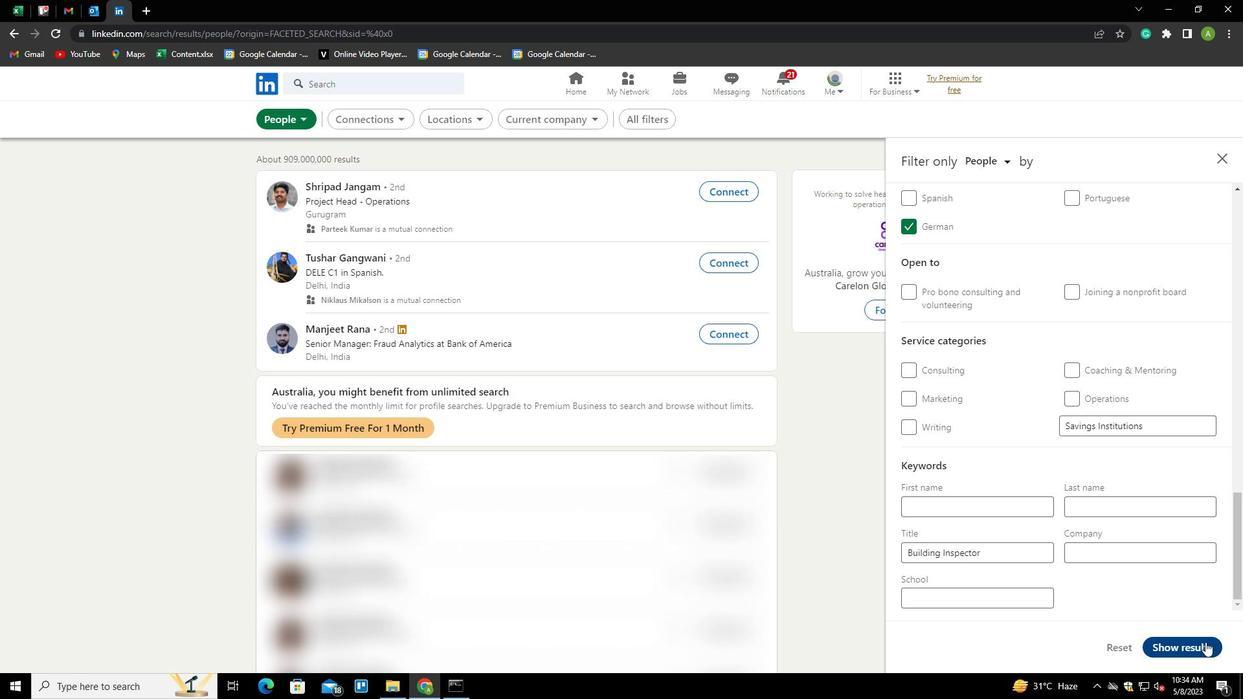 
